 Task: Forward as attachment   from vinny@softage.net to parteek.kumar@softage.net with a subject Subject0000000001 and add a message Message0000000001. Forward as attachment   from vinny@softage.net to parteek.kumar@softage.net; aakash.mishra@softage.net with a subject Subject0000000002 and add a message Message0000000002. Forward as attachment   from vinny@softage.net to parteek.kumar@softage.net with a subject Subject0000000001 and add a message Message0000000001 and with an attachment of Attach0000000001. Forward as attachment   from vinny@softage.net to parteek.kumar@softage.net; aakash.mishra@softage.net; ayush@softage.net with a subject Subject0000000002 and add a message Message0000000003 and with an attachment of Attach0000000001. Forward as attachment   from vinny@softage.net to parteek.kumar@softage.net with a cc to Aakash.mishra@softage.net with a subject Subject0000000001 and add a message Message0000000003
Action: Mouse moved to (1173, 317)
Screenshot: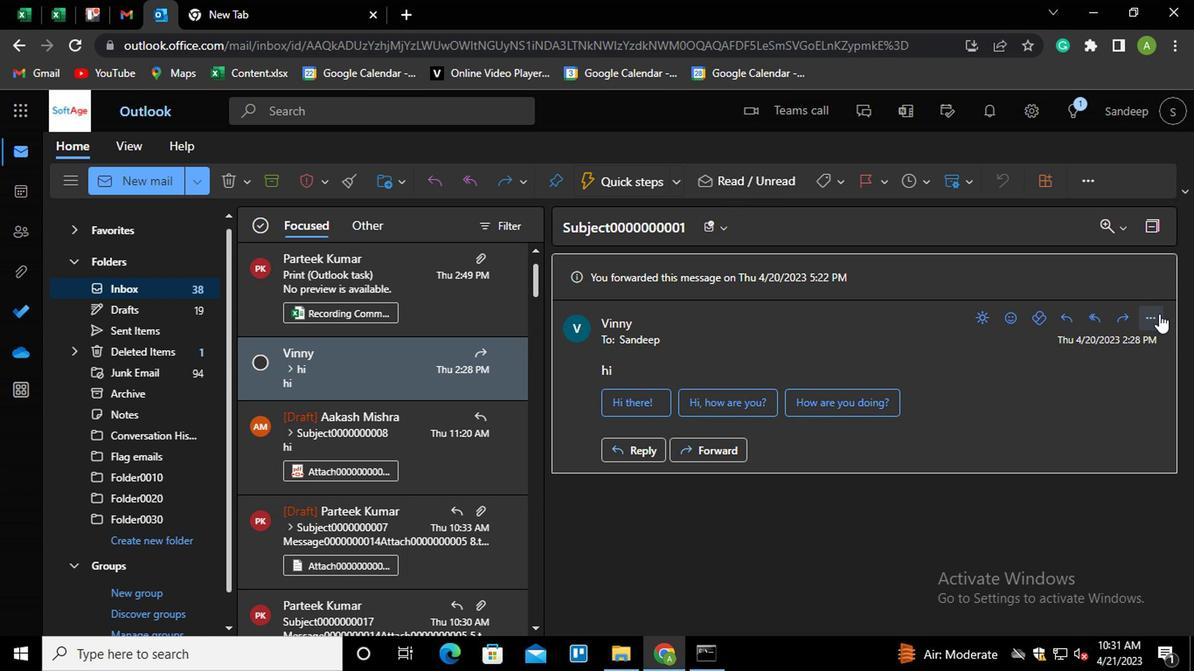 
Action: Mouse pressed left at (1173, 317)
Screenshot: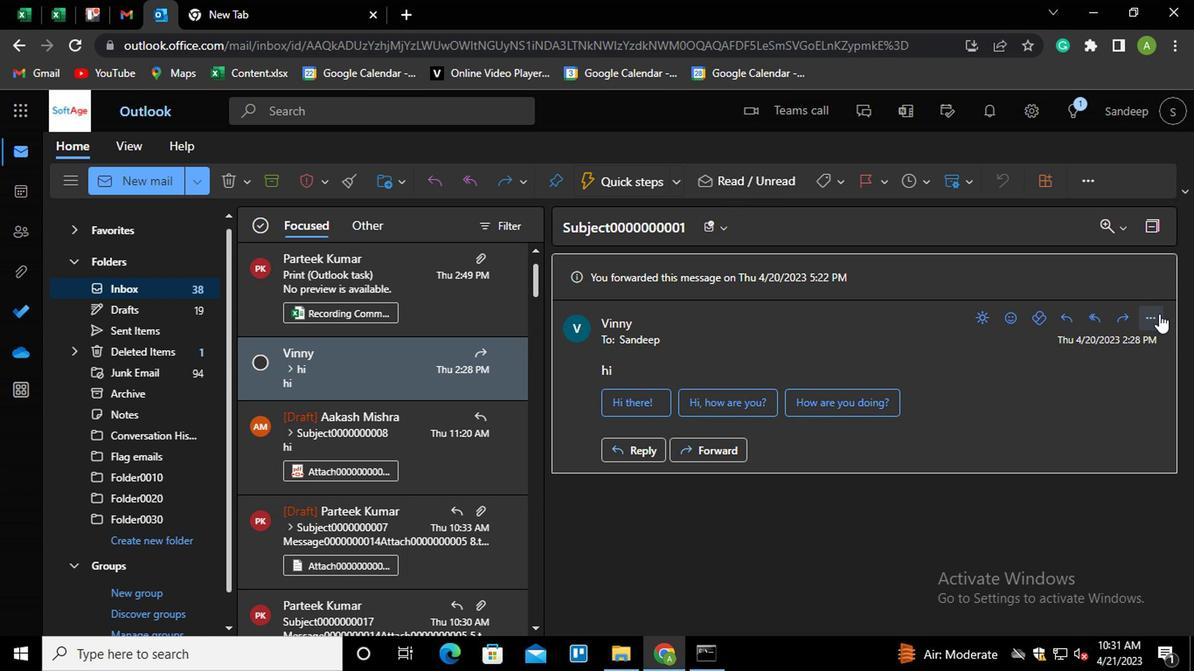 
Action: Mouse moved to (926, 240)
Screenshot: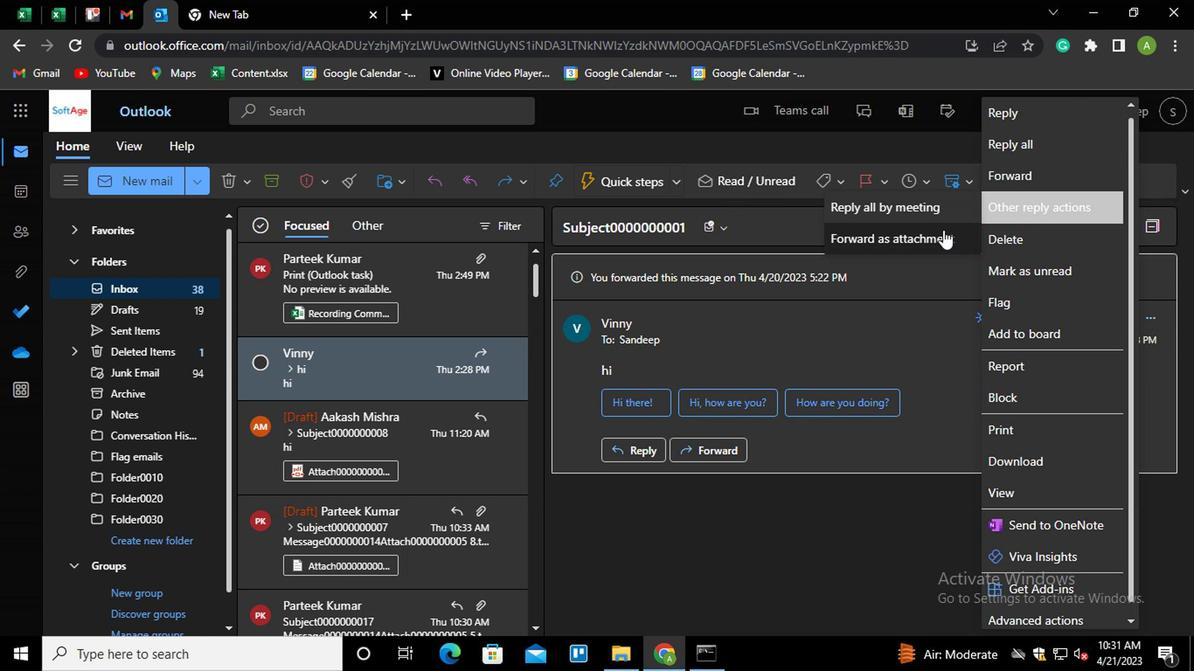 
Action: Mouse pressed left at (926, 240)
Screenshot: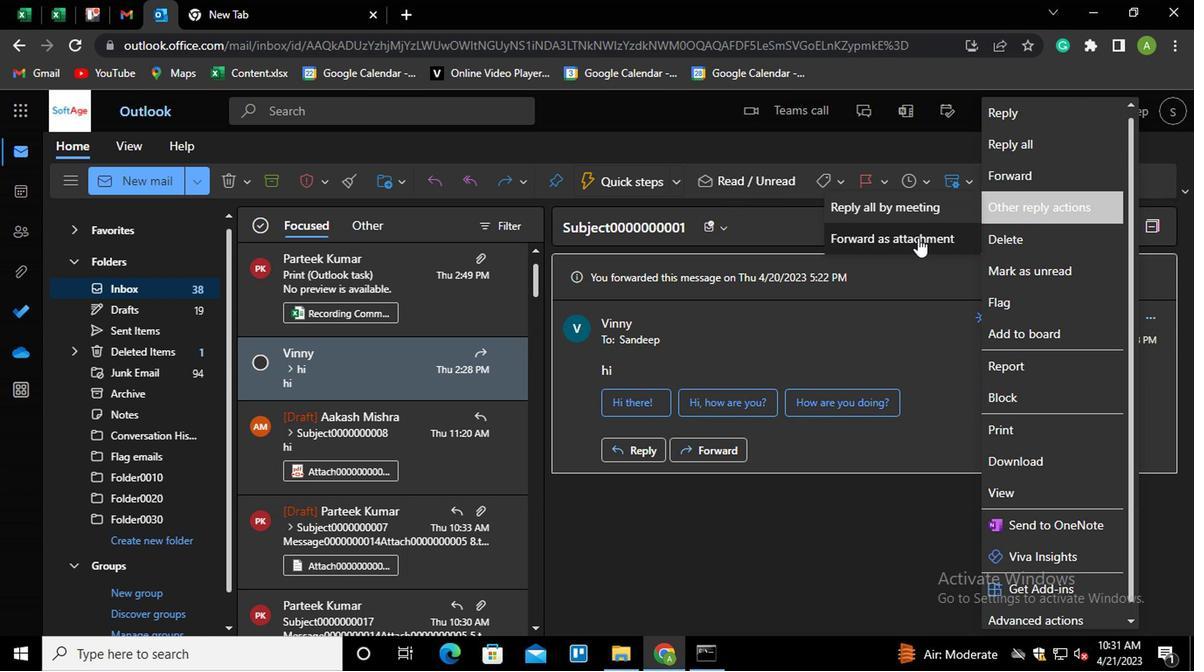
Action: Mouse moved to (706, 271)
Screenshot: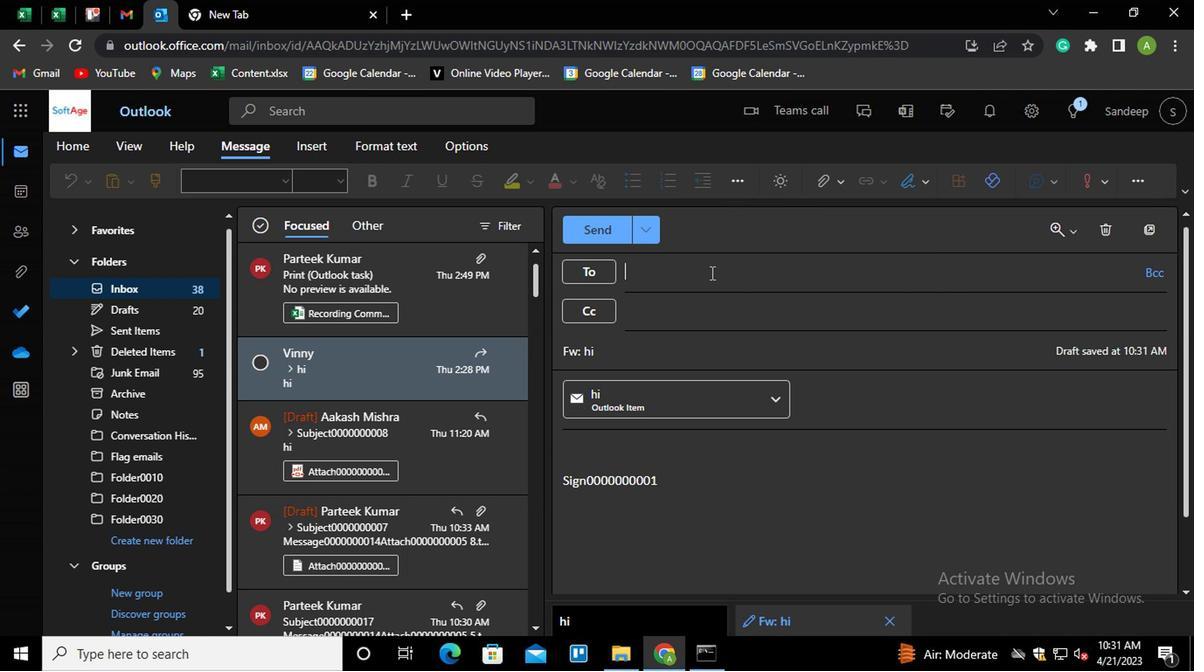 
Action: Mouse pressed left at (706, 271)
Screenshot: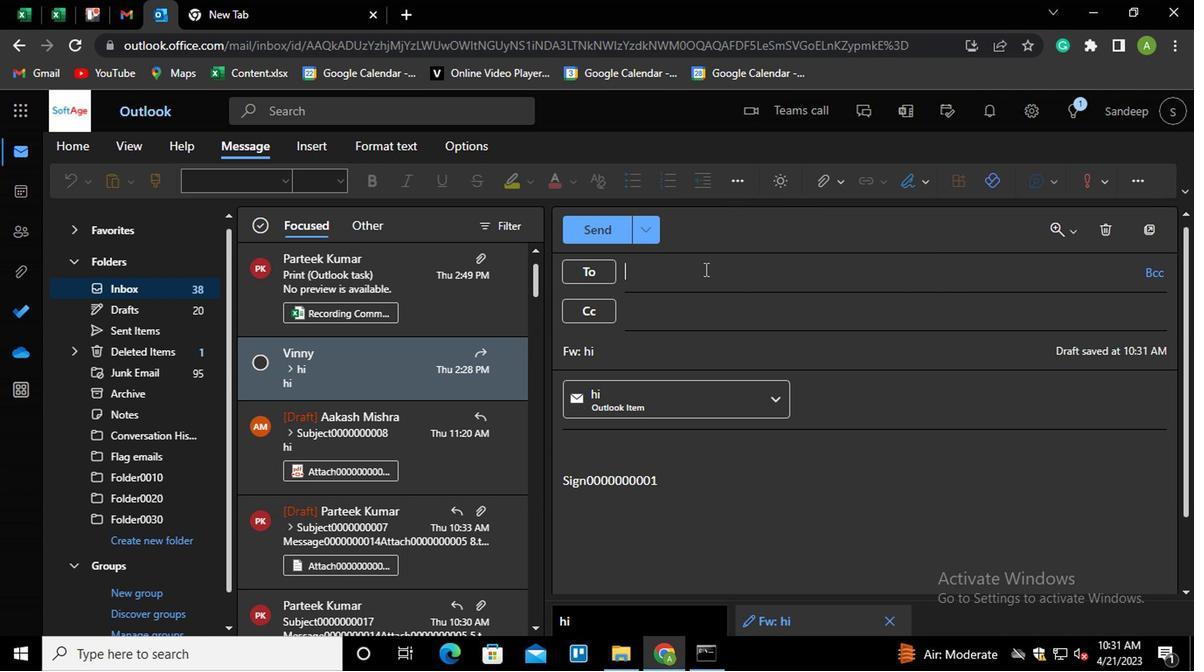 
Action: Mouse moved to (705, 272)
Screenshot: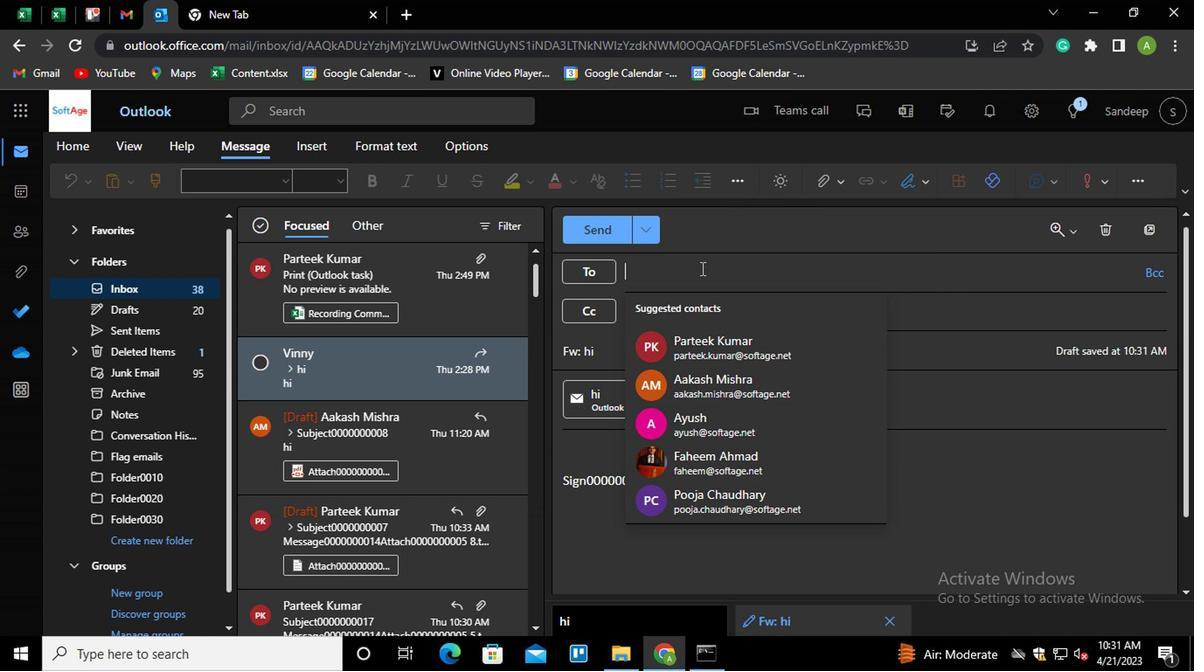 
Action: Key pressed part<Key.enter>
Screenshot: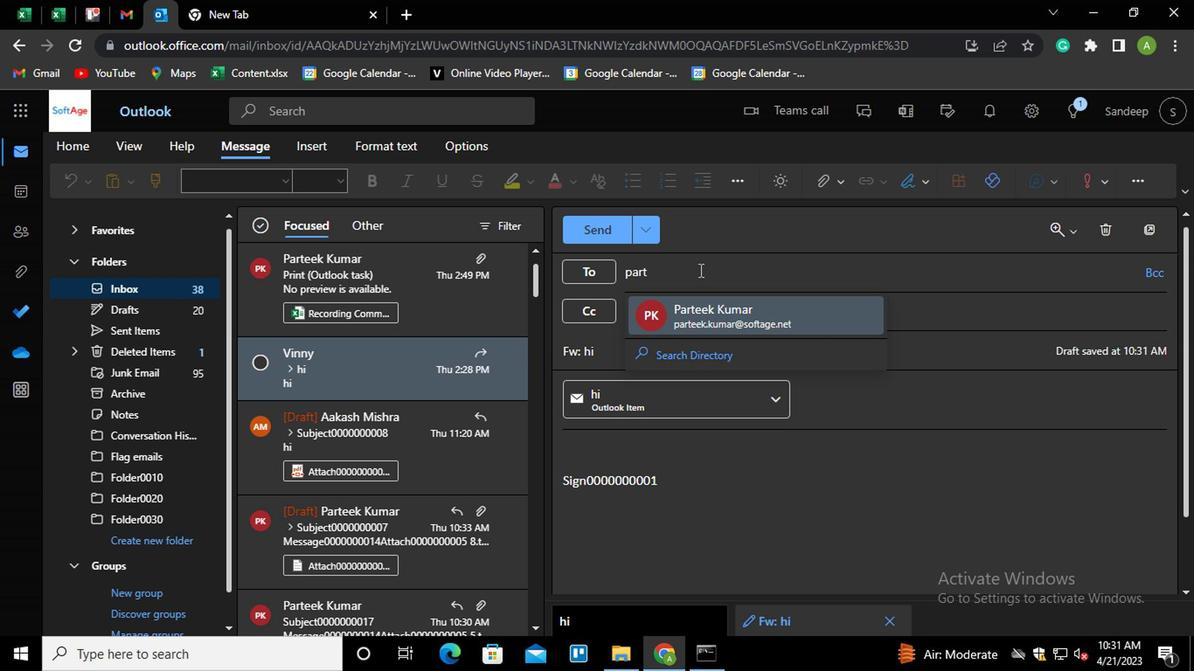 
Action: Mouse moved to (716, 357)
Screenshot: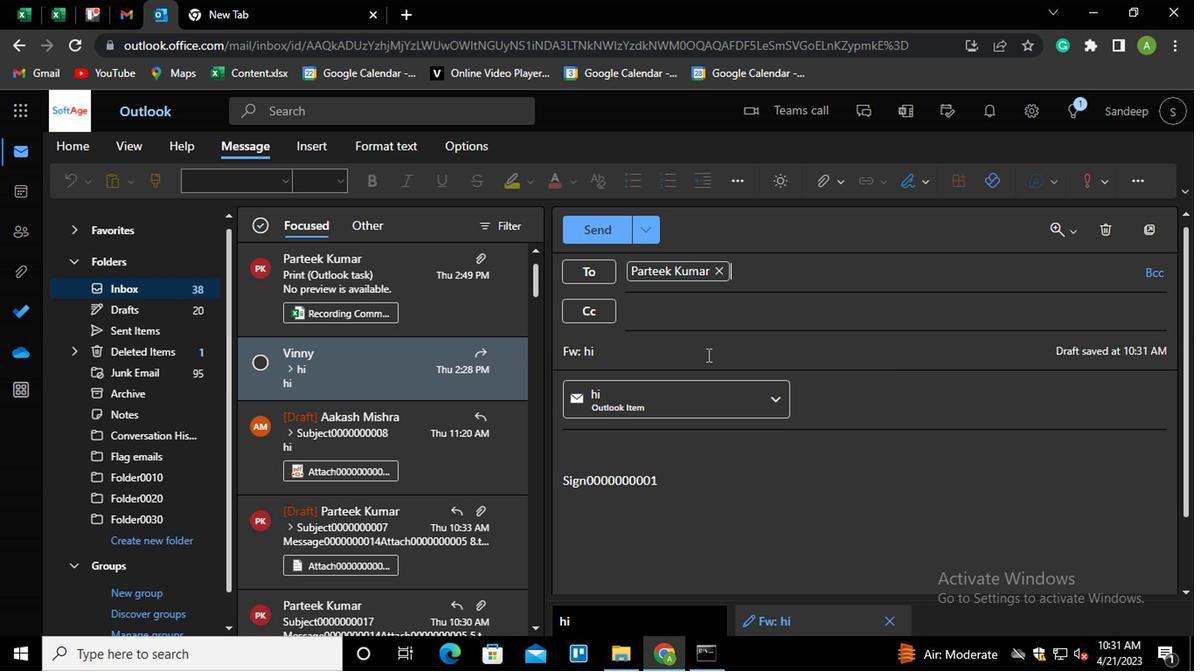 
Action: Mouse pressed left at (716, 357)
Screenshot: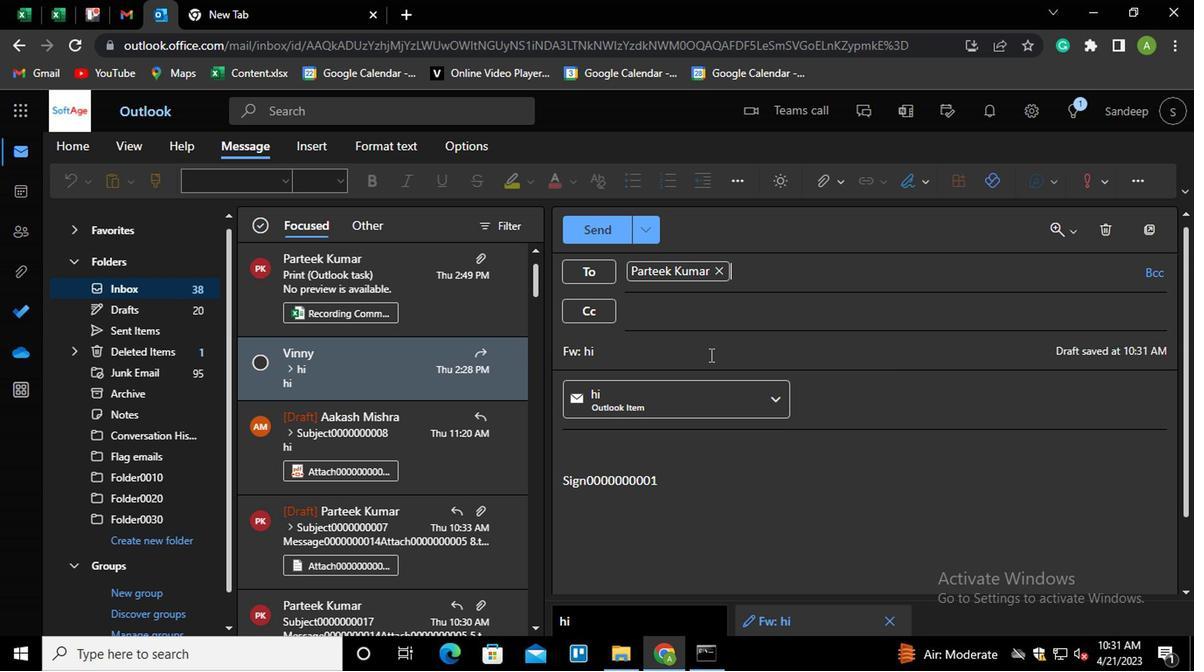 
Action: Key pressed <Key.shift_r><Key.home><Key.shift>SUBJECT0000000001
Screenshot: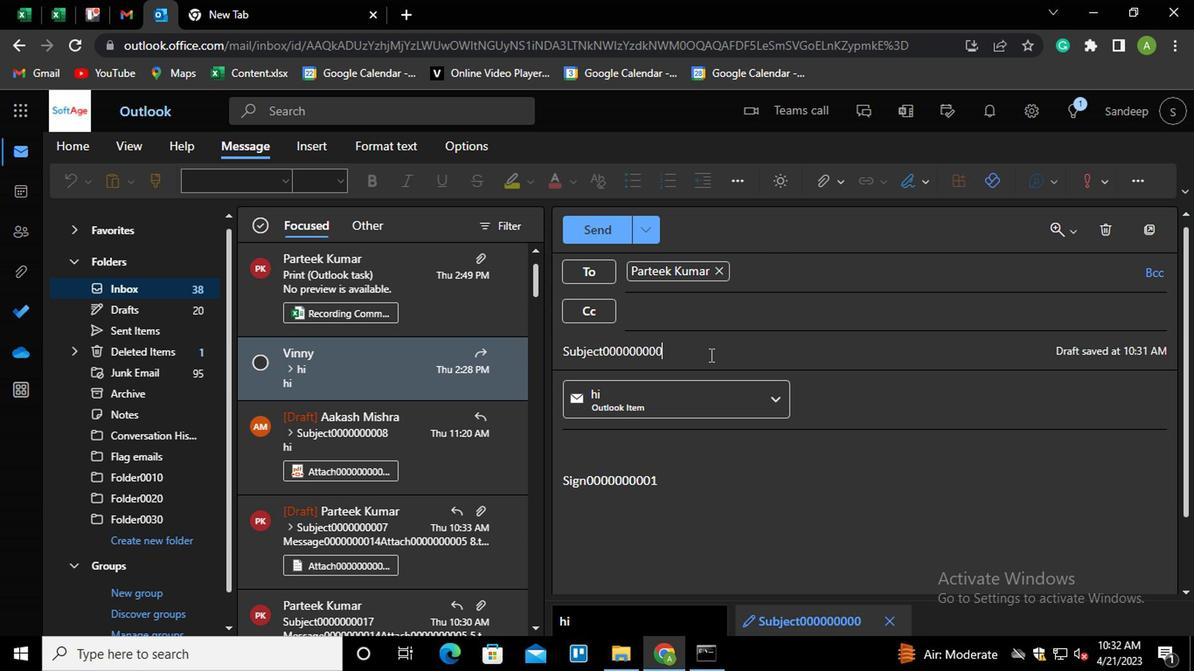 
Action: Mouse moved to (705, 483)
Screenshot: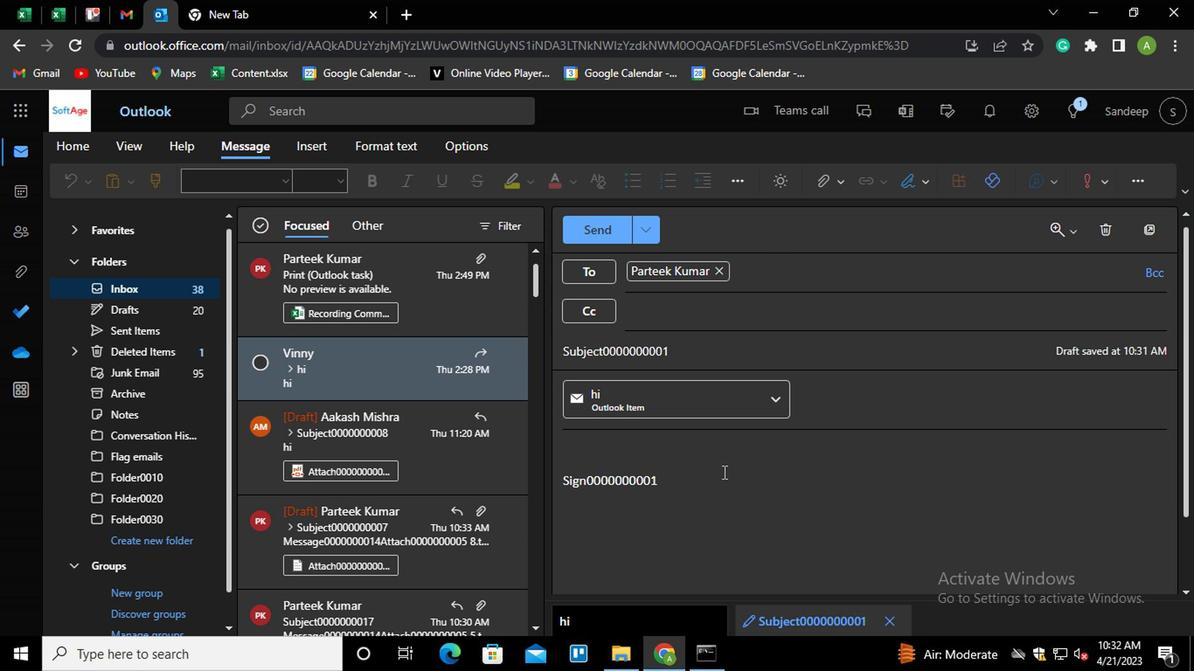 
Action: Mouse pressed left at (705, 483)
Screenshot: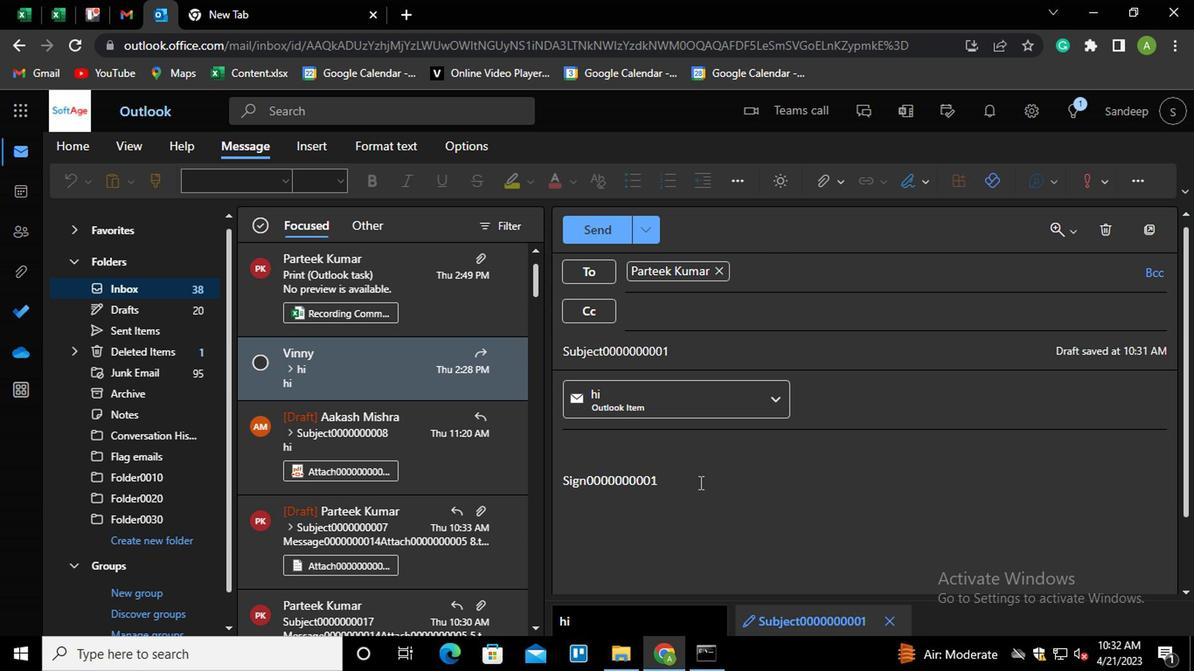 
Action: Key pressed <Key.shift_r><Key.home><Key.shift_r>MESSAGE0000000001
Screenshot: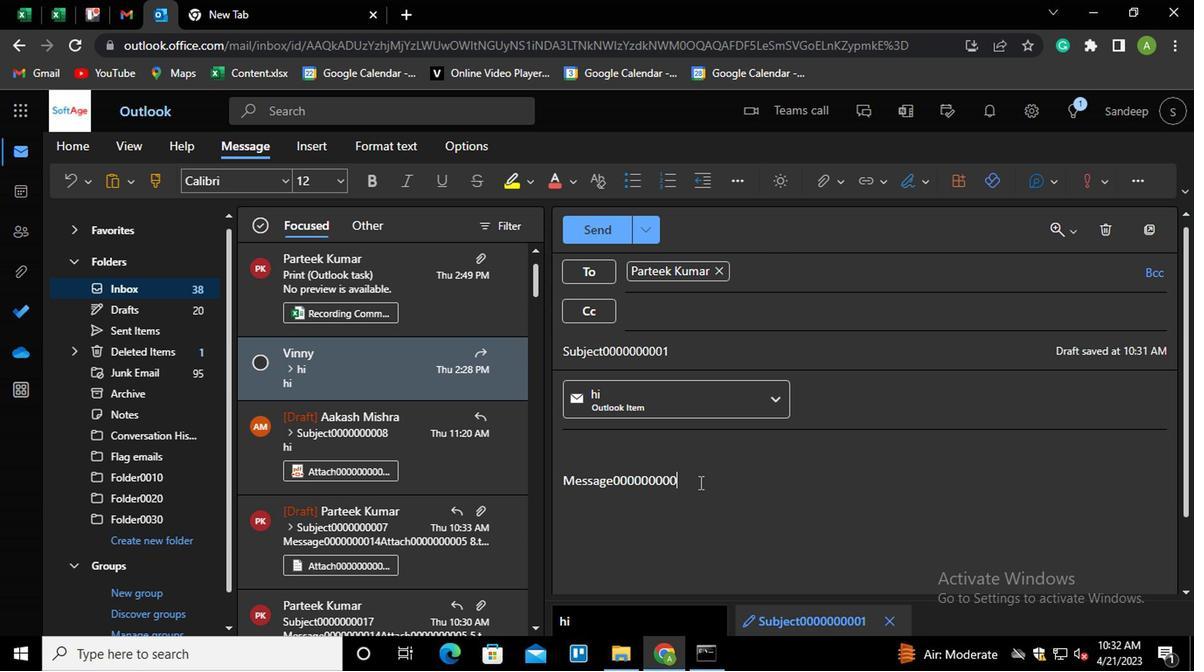 
Action: Mouse moved to (621, 235)
Screenshot: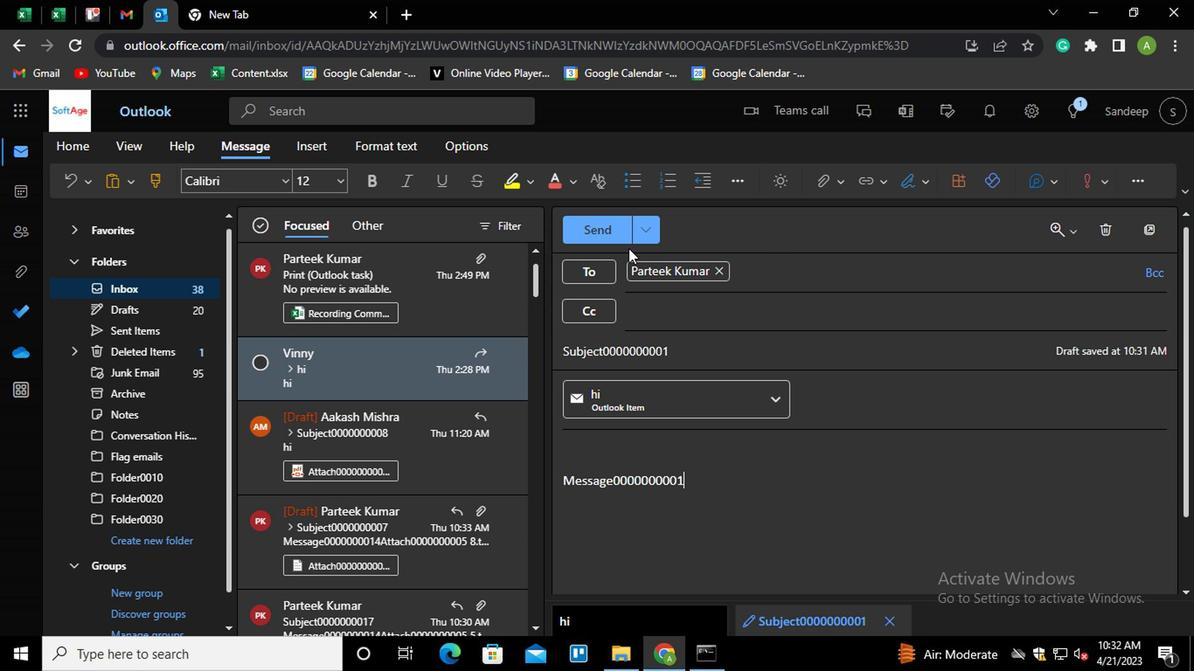 
Action: Mouse pressed left at (621, 235)
Screenshot: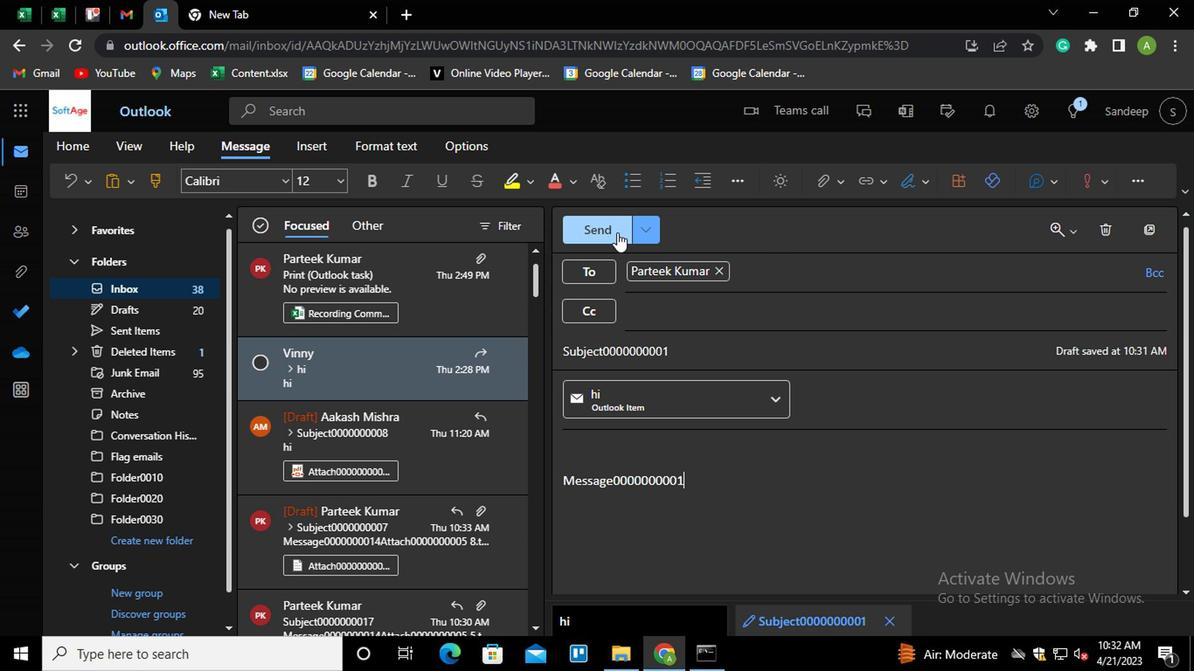 
Action: Mouse moved to (1157, 311)
Screenshot: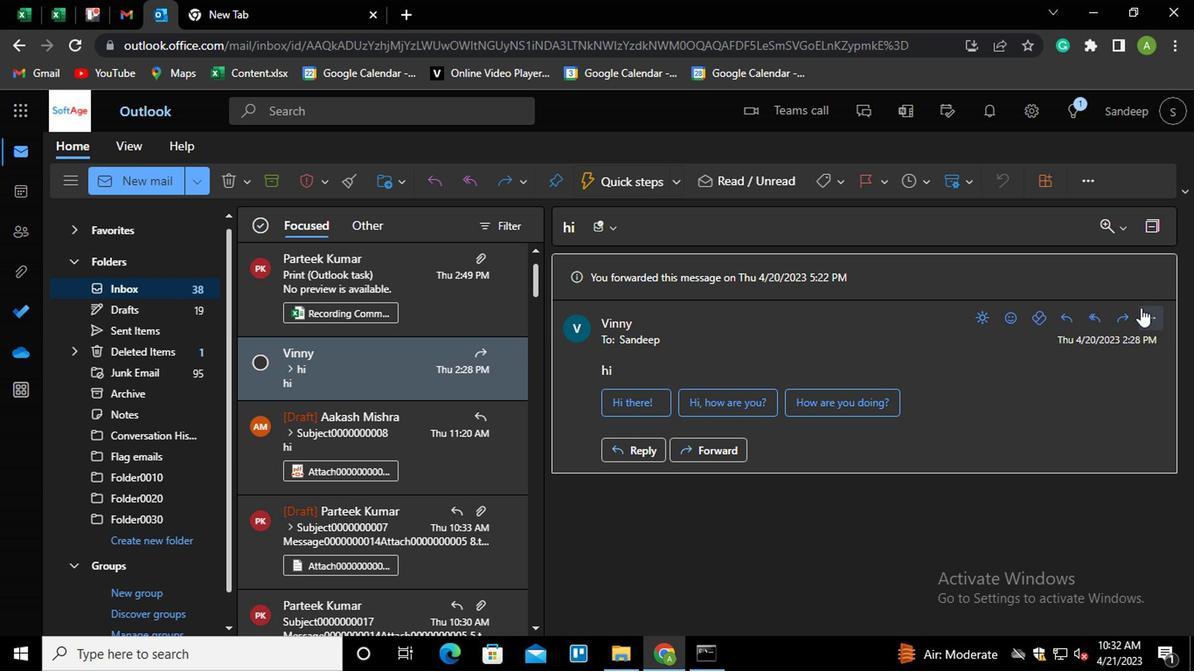 
Action: Mouse pressed left at (1157, 311)
Screenshot: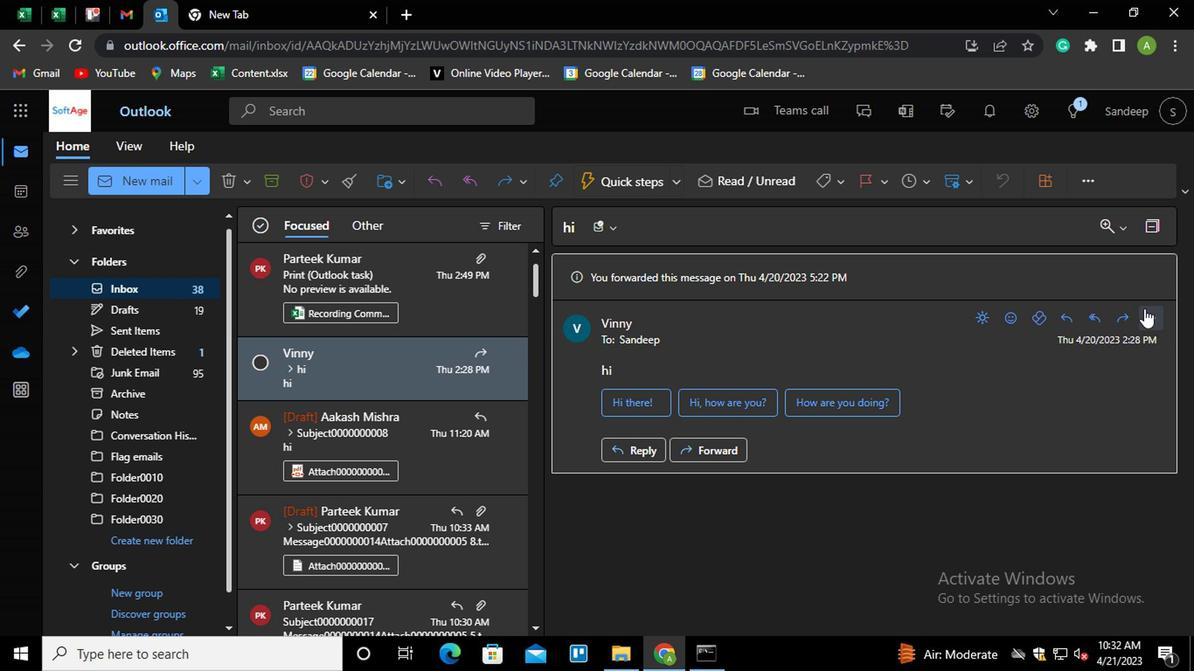 
Action: Mouse moved to (943, 241)
Screenshot: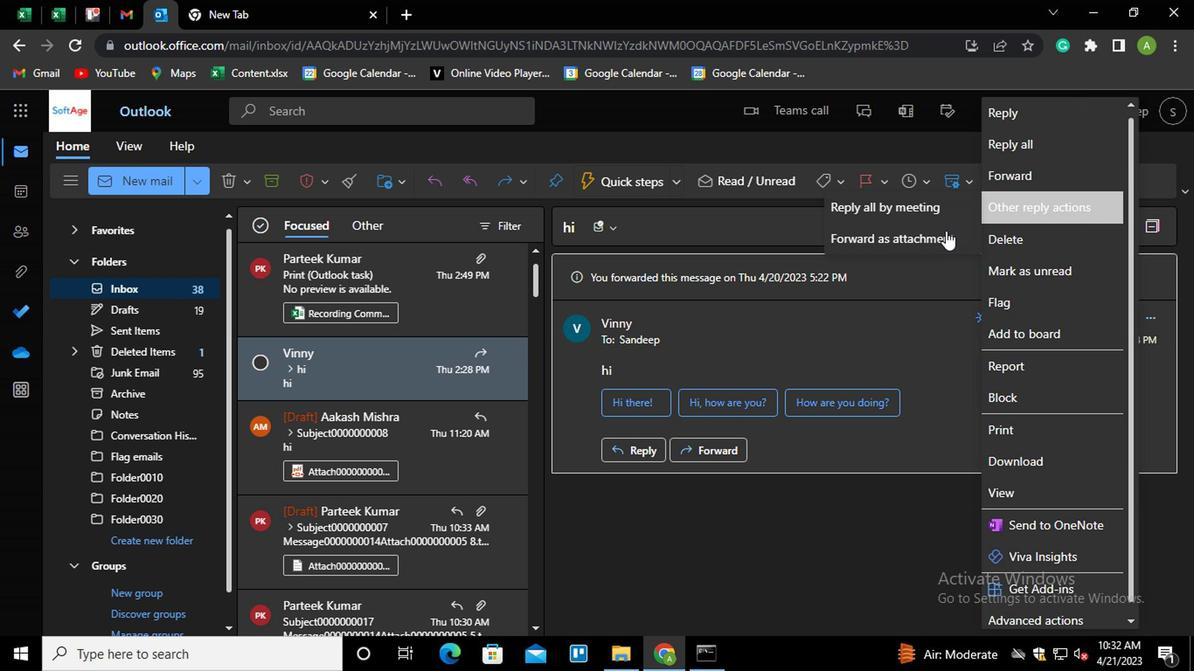 
Action: Mouse pressed left at (943, 241)
Screenshot: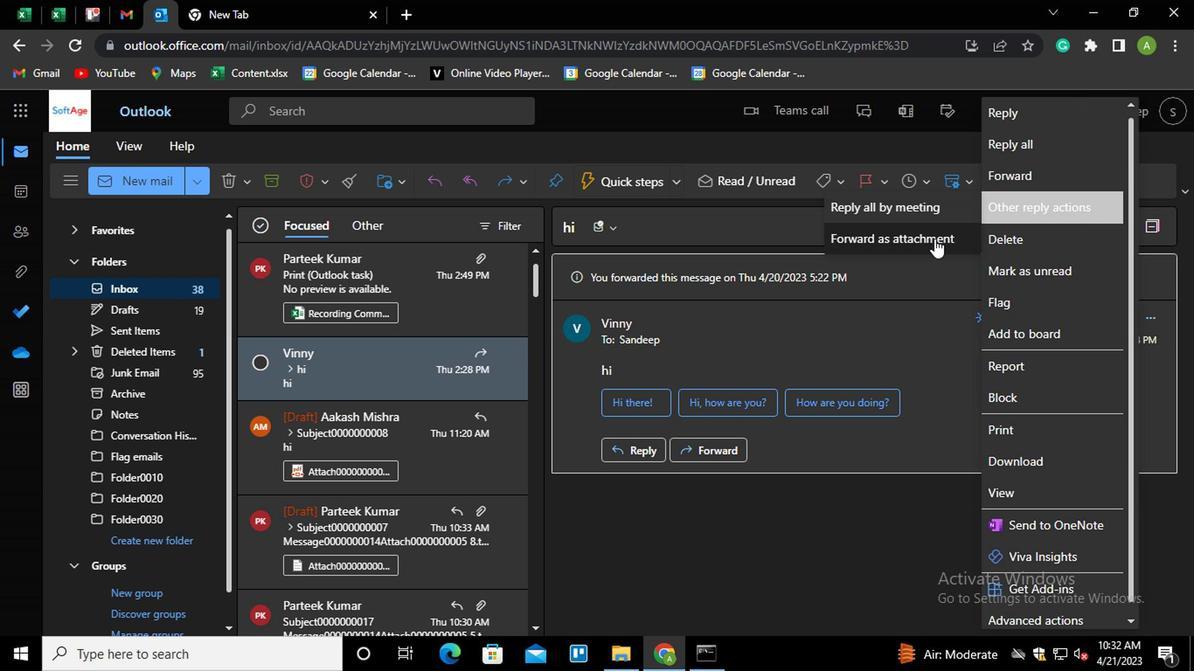
Action: Mouse moved to (732, 279)
Screenshot: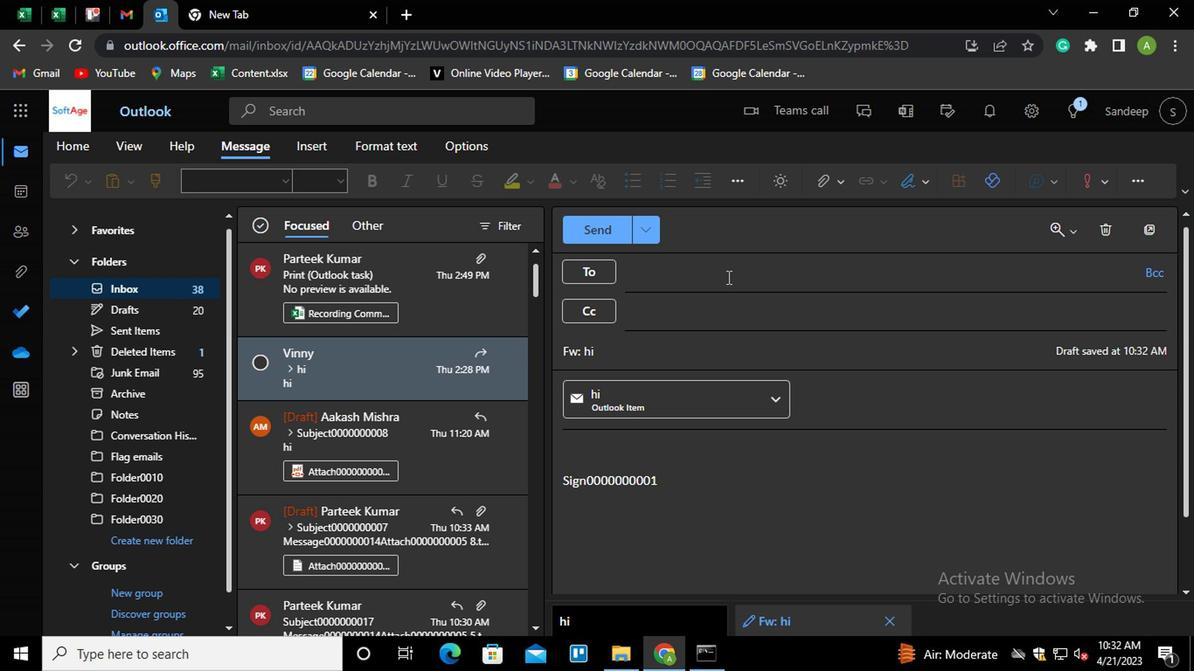 
Action: Mouse pressed left at (732, 279)
Screenshot: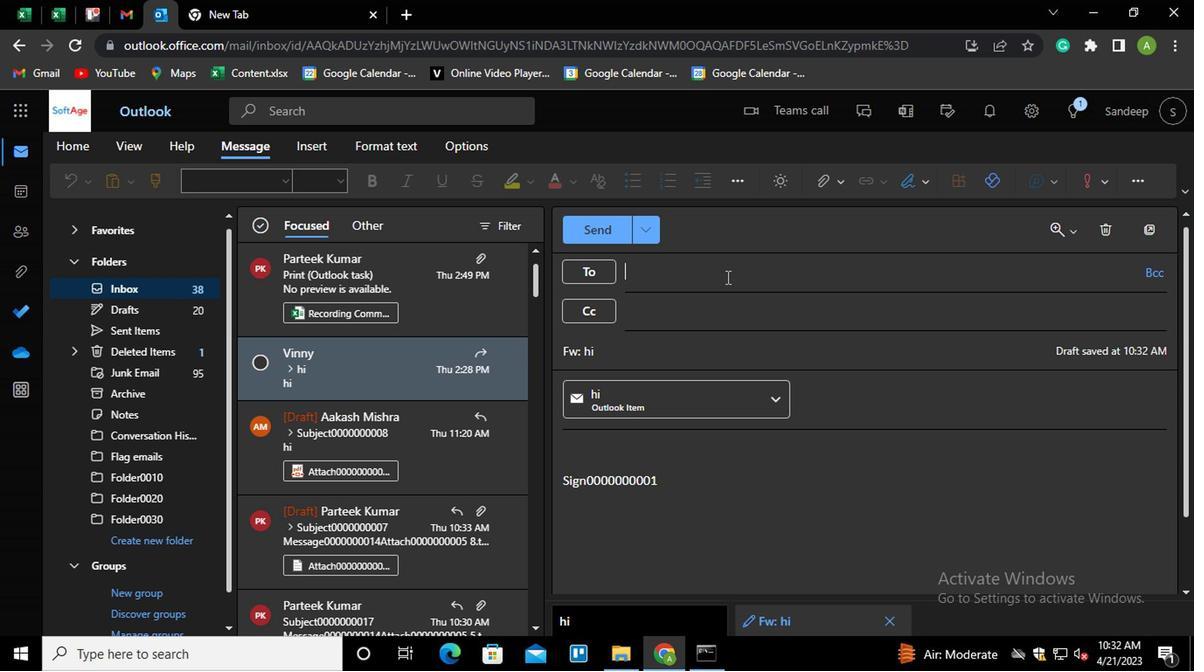 
Action: Mouse moved to (731, 284)
Screenshot: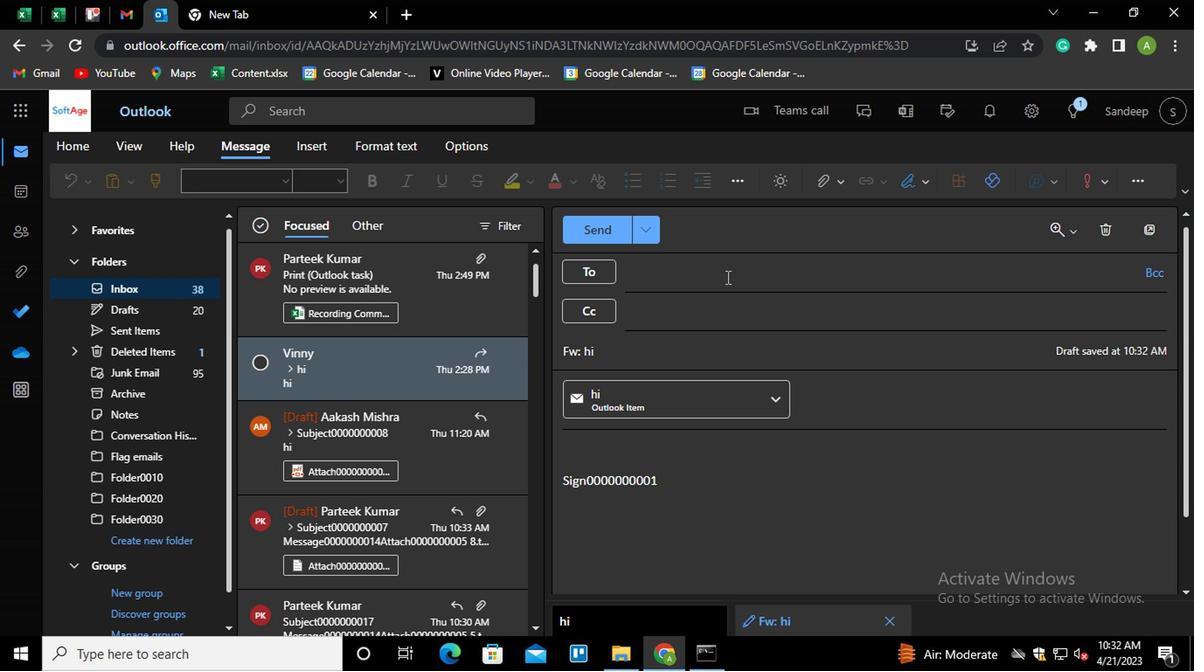 
Action: Key pressed PART<Key.enter>AA<Key.enter>
Screenshot: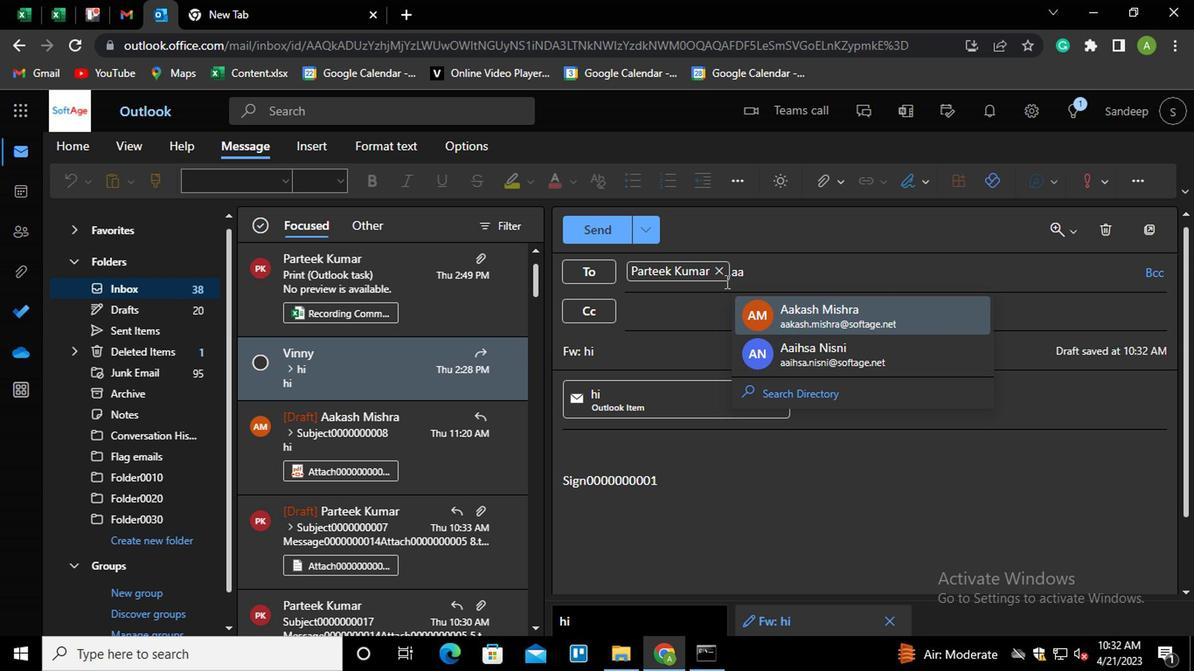 
Action: Mouse moved to (633, 360)
Screenshot: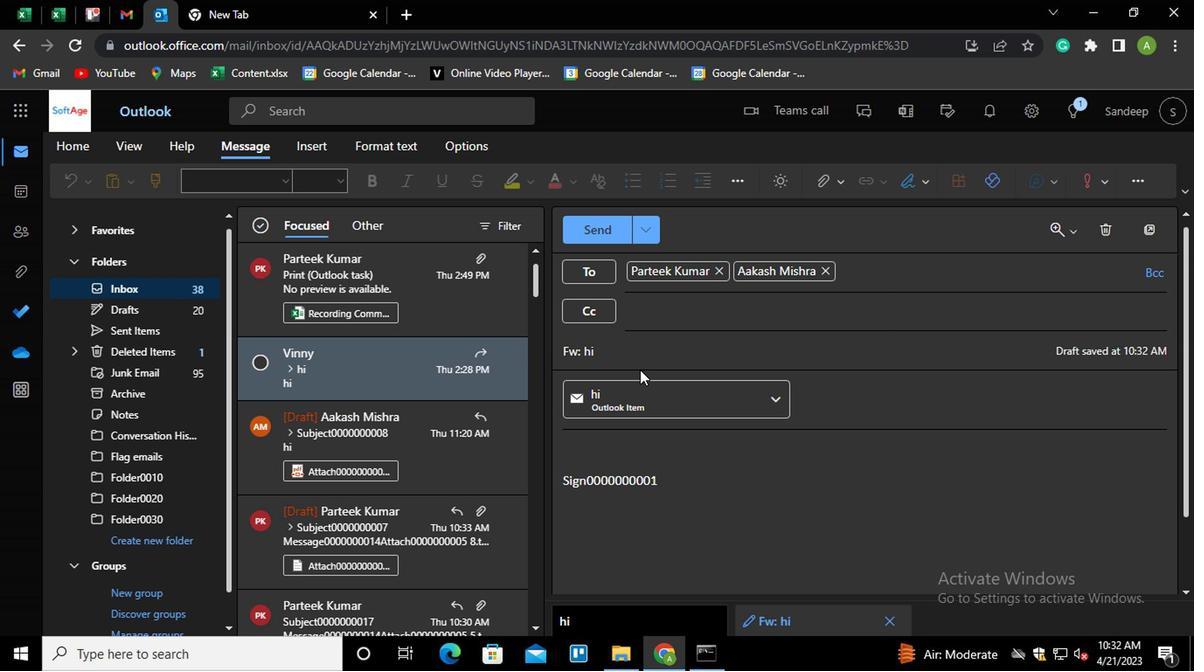 
Action: Mouse pressed left at (633, 360)
Screenshot: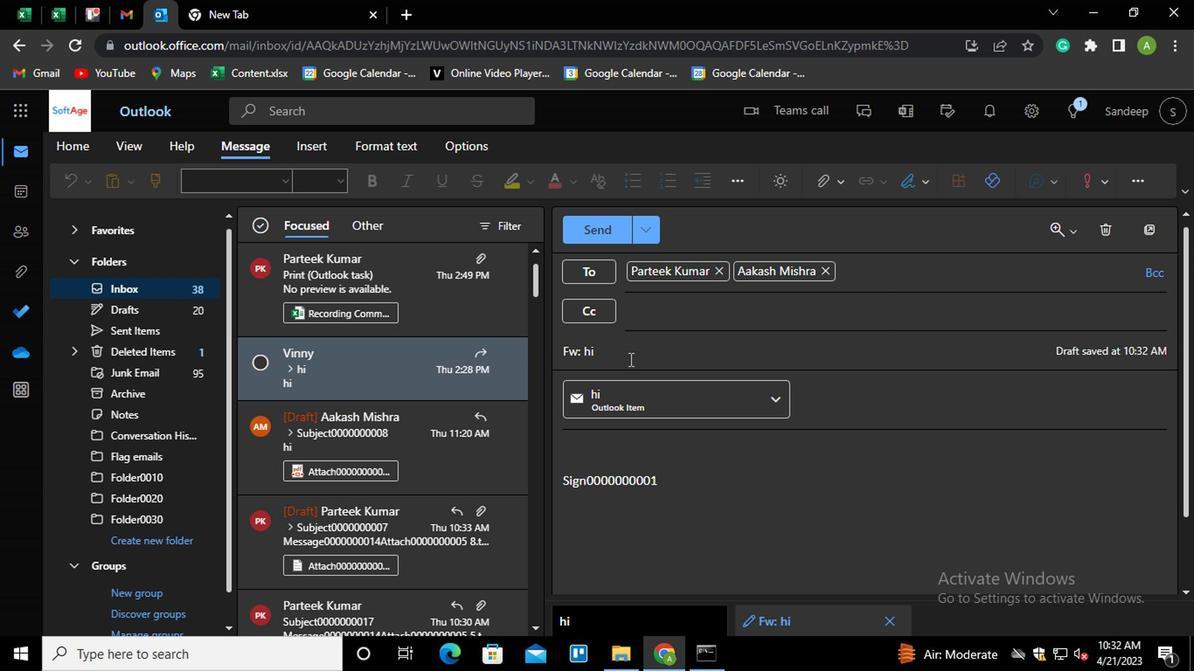 
Action: Key pressed <Key.shift_r><Key.home><Key.shift>SUBJECT0000000002
Screenshot: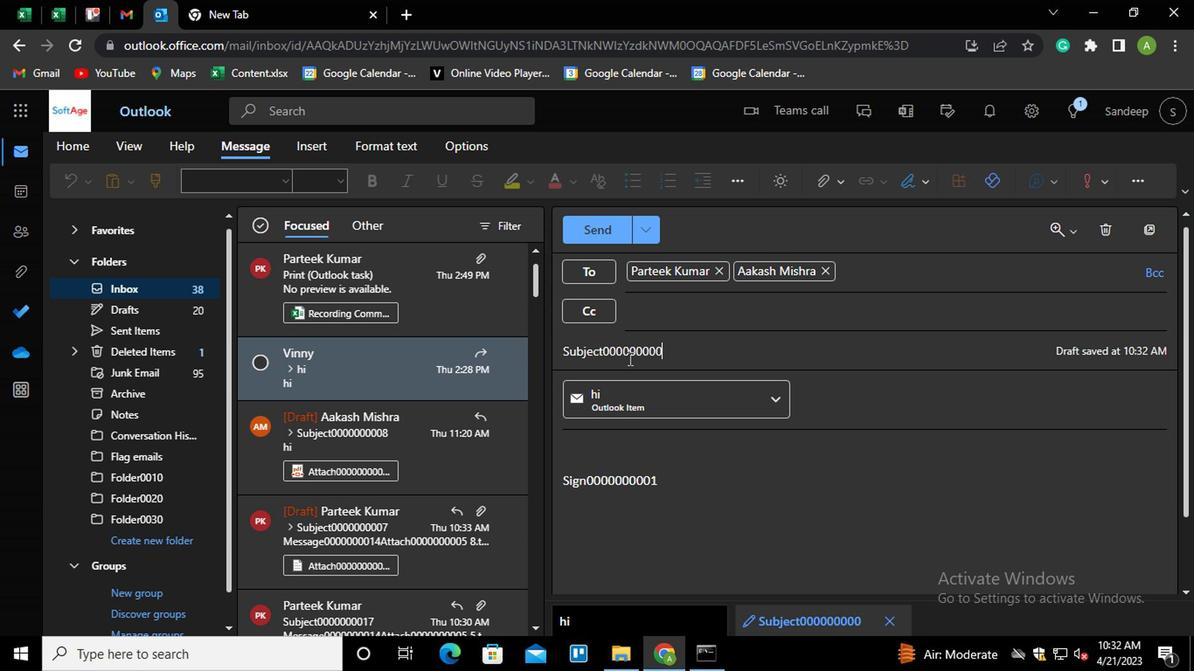 
Action: Mouse moved to (681, 479)
Screenshot: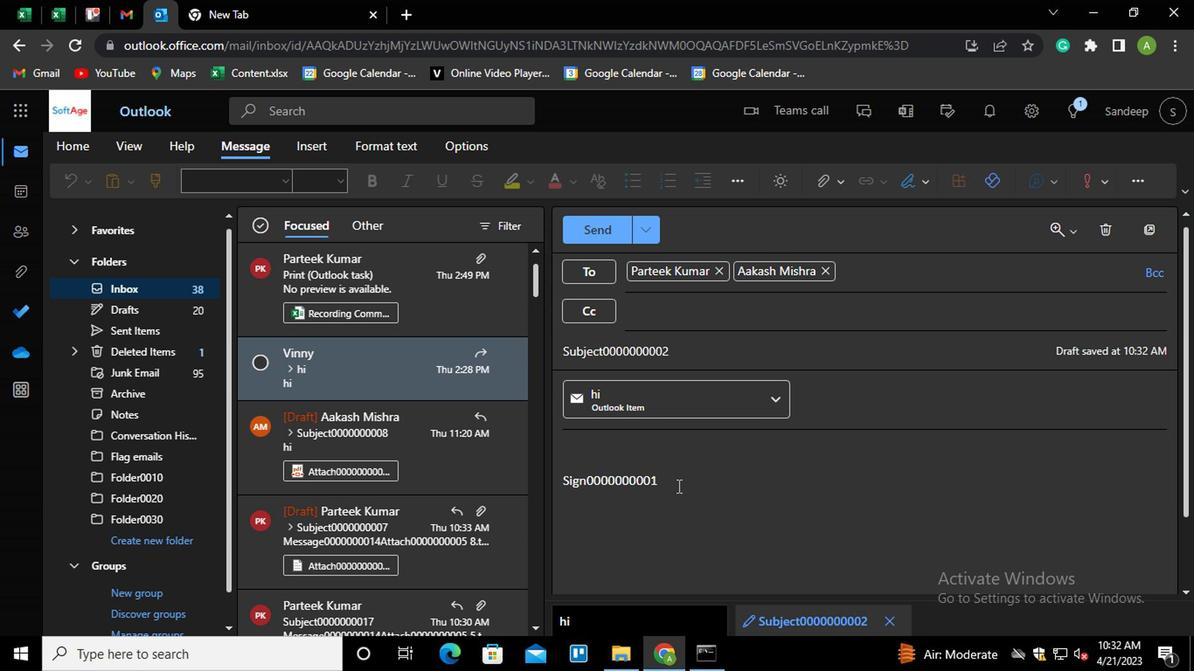 
Action: Mouse pressed left at (681, 479)
Screenshot: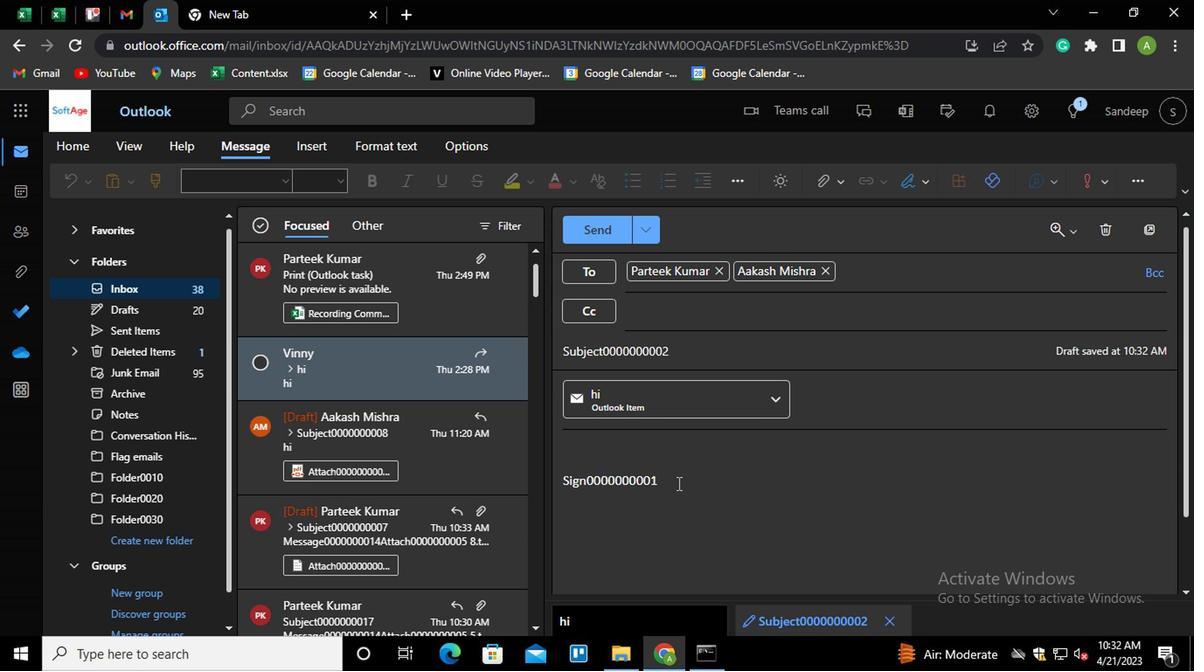 
Action: Key pressed <Key.shift_r><Key.home><Key.shift_r>MESSAGE0000000002
Screenshot: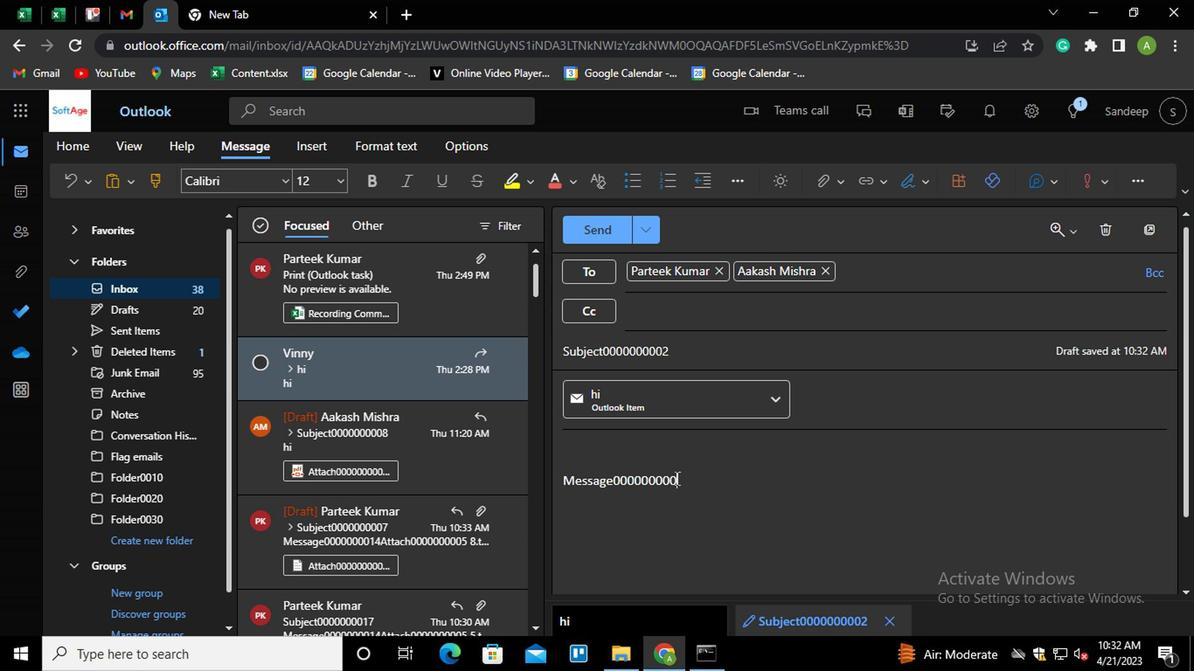 
Action: Mouse moved to (604, 237)
Screenshot: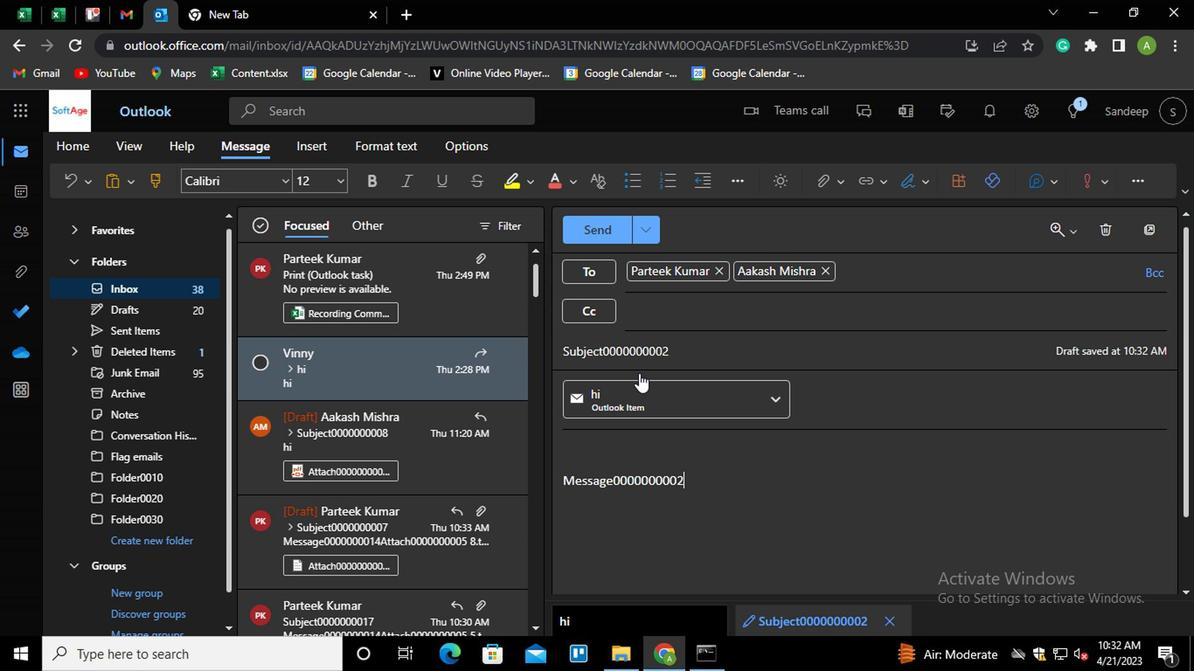 
Action: Mouse pressed left at (604, 237)
Screenshot: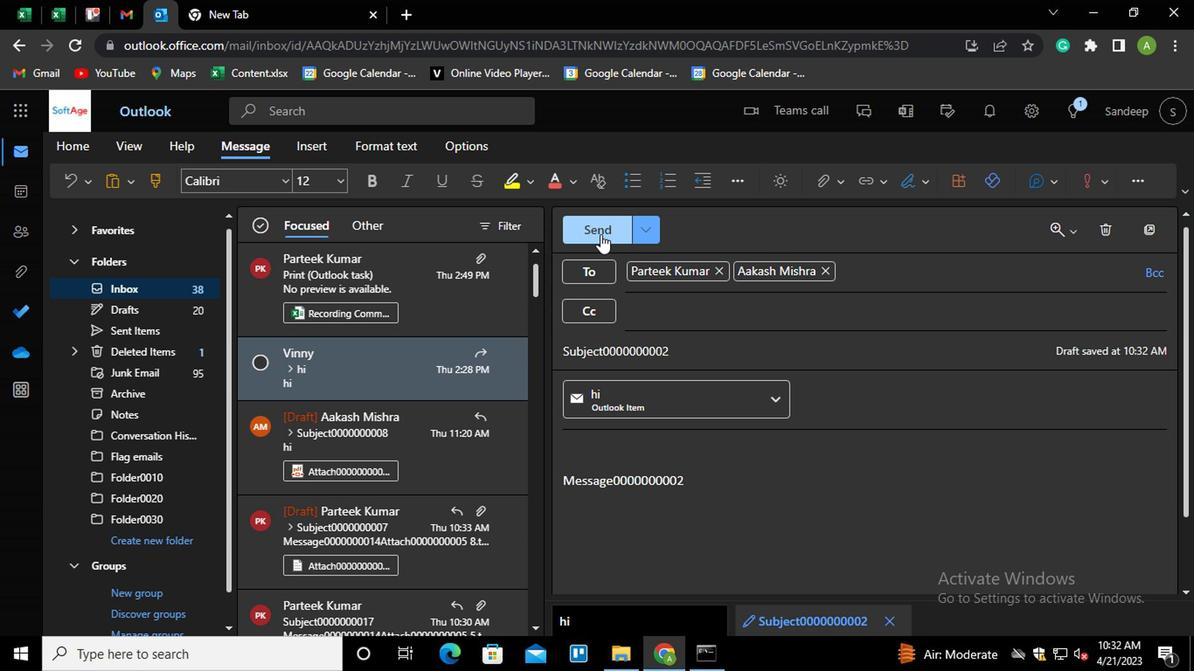 
Action: Mouse moved to (1167, 314)
Screenshot: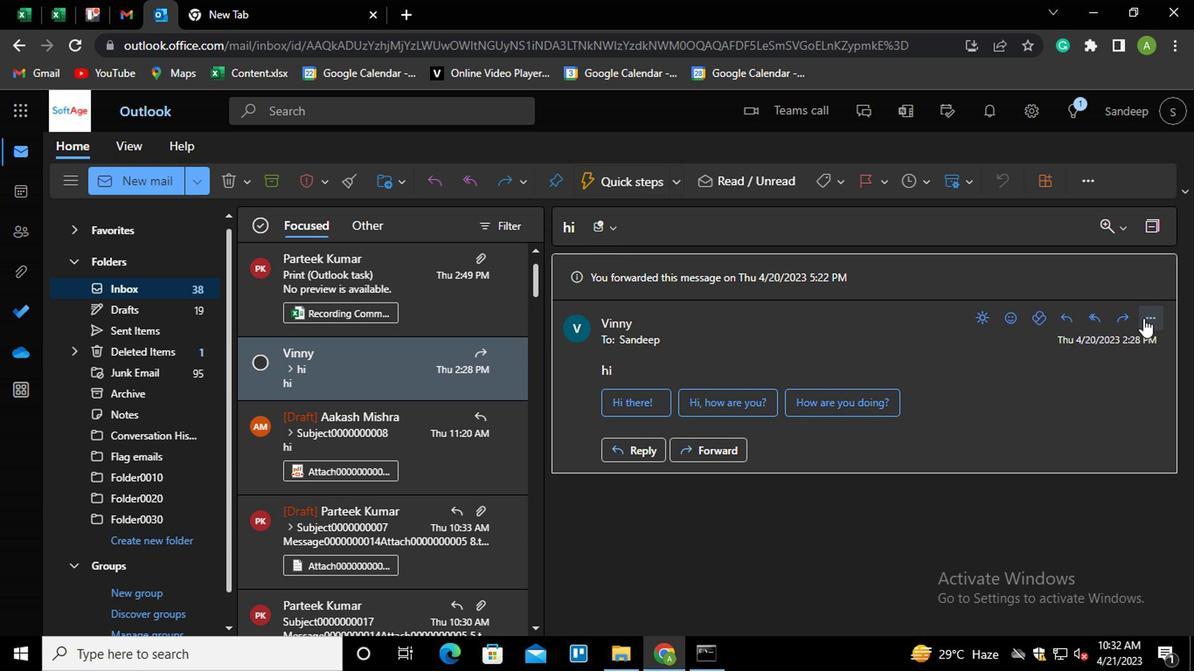 
Action: Mouse pressed left at (1167, 314)
Screenshot: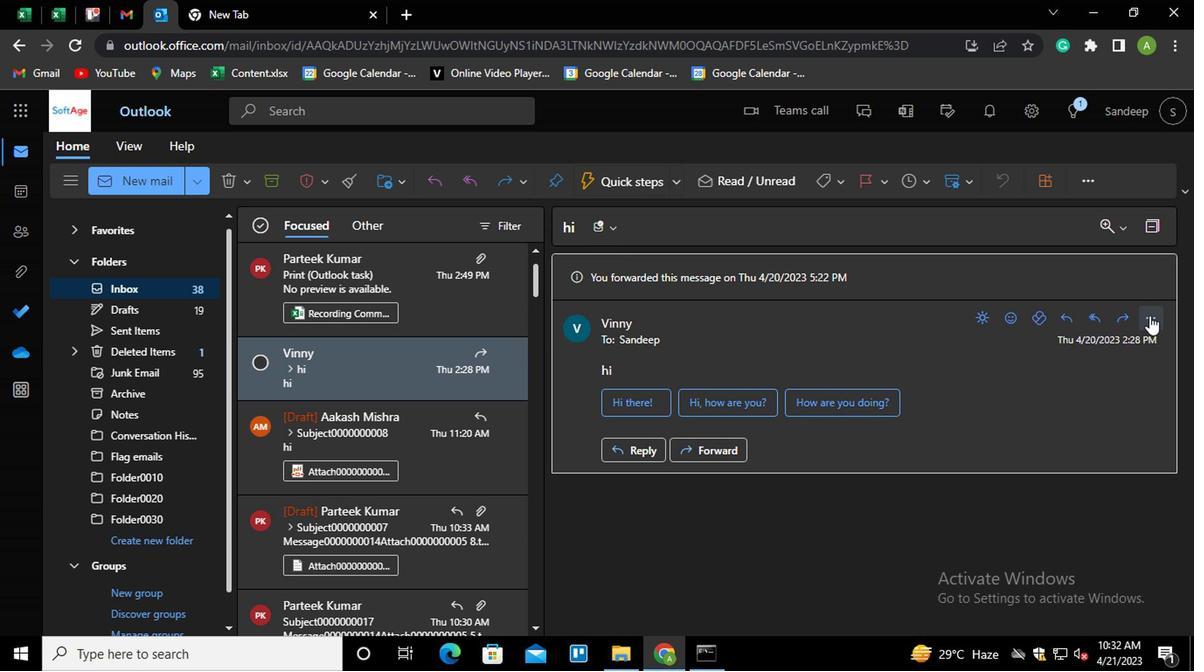 
Action: Mouse moved to (919, 240)
Screenshot: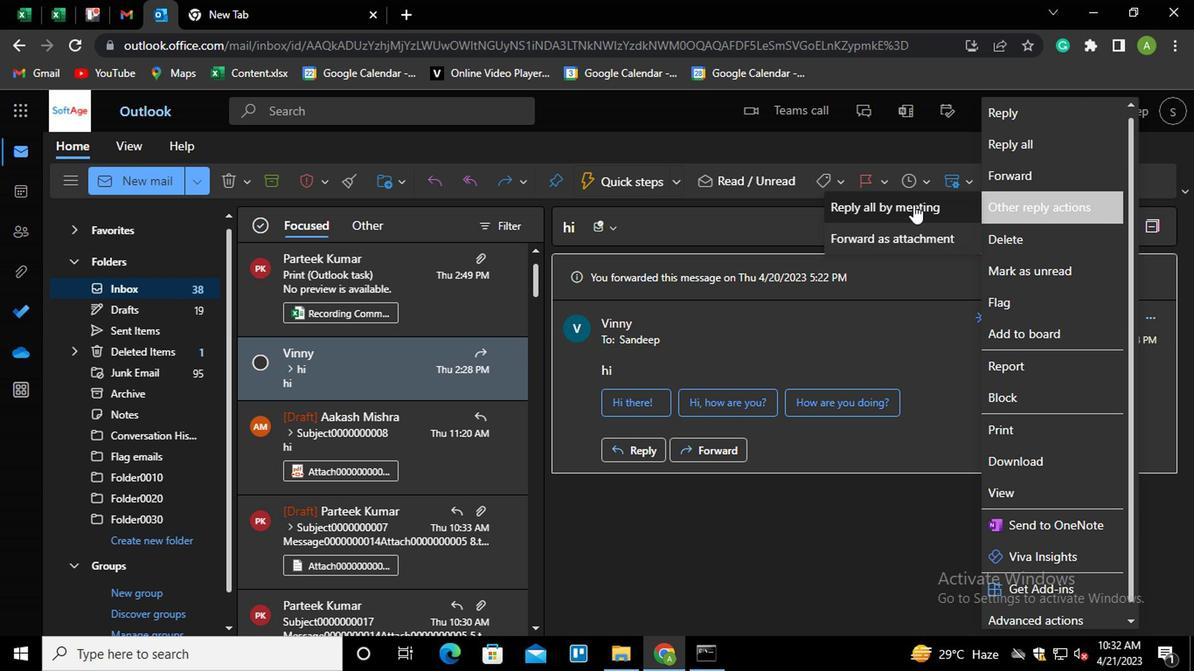
Action: Mouse pressed left at (919, 240)
Screenshot: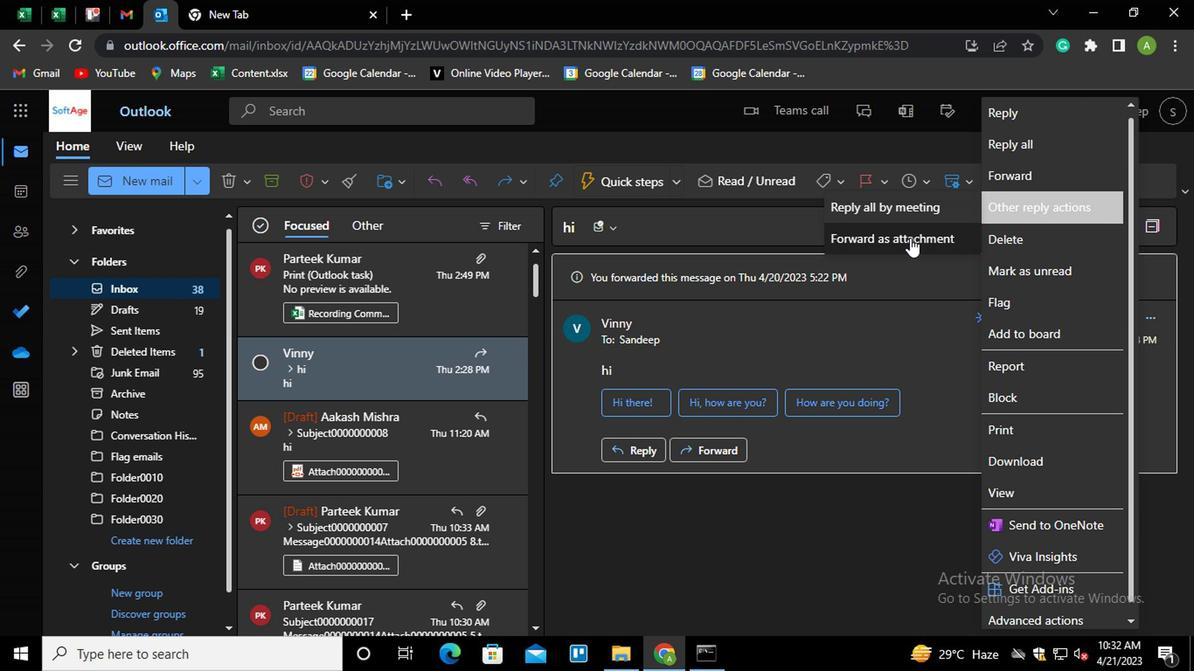 
Action: Mouse moved to (707, 276)
Screenshot: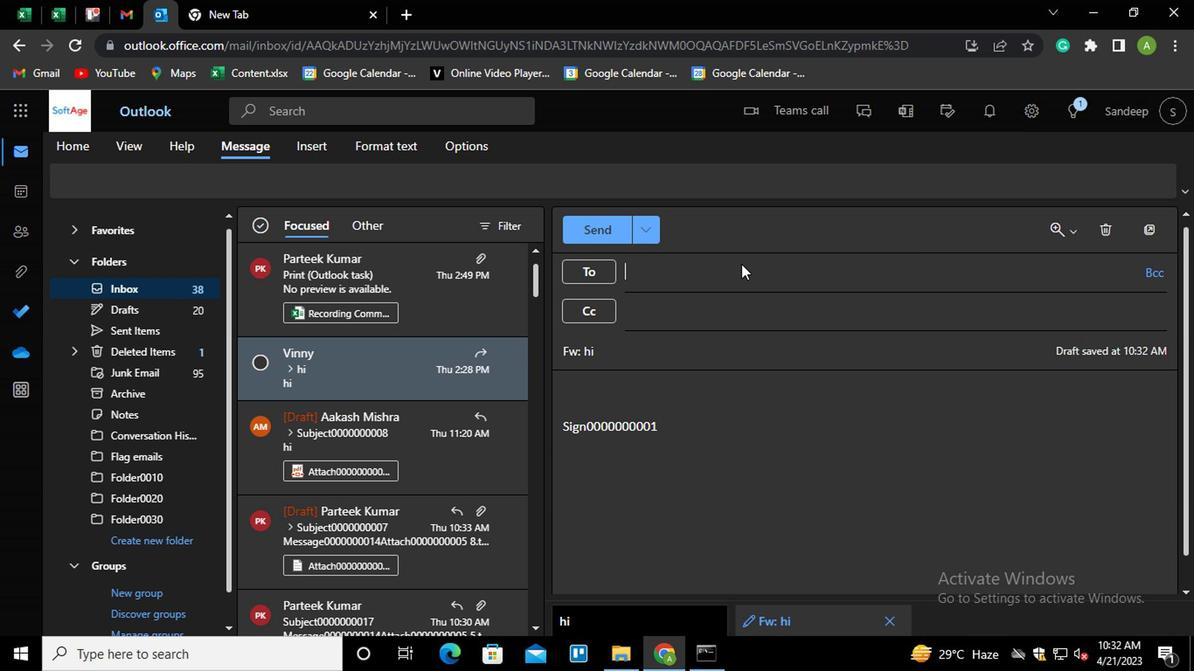 
Action: Mouse pressed left at (707, 276)
Screenshot: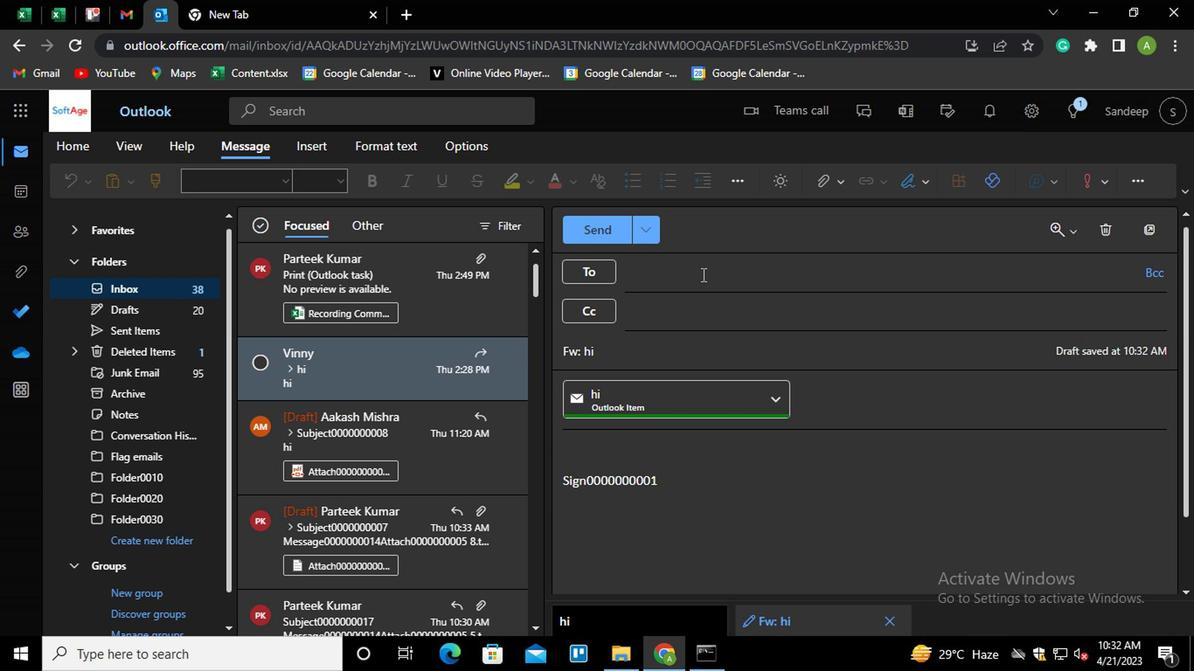 
Action: Key pressed PART<Key.enter>
Screenshot: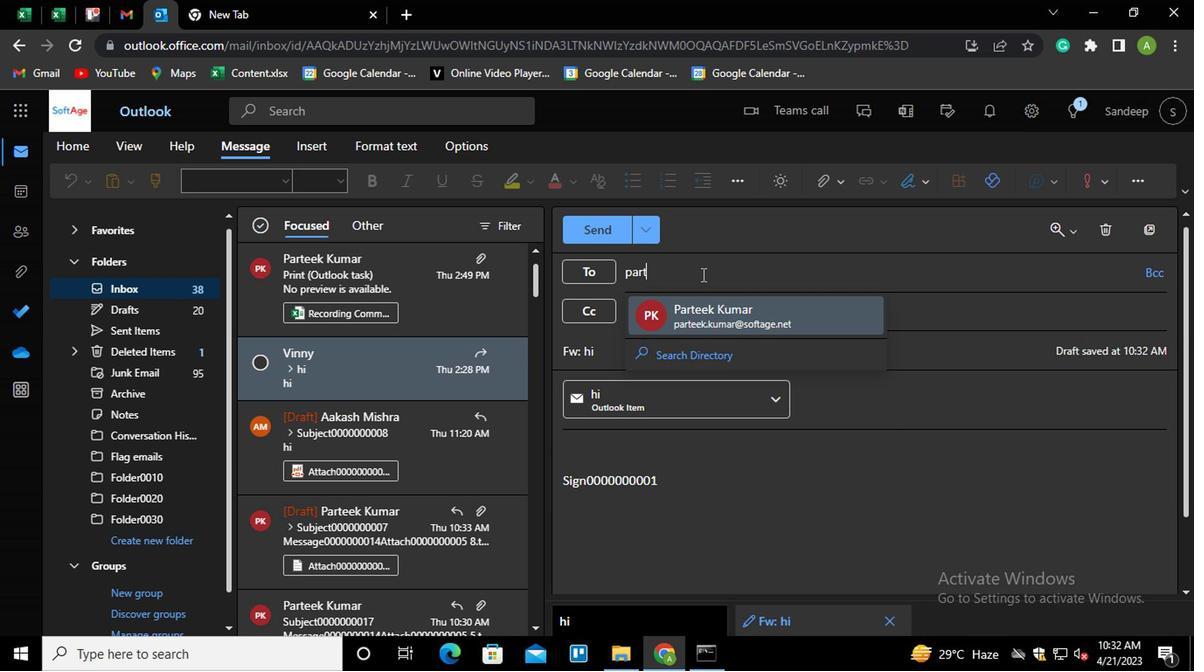 
Action: Mouse moved to (711, 353)
Screenshot: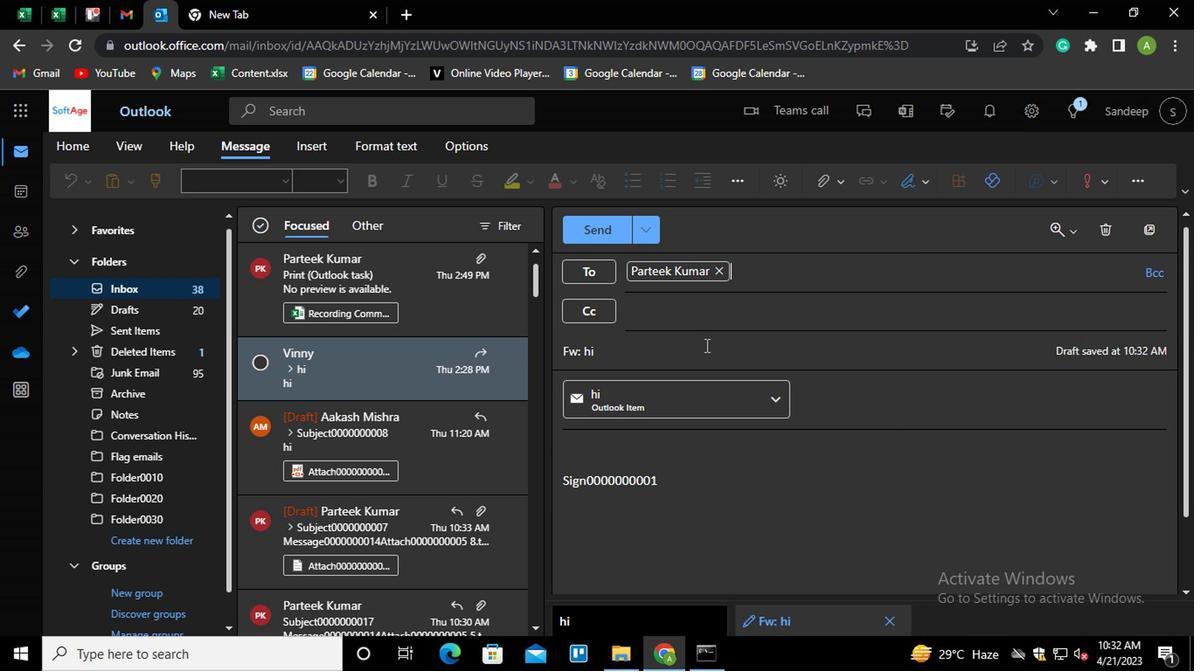 
Action: Mouse pressed left at (711, 353)
Screenshot: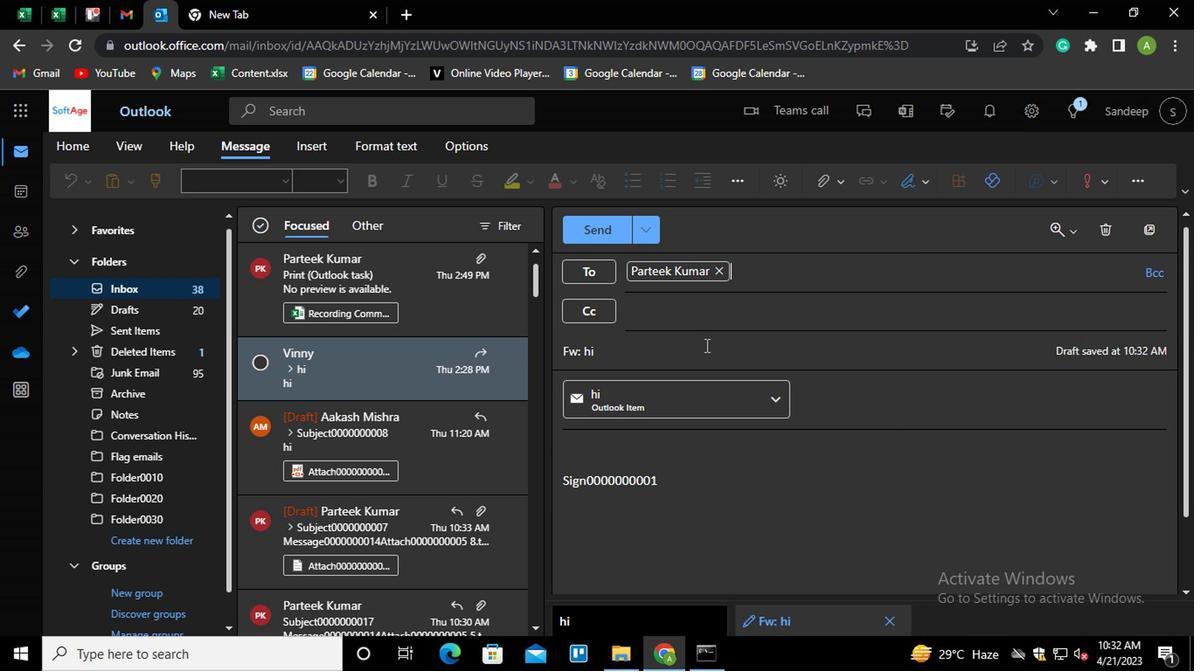 
Action: Key pressed <Key.shift_r><Key.home><Key.shift>SUBJECT0000000001
Screenshot: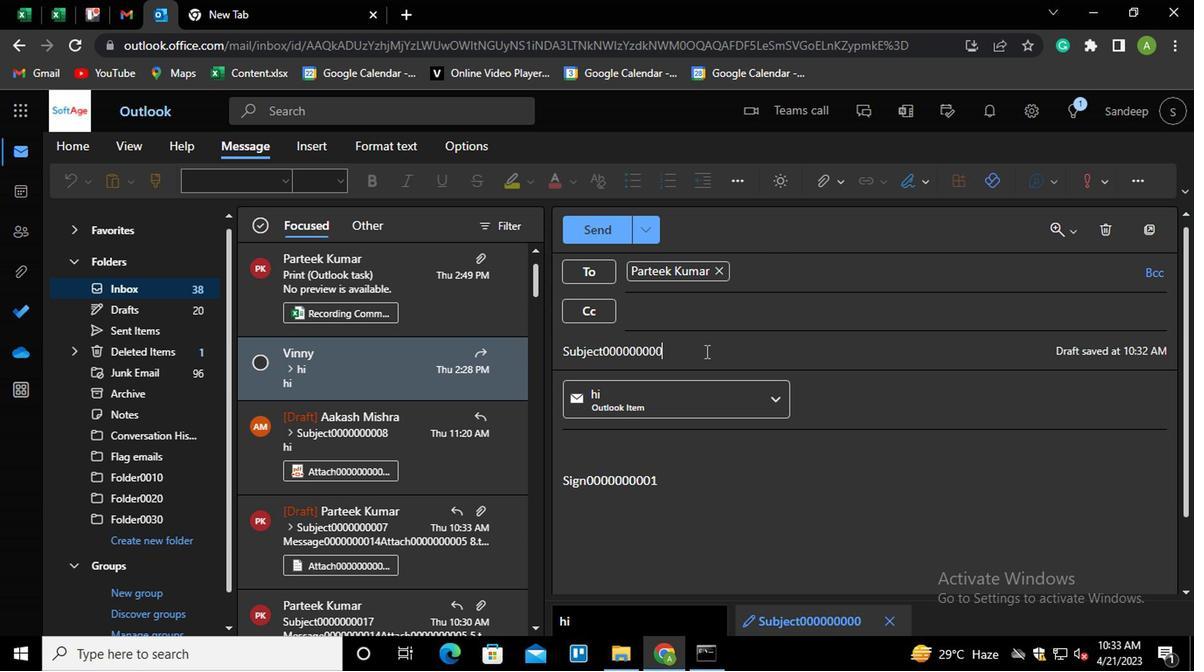 
Action: Mouse moved to (684, 484)
Screenshot: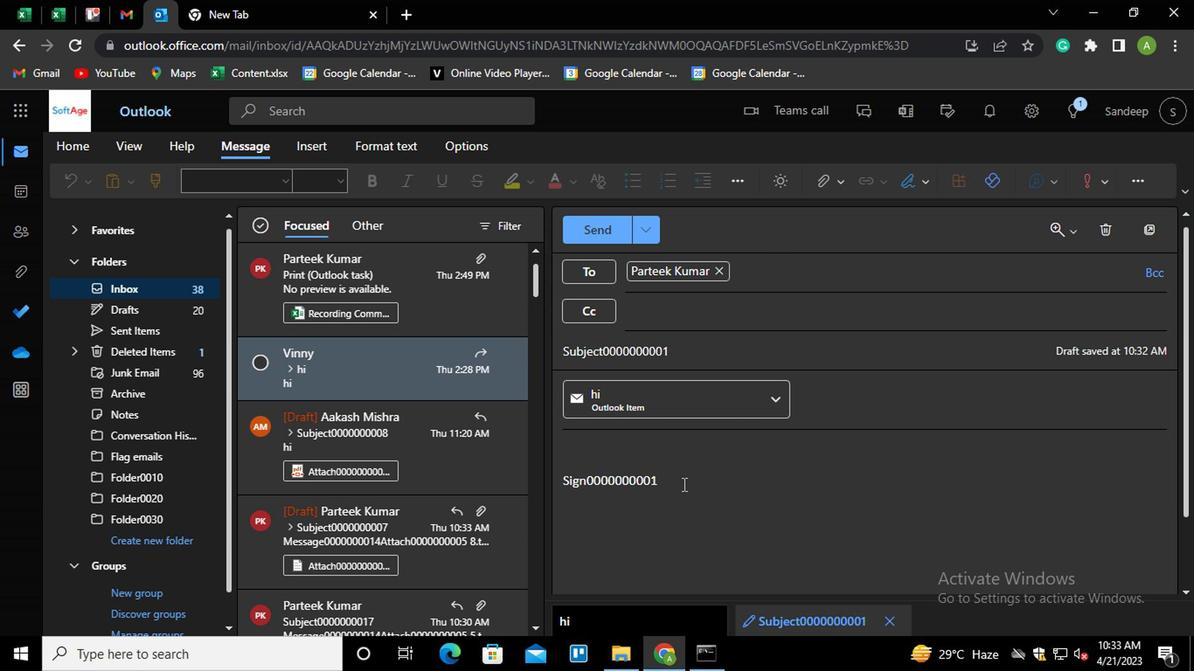 
Action: Mouse pressed left at (684, 484)
Screenshot: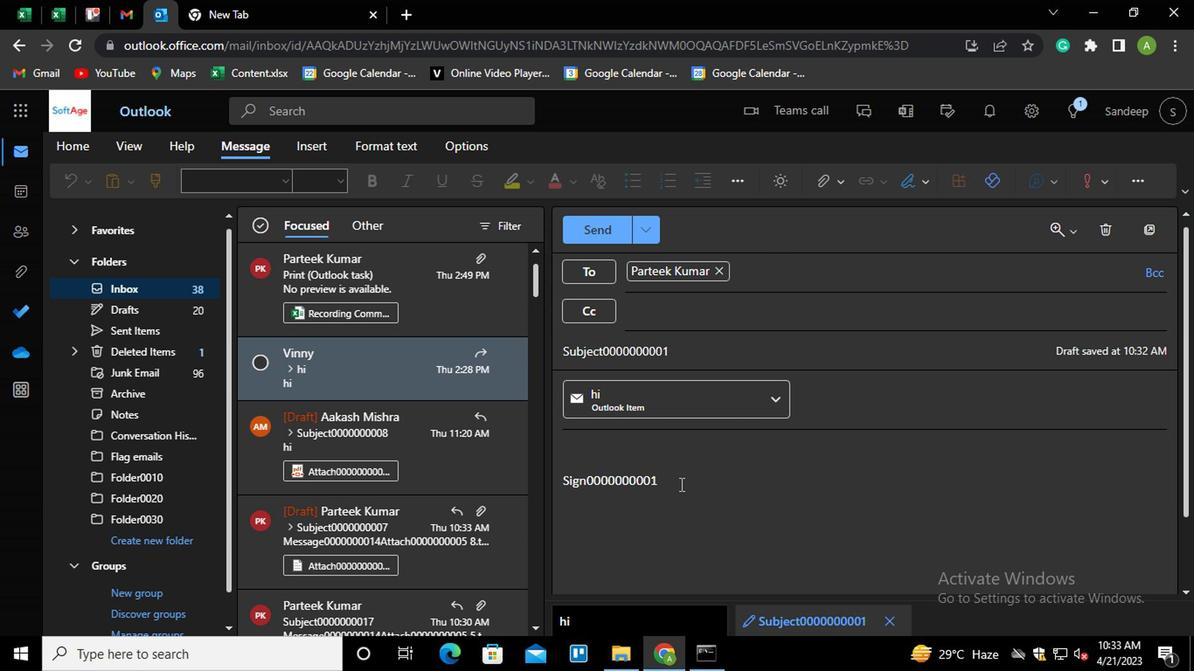 
Action: Key pressed <Key.shift_r><Key.home><Key.shift_r>MESSAGE0000000001
Screenshot: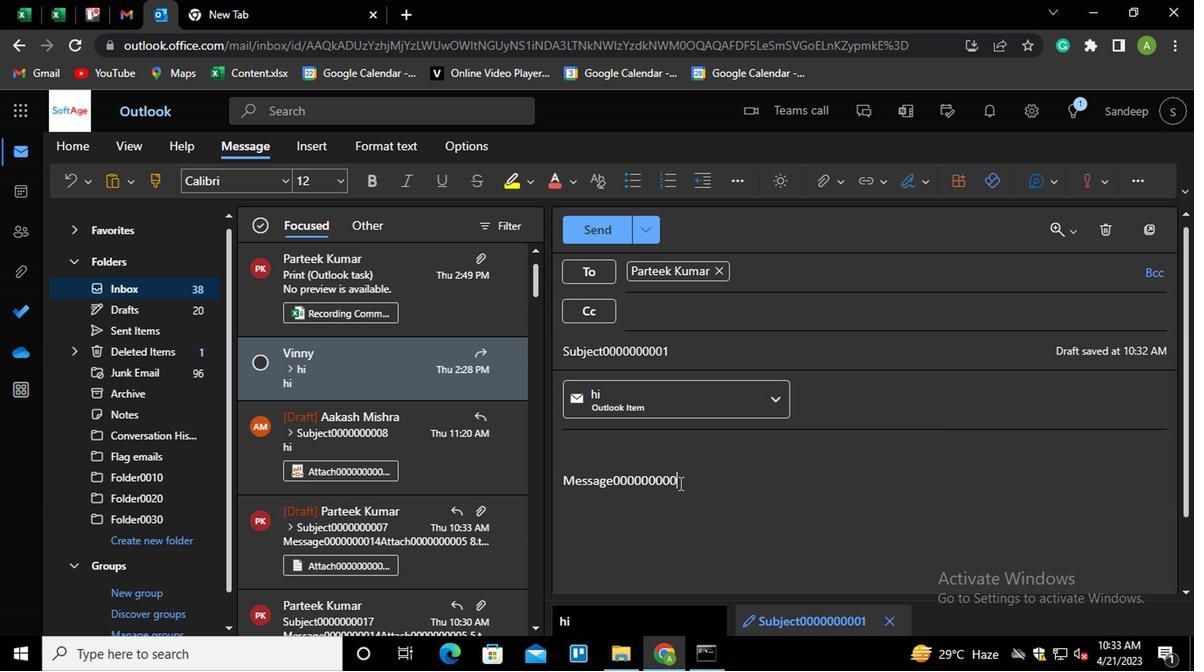
Action: Mouse moved to (844, 182)
Screenshot: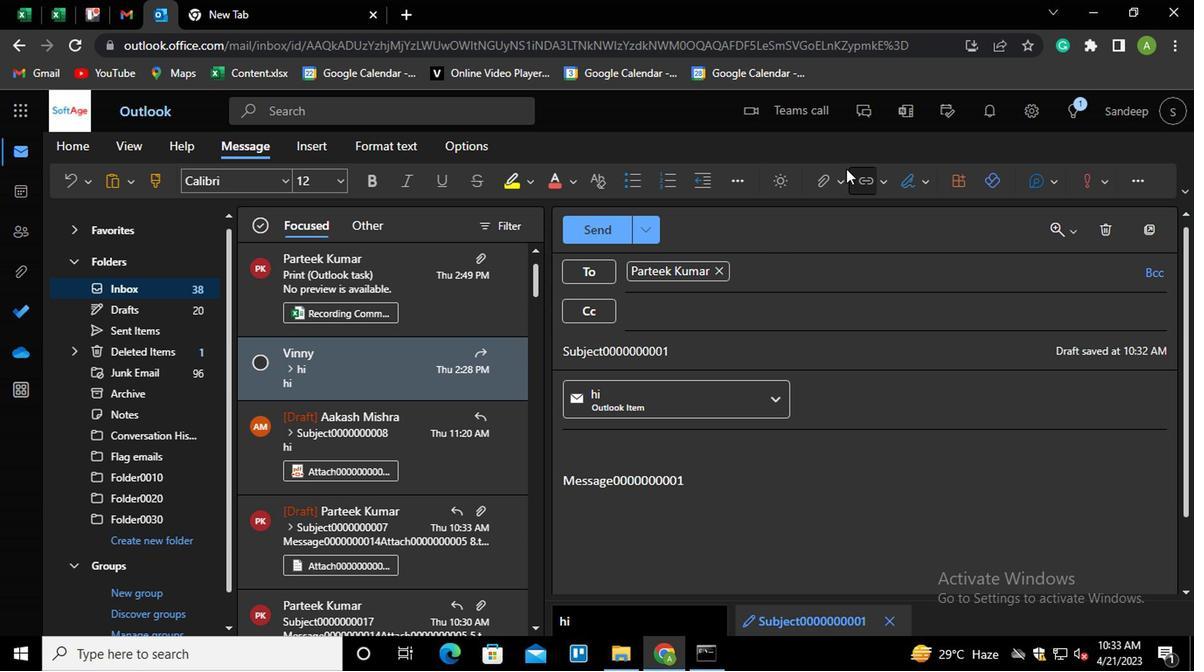 
Action: Mouse pressed left at (844, 182)
Screenshot: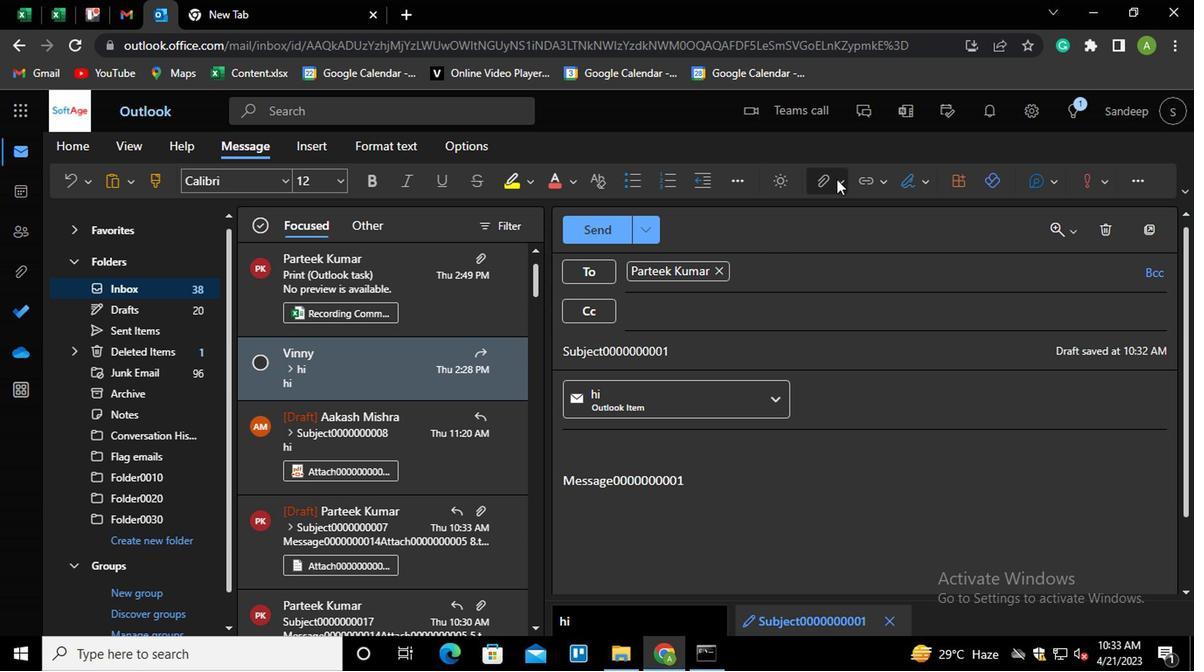 
Action: Mouse moved to (744, 223)
Screenshot: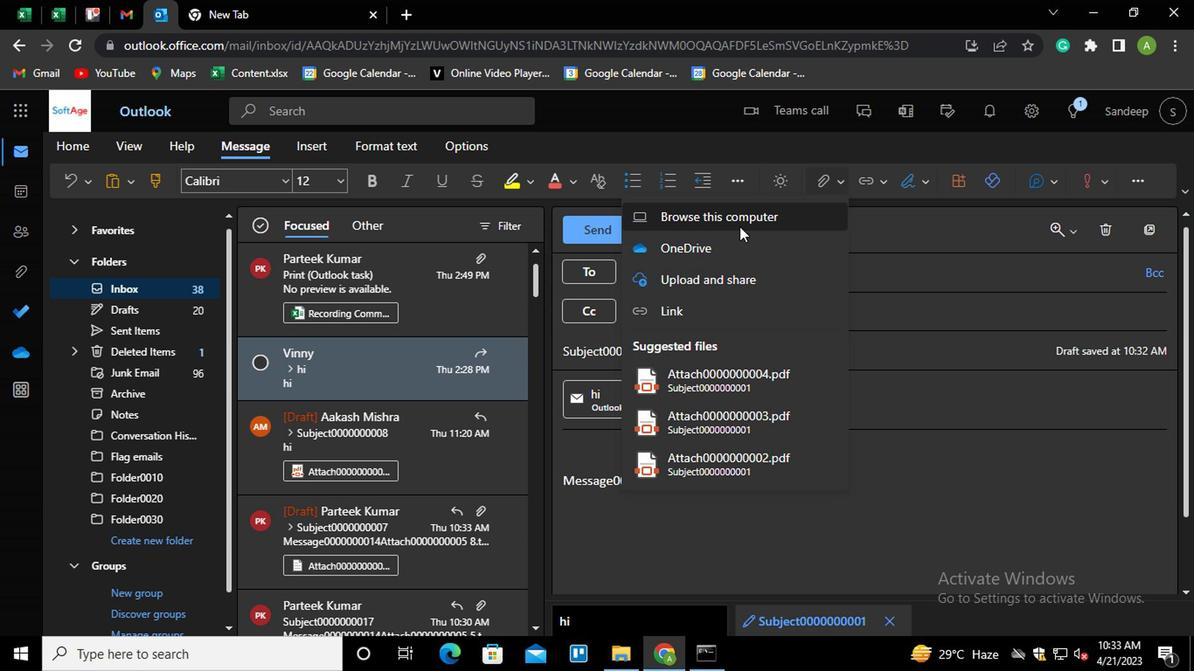 
Action: Mouse pressed left at (744, 223)
Screenshot: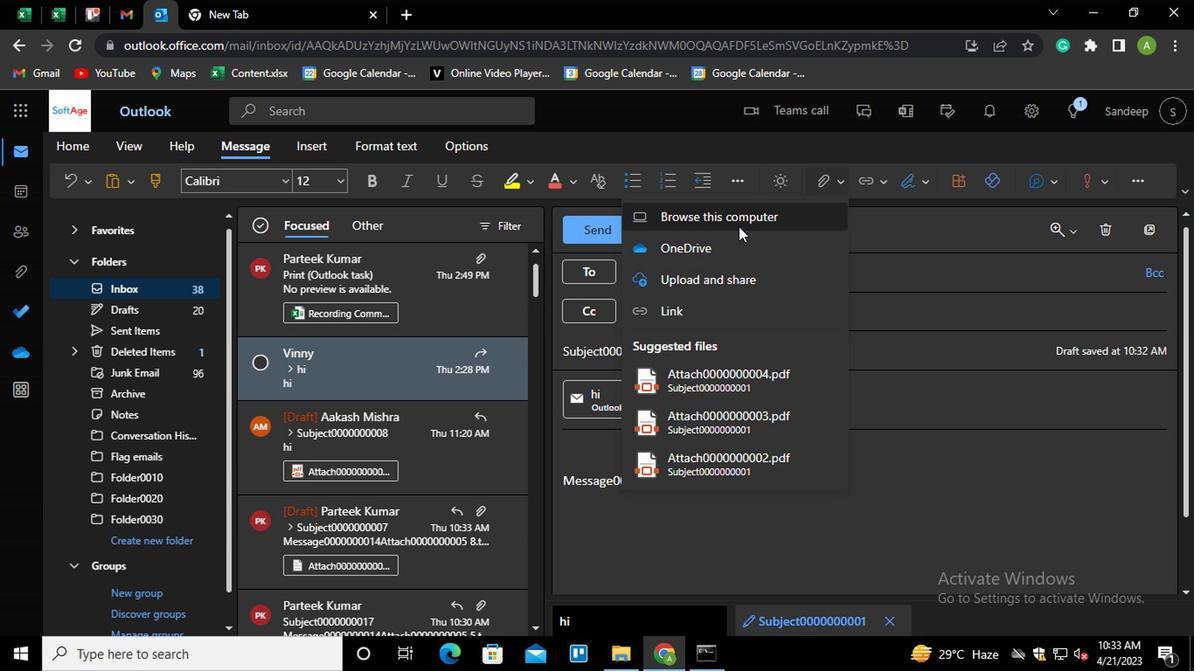 
Action: Mouse moved to (244, 133)
Screenshot: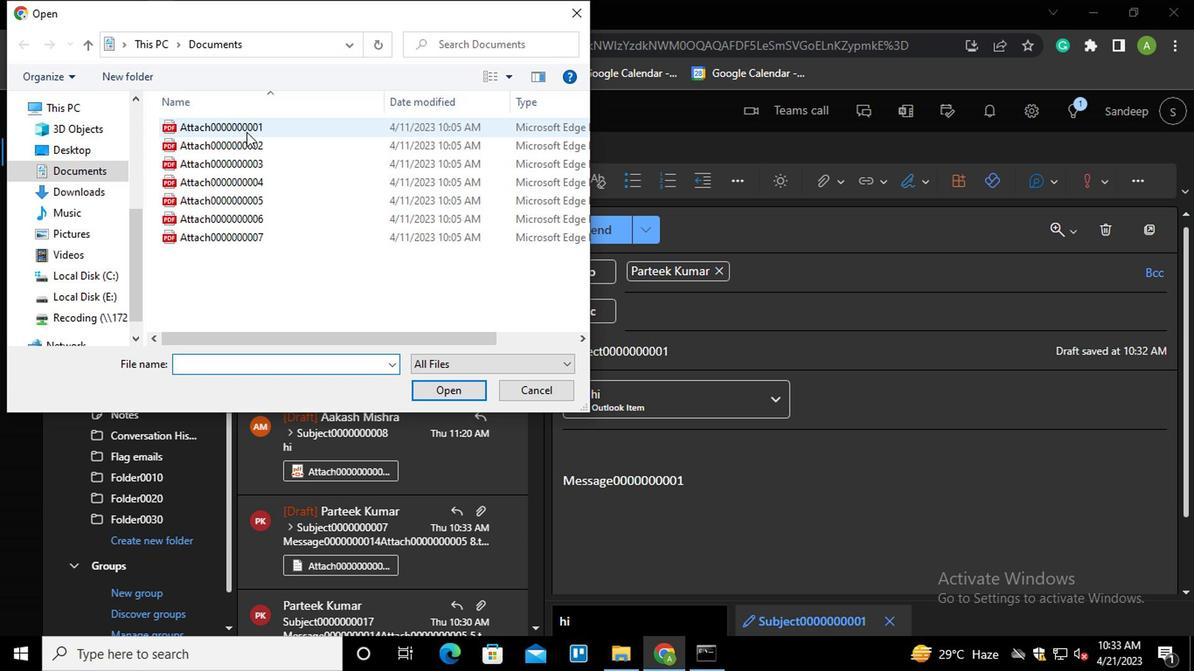 
Action: Mouse pressed left at (244, 133)
Screenshot: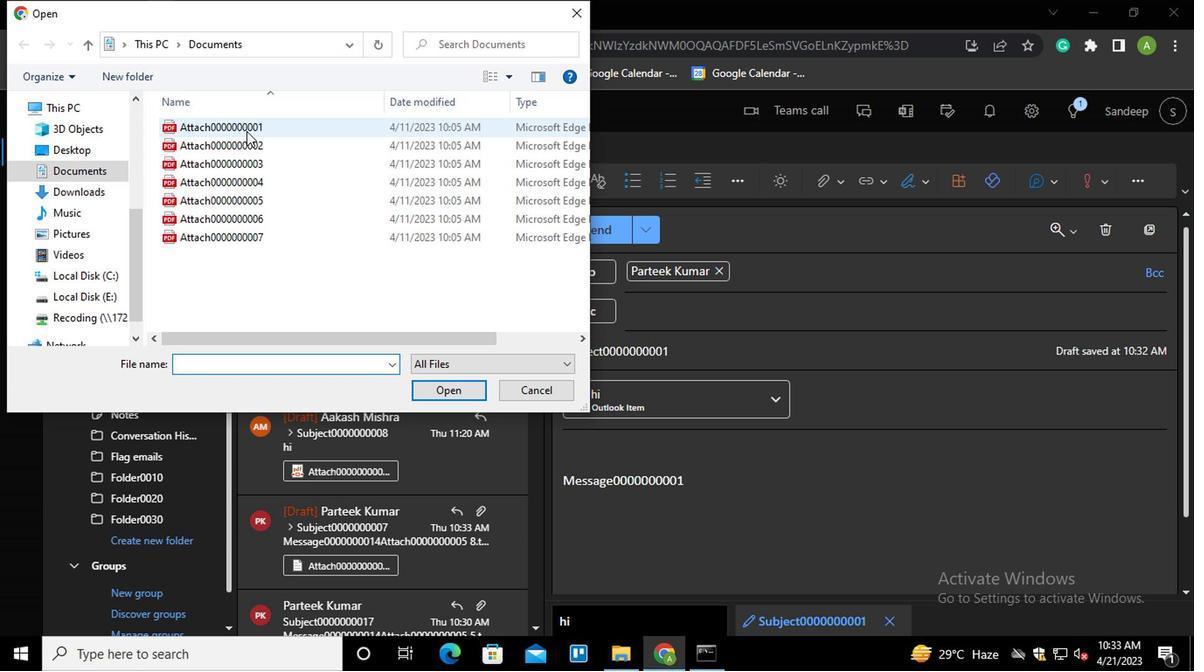 
Action: Mouse moved to (432, 388)
Screenshot: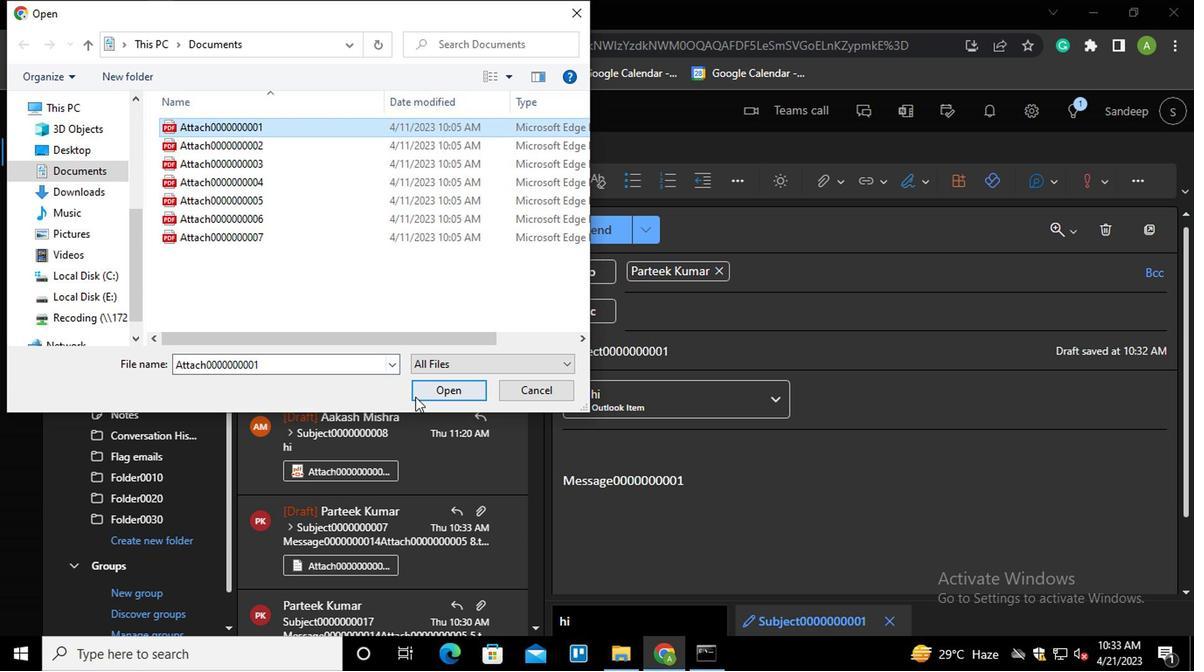 
Action: Mouse pressed left at (432, 388)
Screenshot: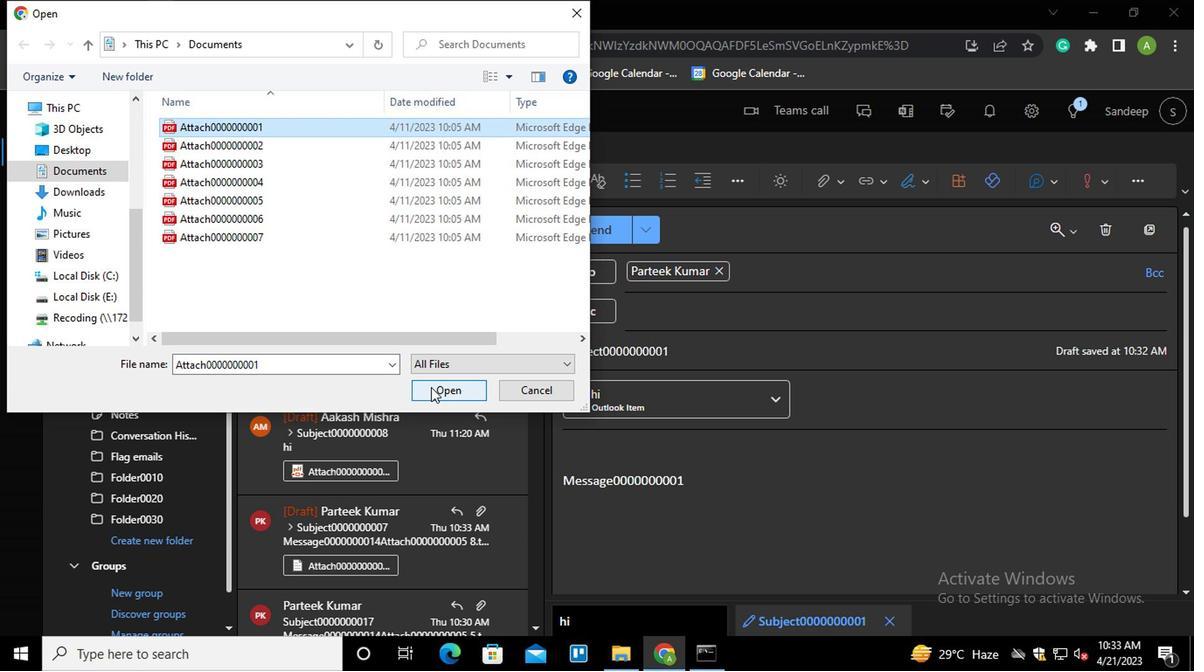 
Action: Mouse moved to (593, 245)
Screenshot: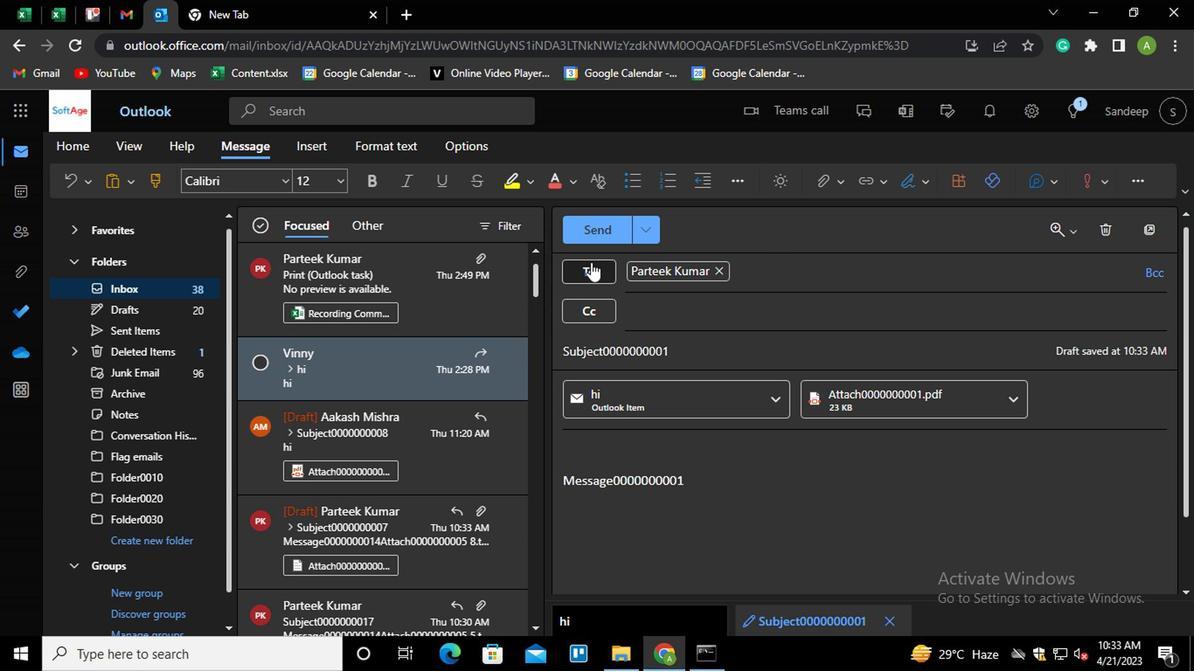 
Action: Mouse pressed left at (593, 245)
Screenshot: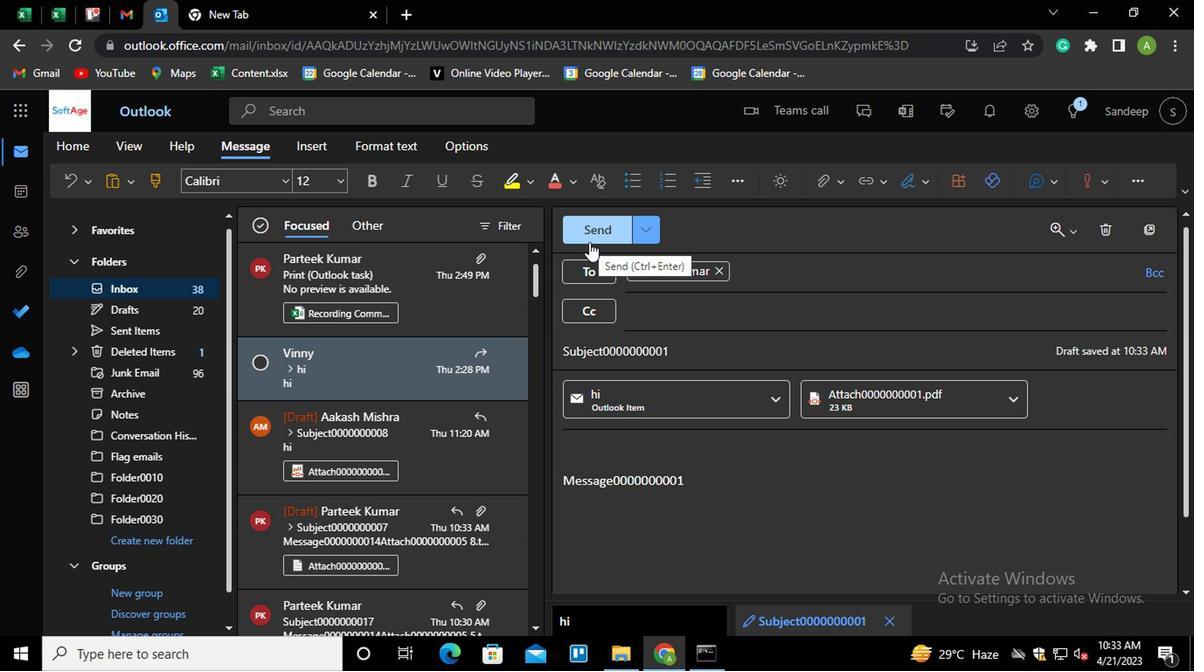 
Action: Mouse moved to (1162, 311)
Screenshot: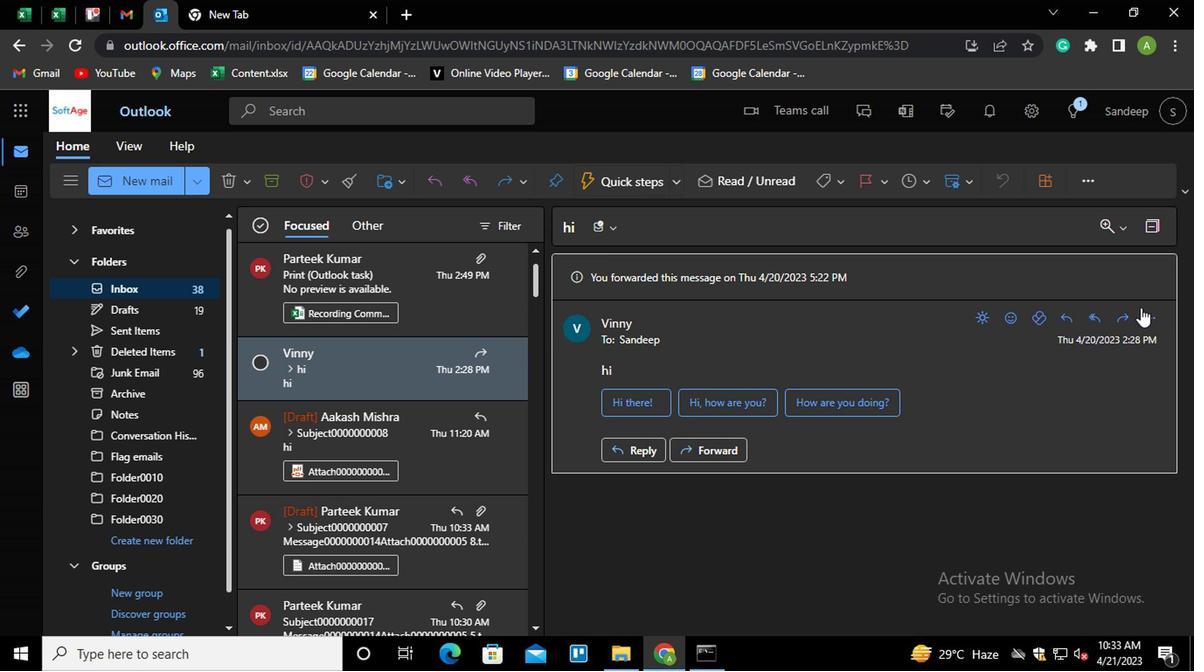 
Action: Mouse pressed left at (1162, 311)
Screenshot: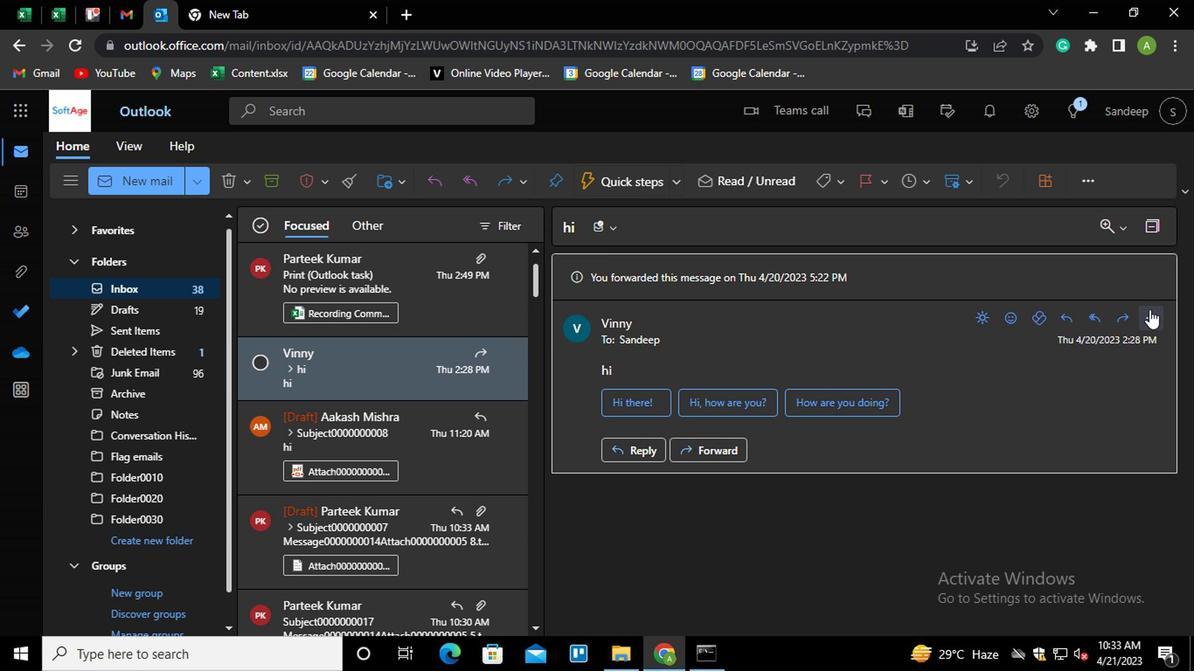
Action: Mouse moved to (937, 237)
Screenshot: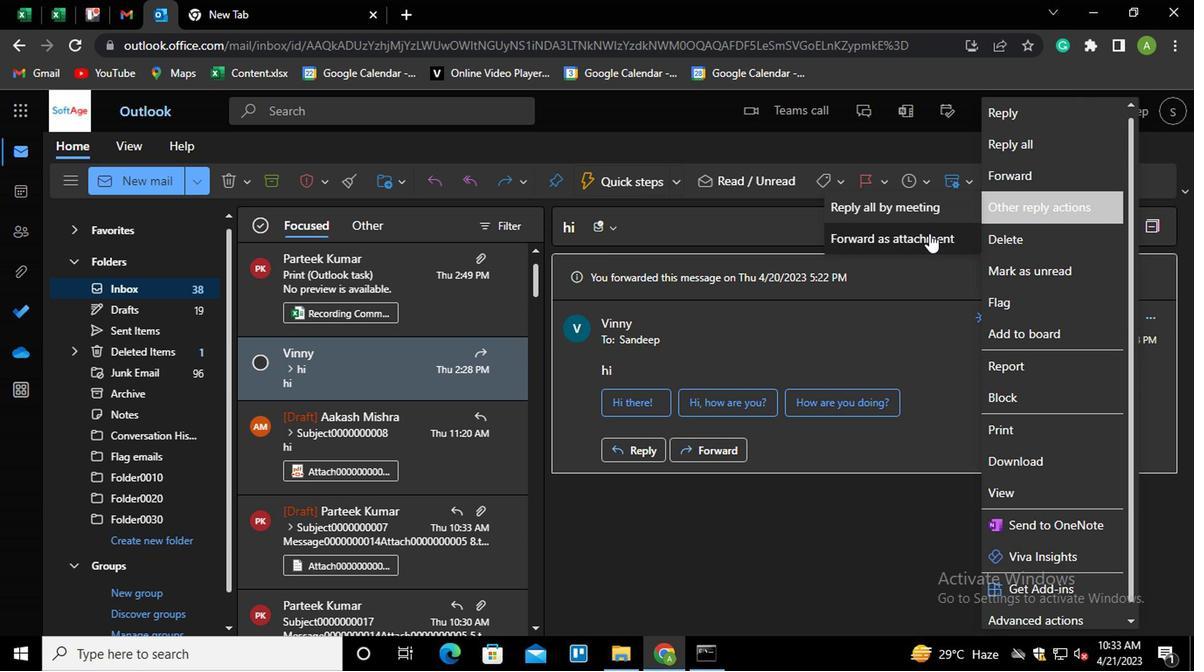 
Action: Mouse pressed left at (937, 237)
Screenshot: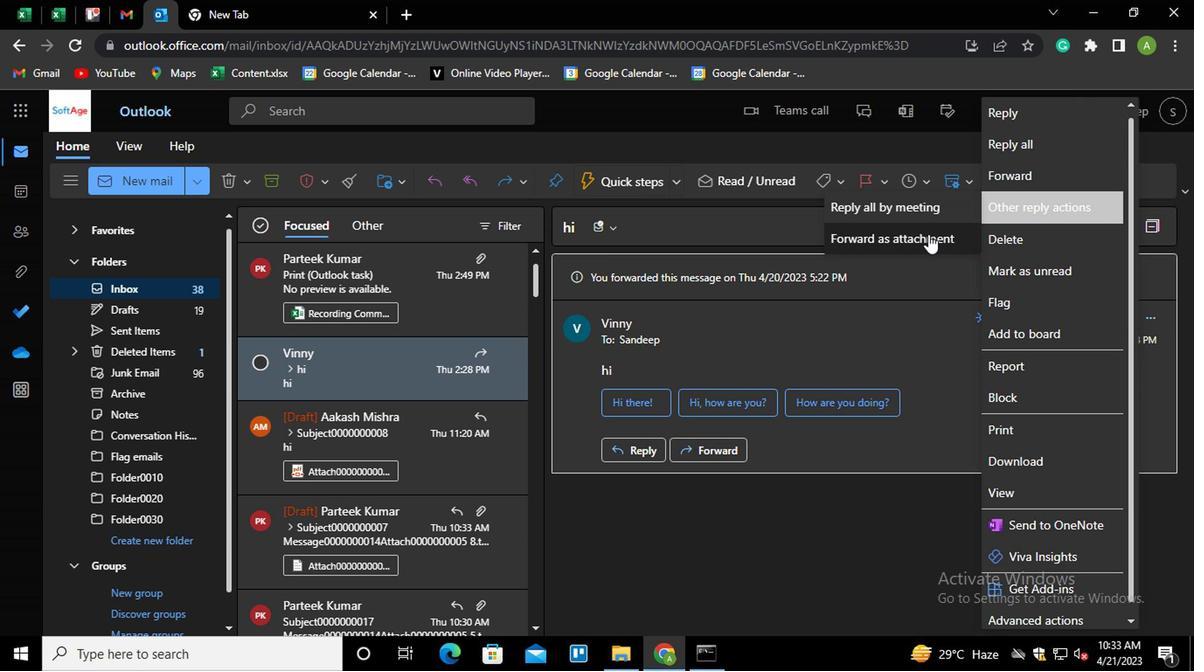 
Action: Mouse moved to (688, 279)
Screenshot: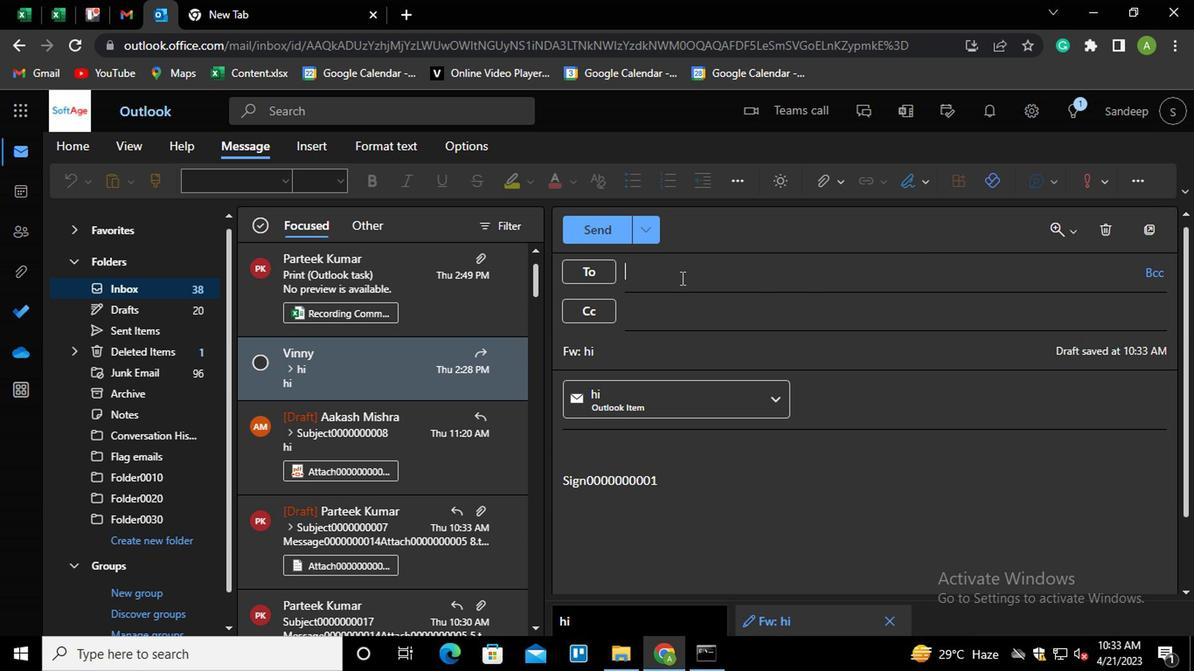 
Action: Mouse pressed left at (688, 279)
Screenshot: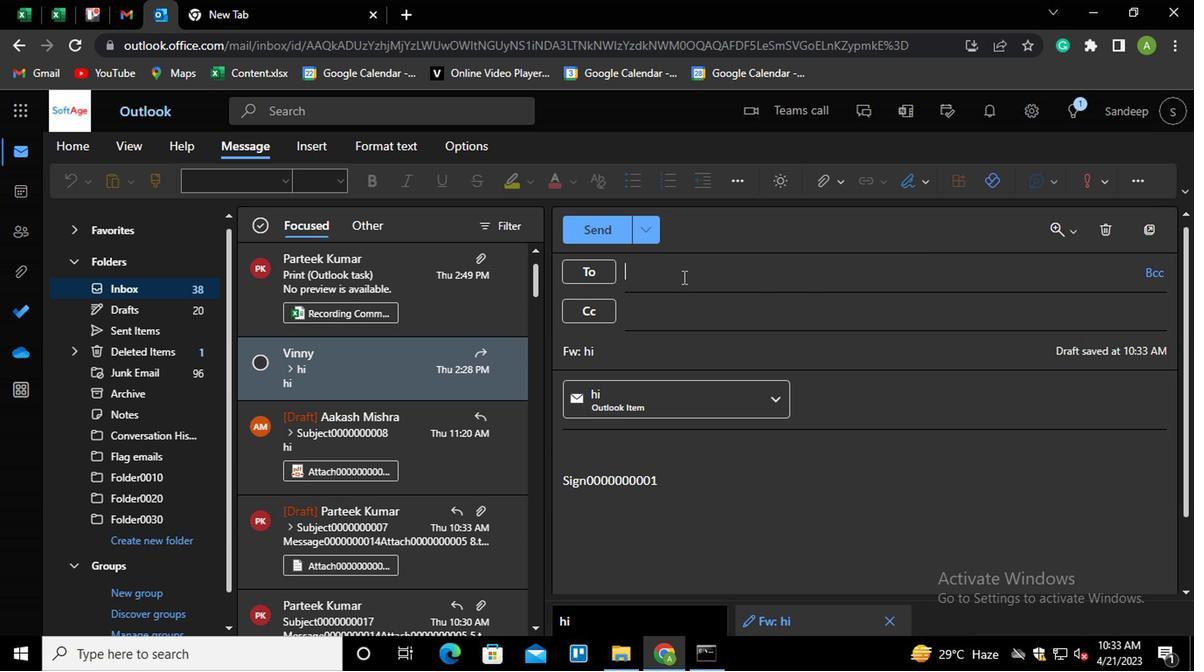 
Action: Key pressed PART<Key.enter>
Screenshot: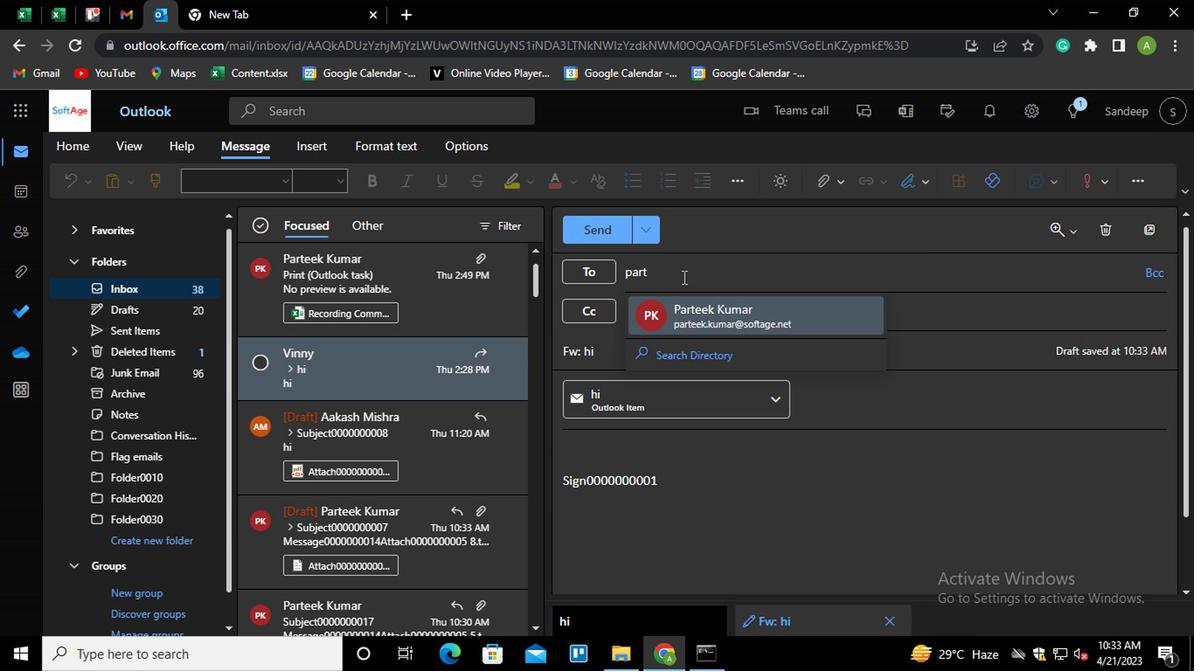 
Action: Mouse moved to (691, 284)
Screenshot: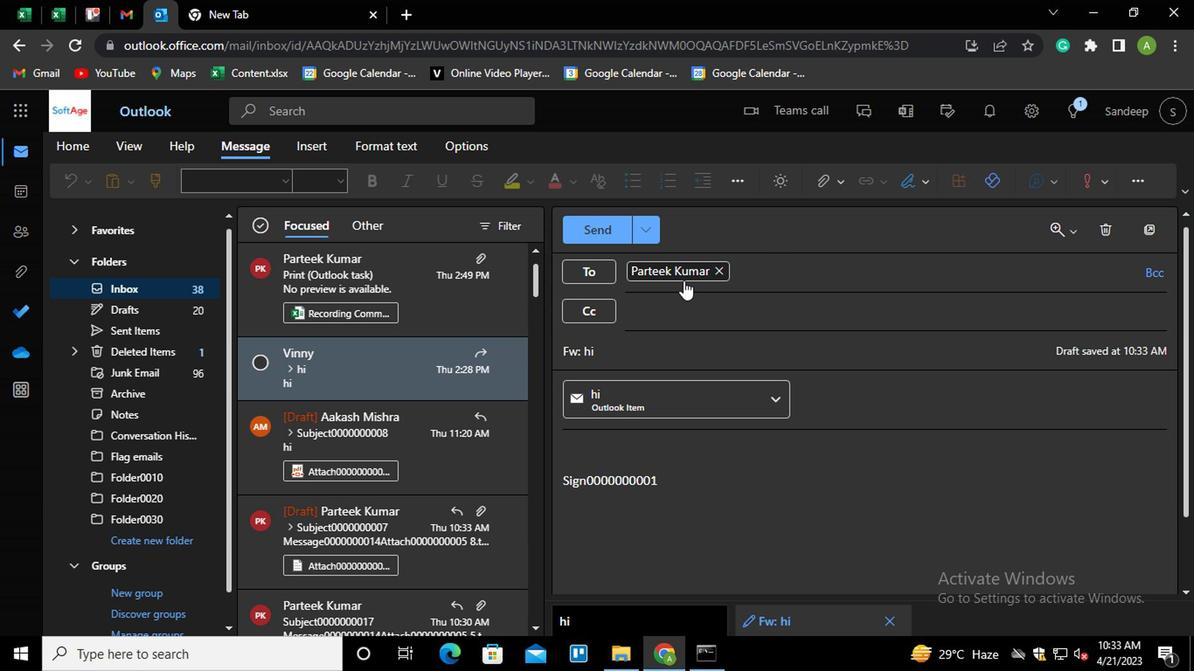 
Action: Key pressed AA<Key.enter>AYU<Key.enter>
Screenshot: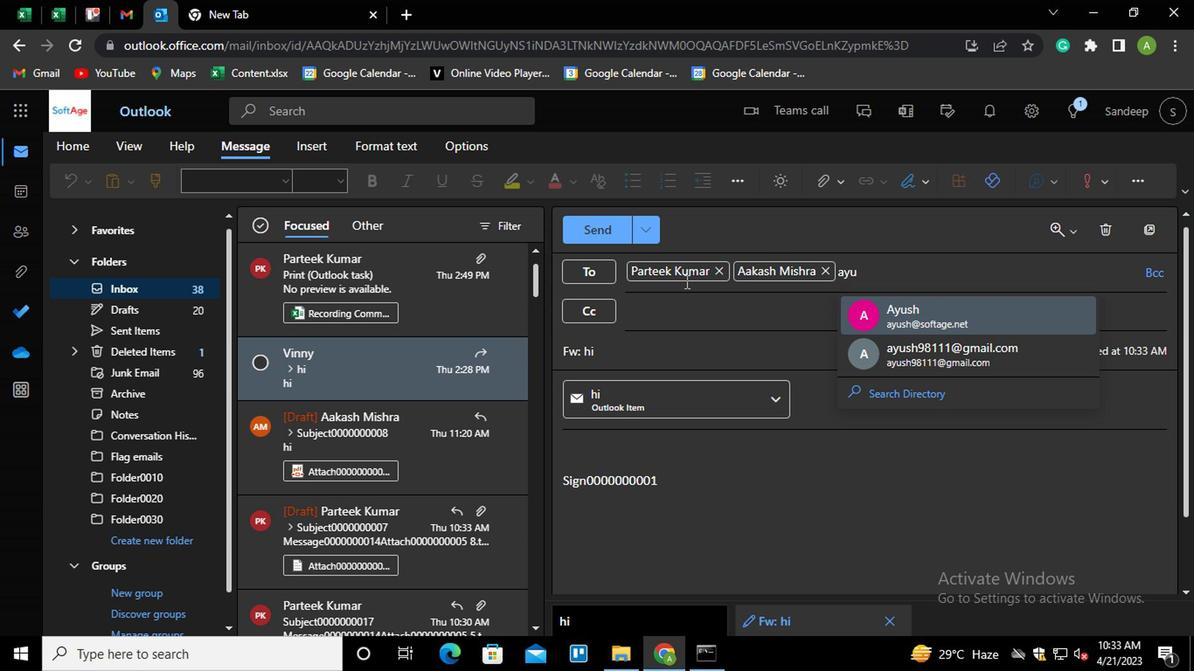 
Action: Mouse moved to (626, 362)
Screenshot: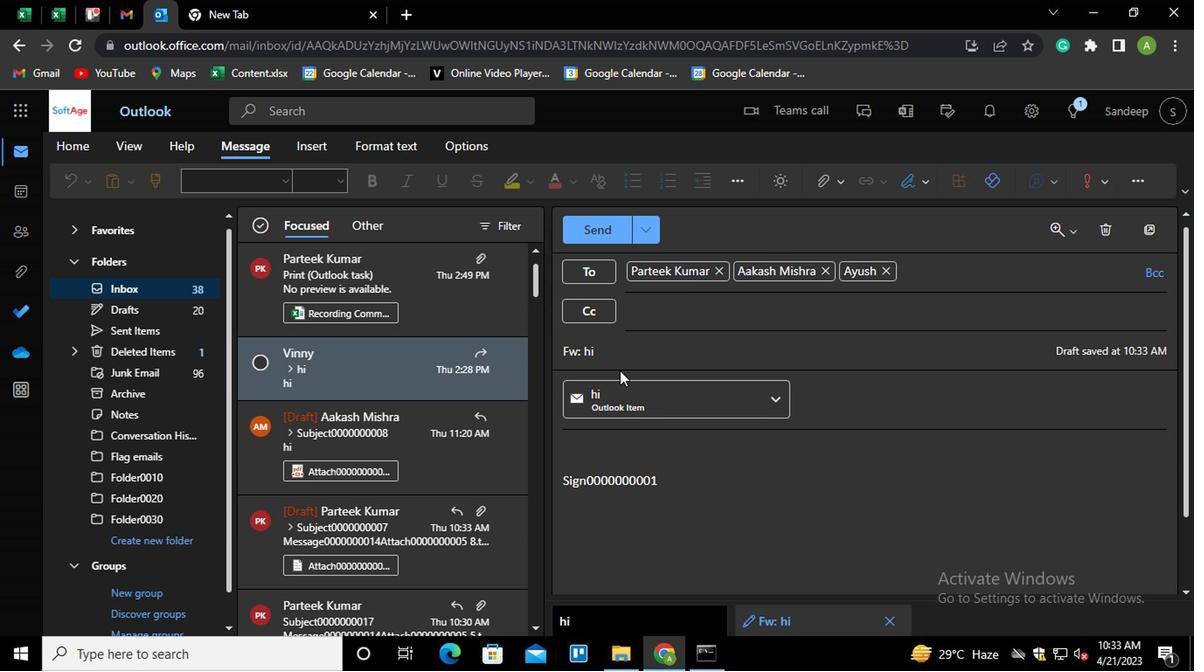 
Action: Mouse pressed left at (626, 362)
Screenshot: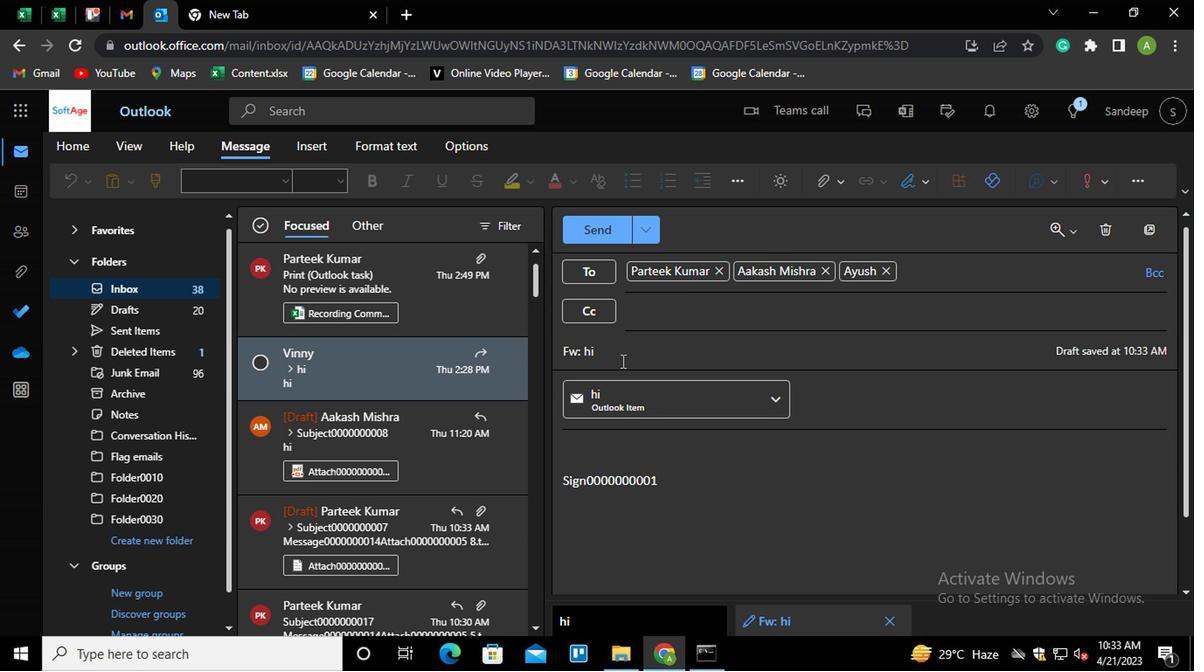 
Action: Mouse moved to (627, 362)
Screenshot: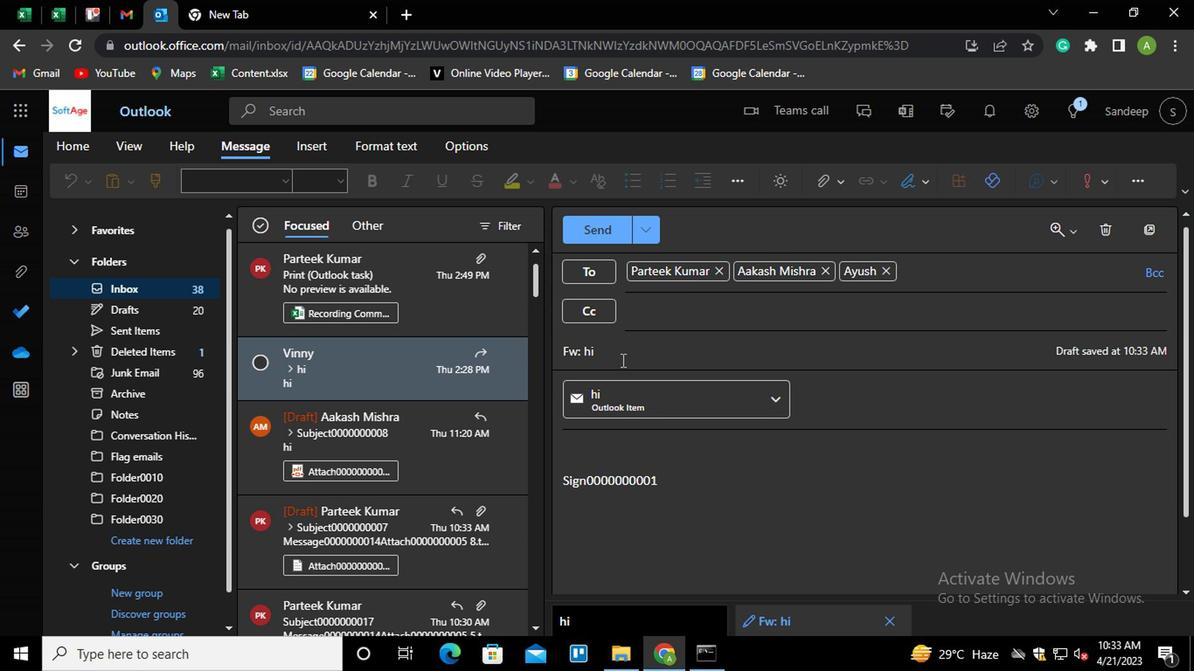 
Action: Key pressed <Key.shift_r><Key.home><Key.shift>SBUBJECT<Key.left><Key.left><Key.left><Key.left><Key.left><Key.left><Key.backspace><Key.end>0000000002
Screenshot: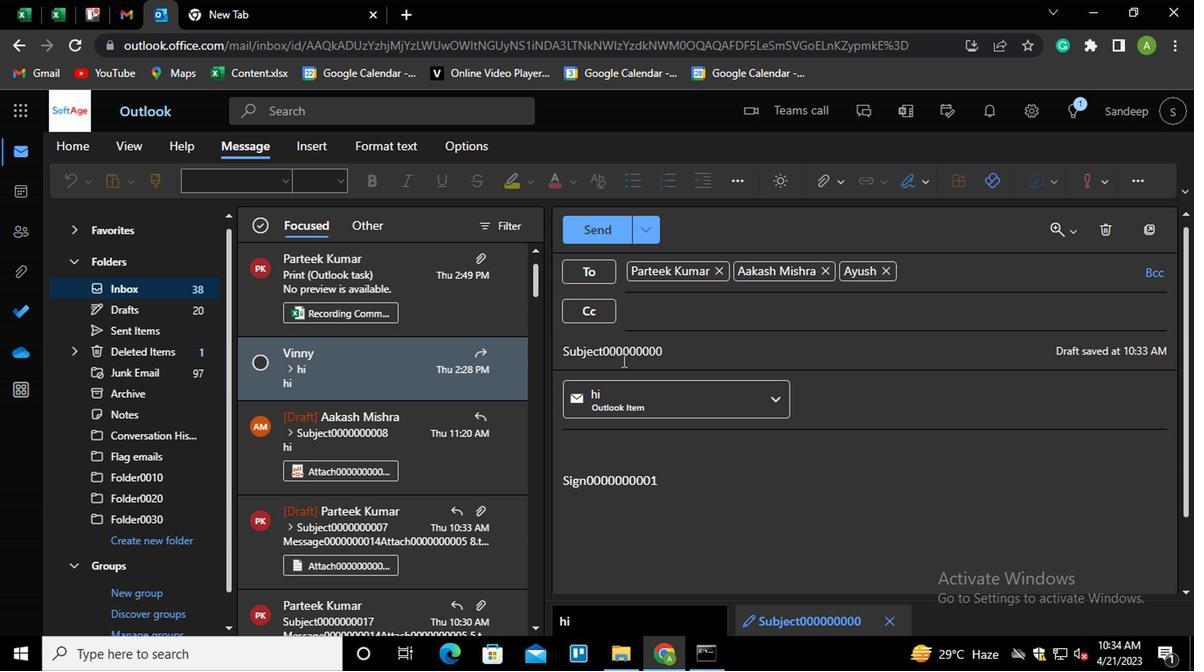 
Action: Mouse moved to (697, 482)
Screenshot: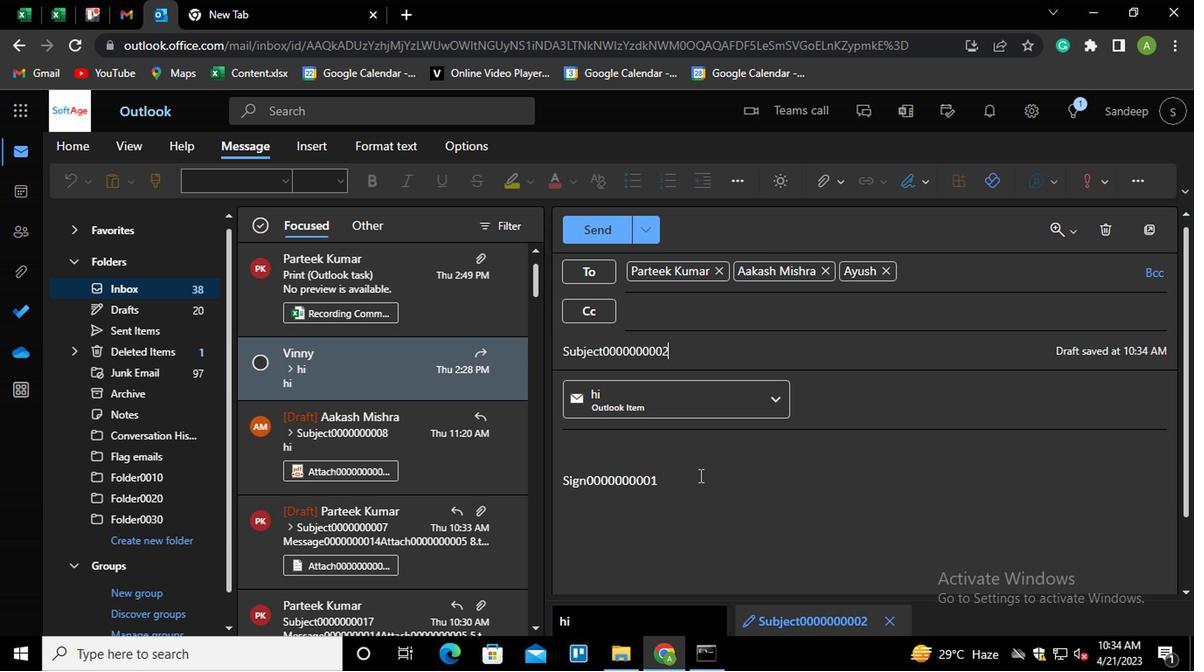 
Action: Mouse pressed left at (697, 482)
Screenshot: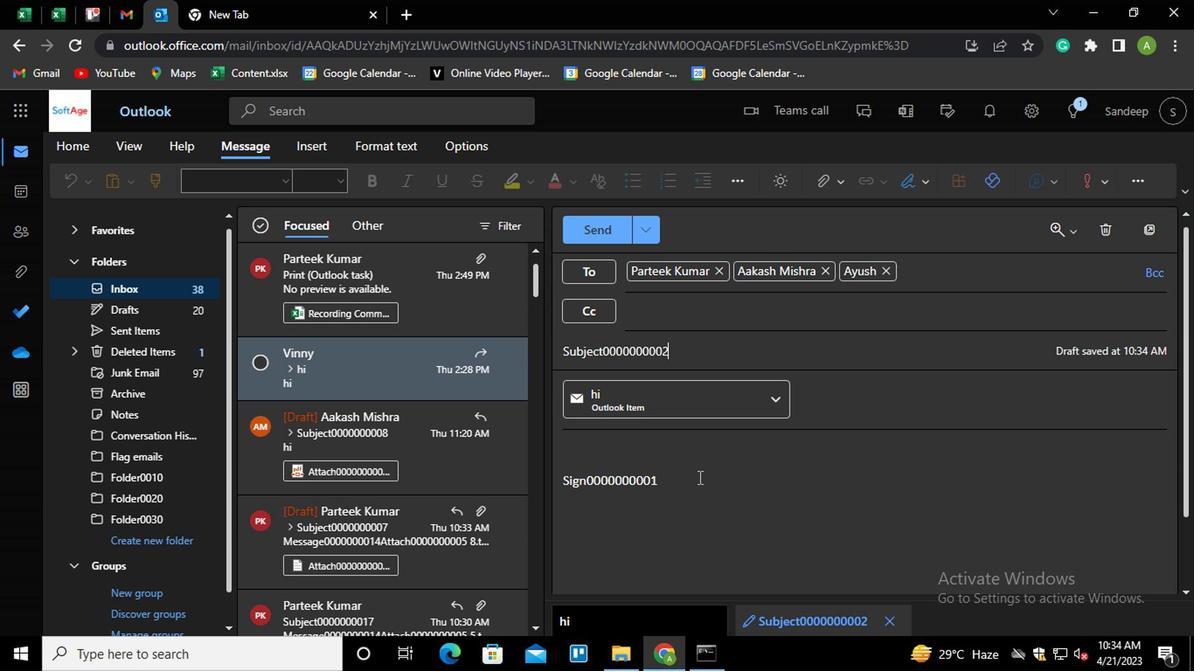 
Action: Mouse moved to (697, 482)
Screenshot: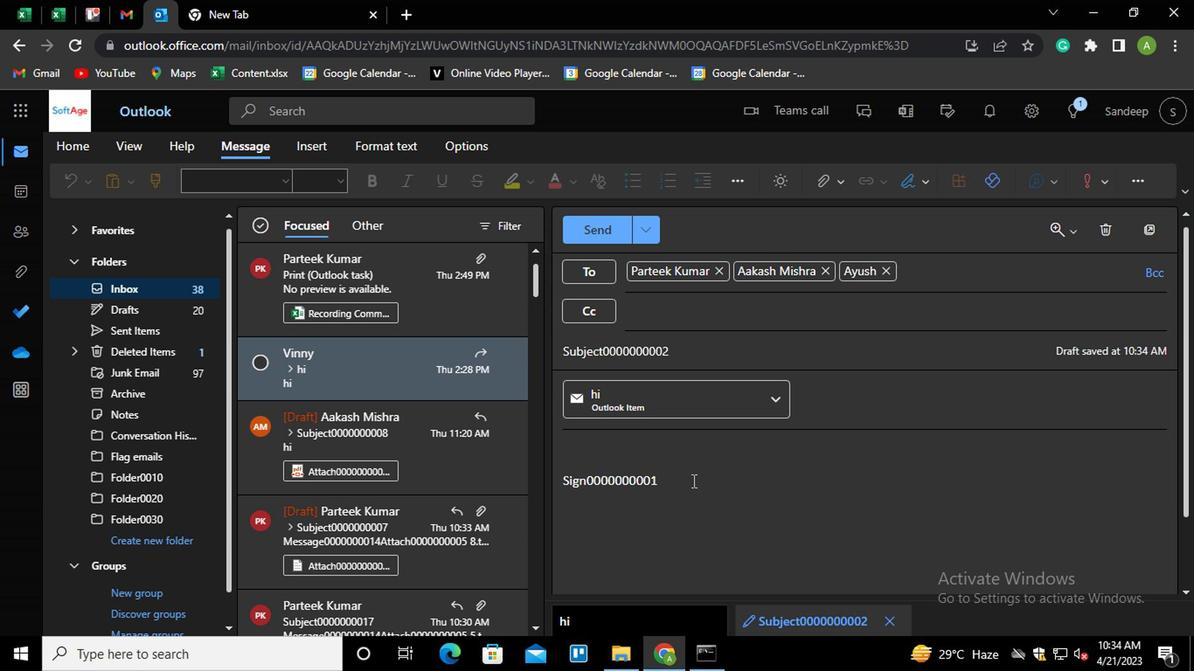 
Action: Key pressed <Key.shift_r><Key.home><Key.shift_r>MESSAGE0000000003
Screenshot: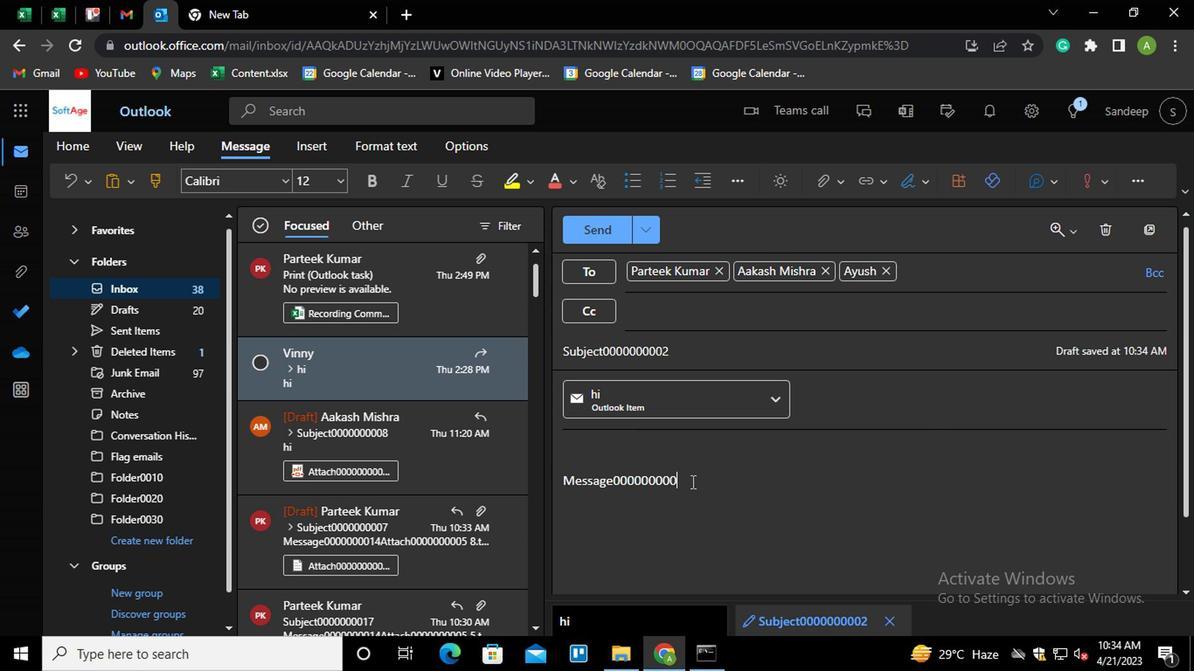 
Action: Mouse moved to (849, 184)
Screenshot: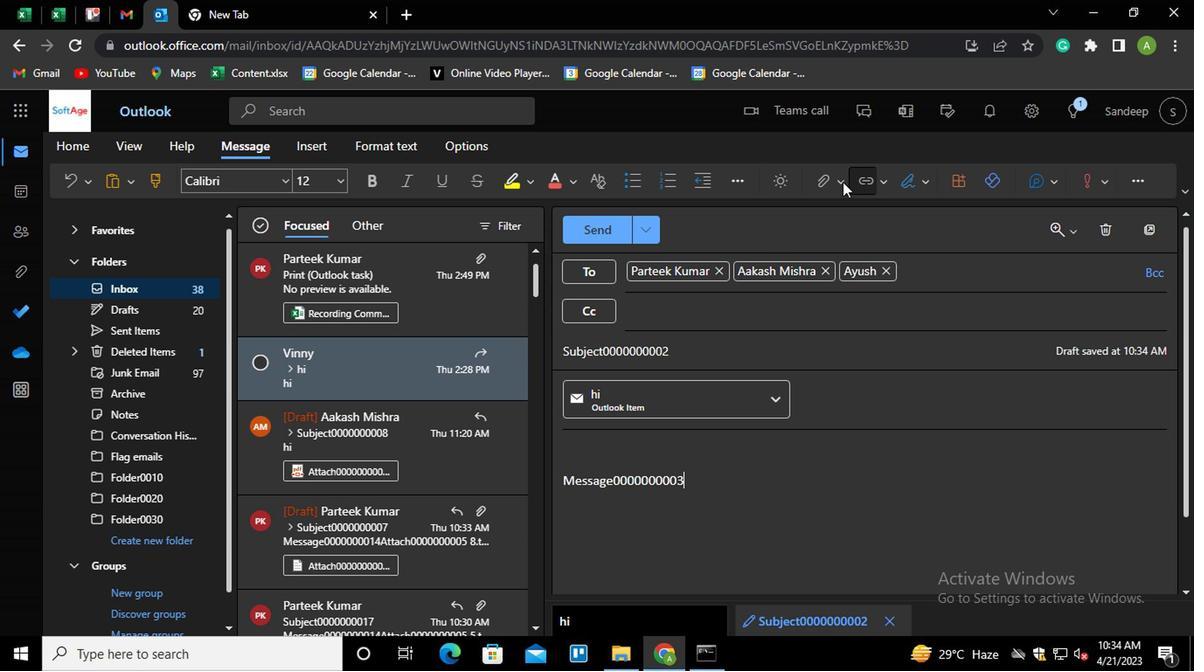 
Action: Mouse pressed left at (849, 184)
Screenshot: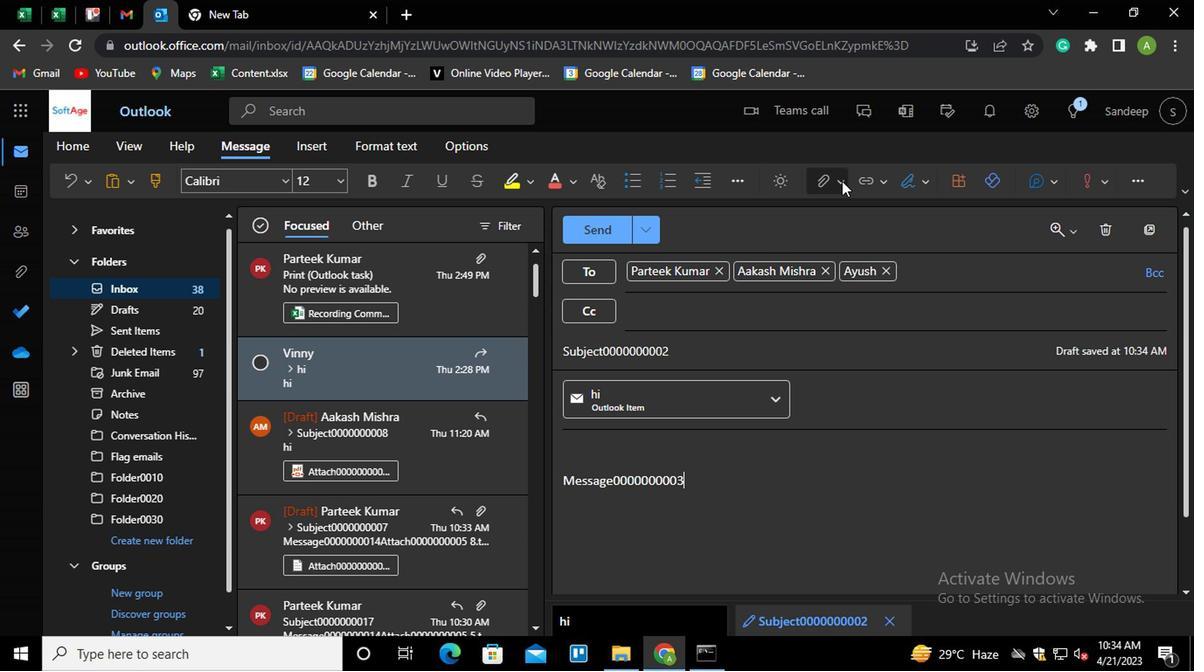 
Action: Mouse moved to (764, 219)
Screenshot: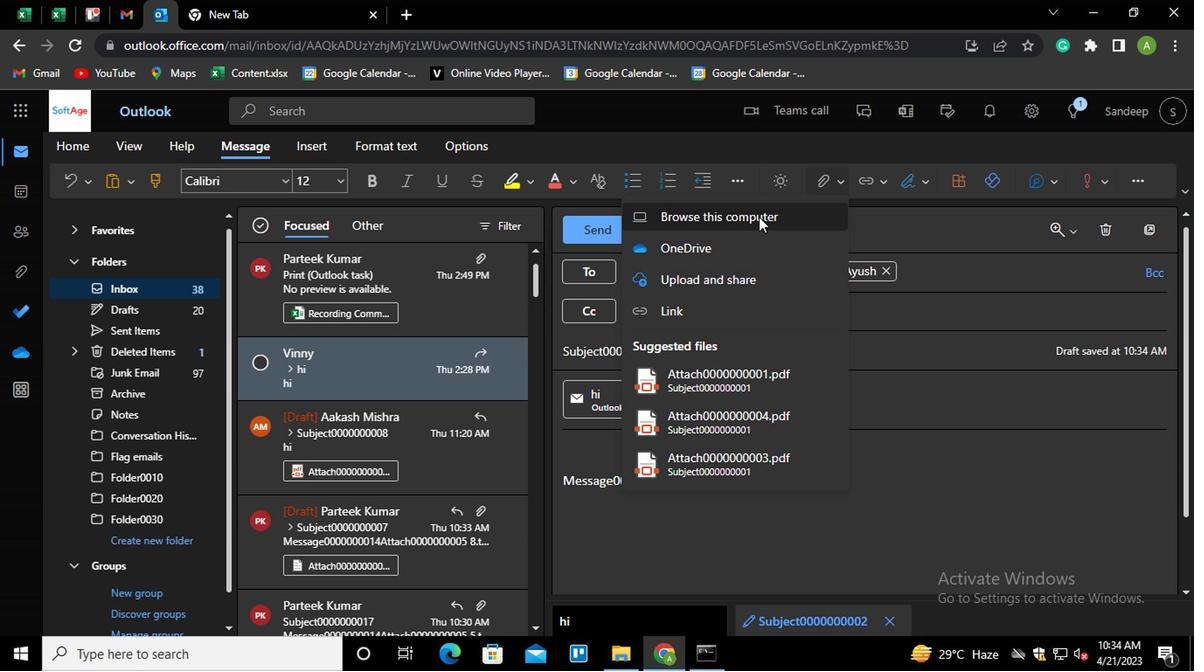 
Action: Mouse pressed left at (764, 219)
Screenshot: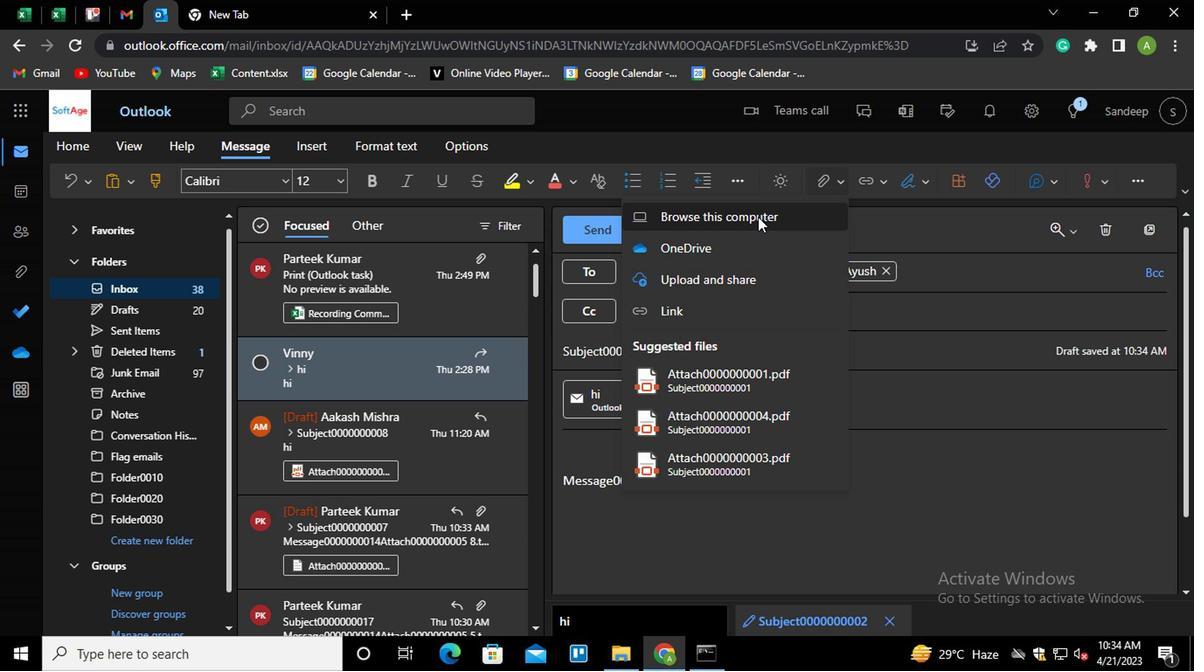 
Action: Mouse moved to (238, 125)
Screenshot: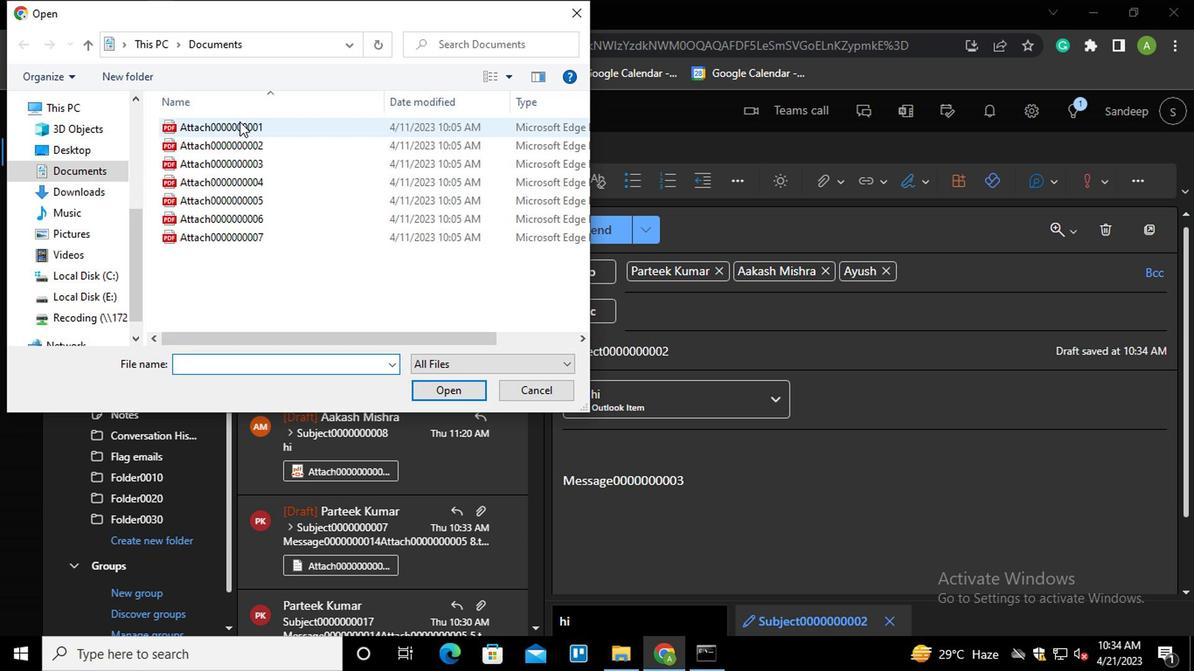 
Action: Mouse pressed left at (238, 125)
Screenshot: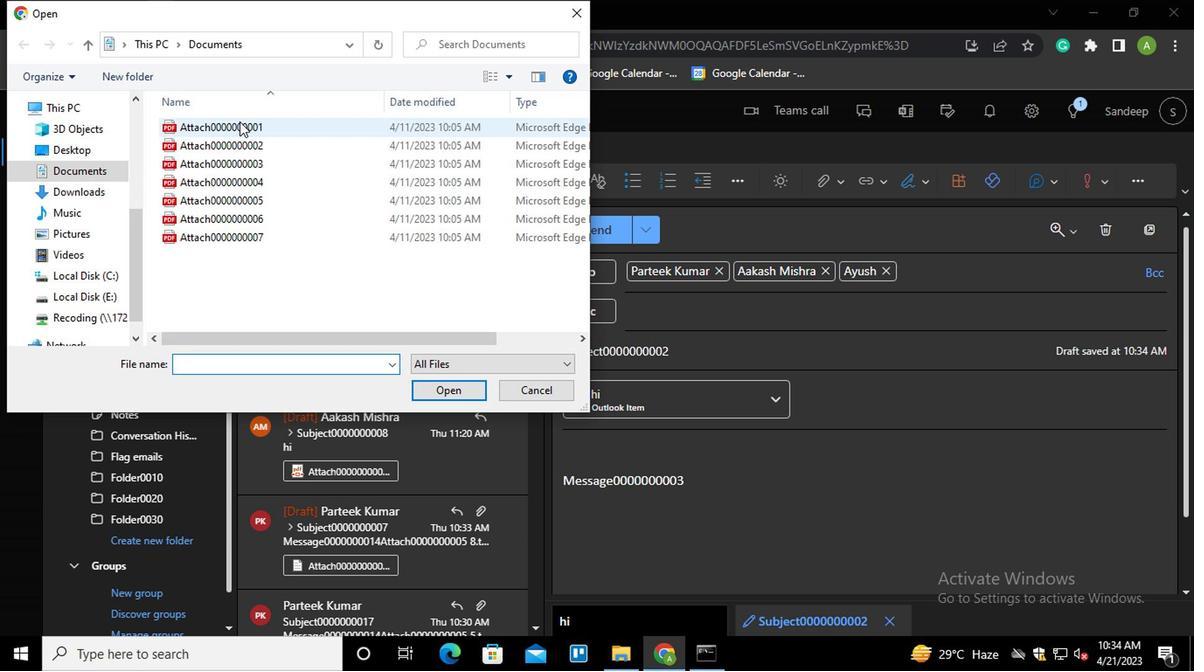 
Action: Mouse moved to (454, 393)
Screenshot: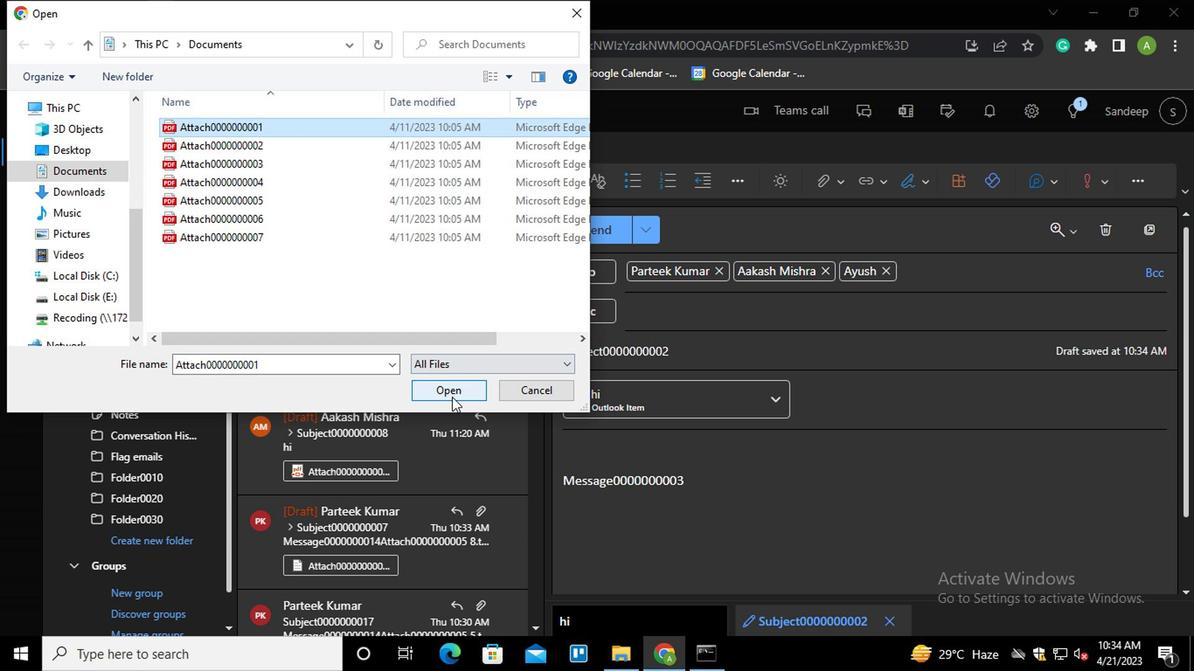 
Action: Mouse pressed left at (454, 393)
Screenshot: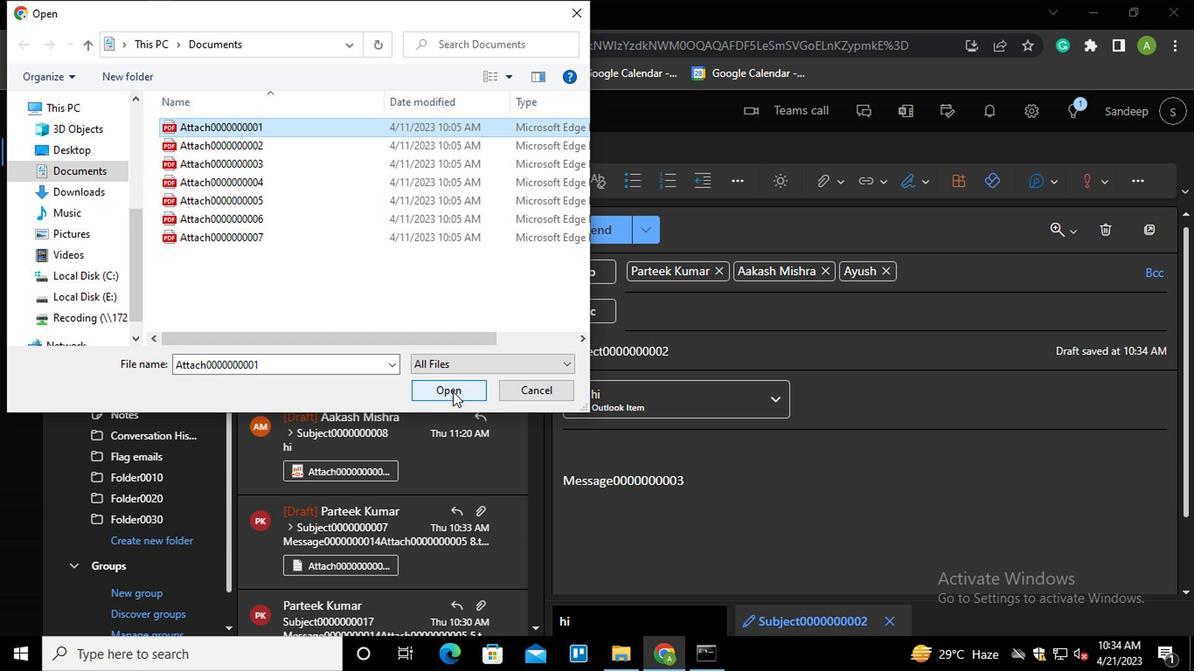 
Action: Mouse moved to (620, 236)
Screenshot: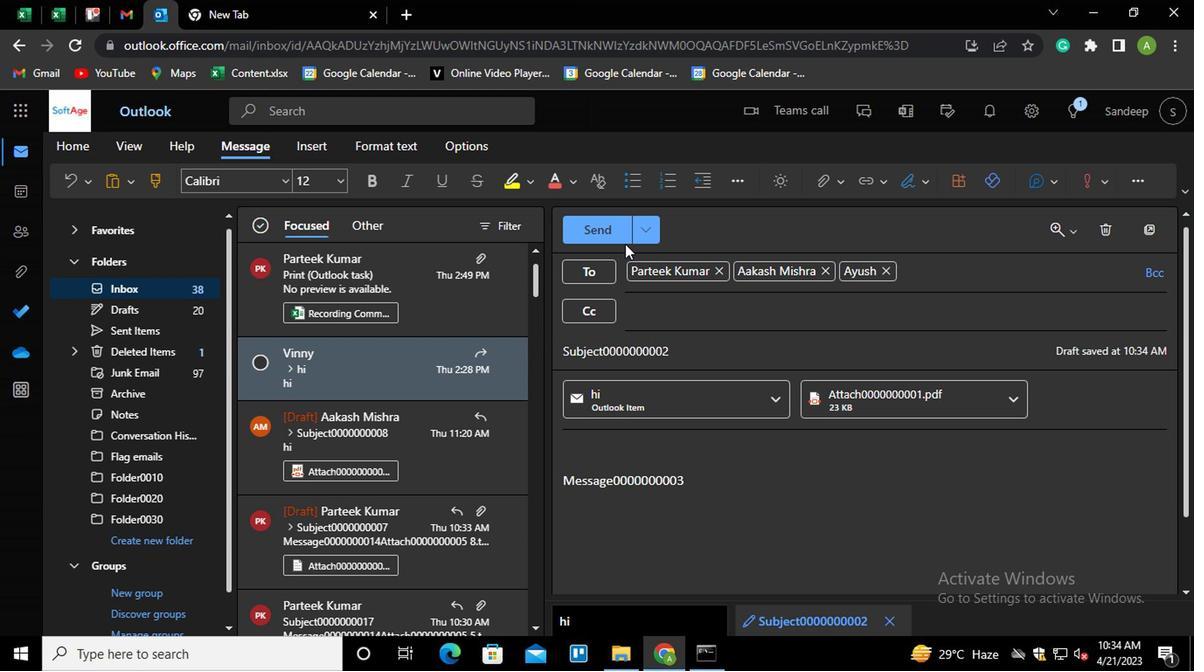 
Action: Mouse pressed left at (620, 236)
Screenshot: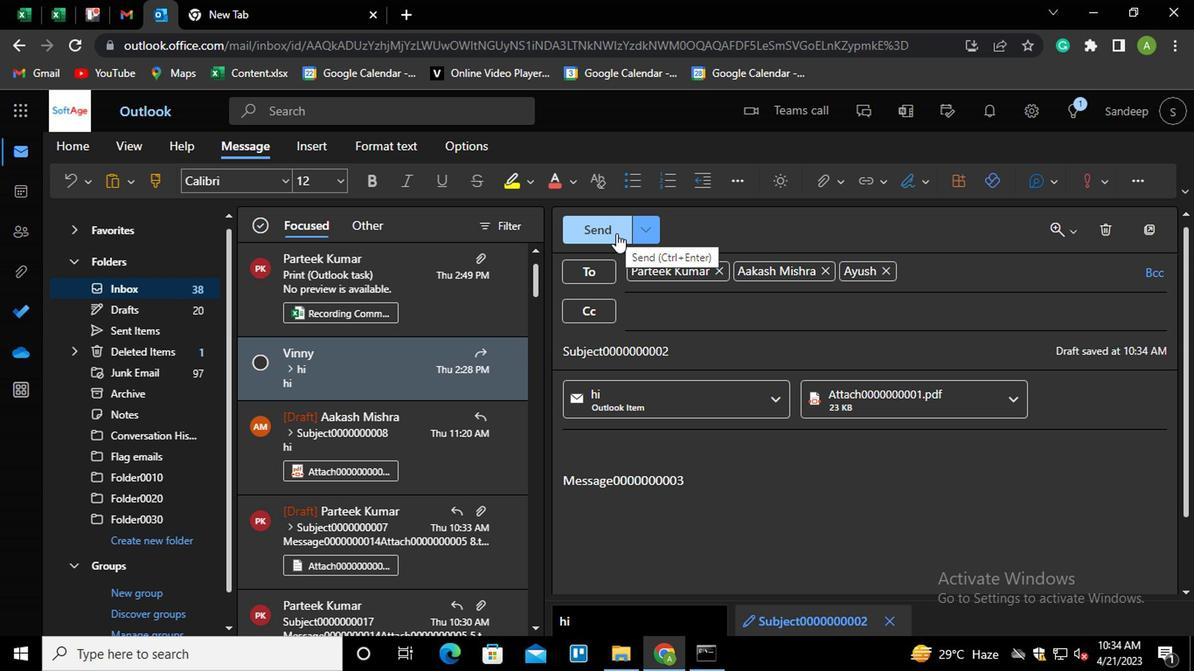 
Action: Mouse moved to (1170, 322)
Screenshot: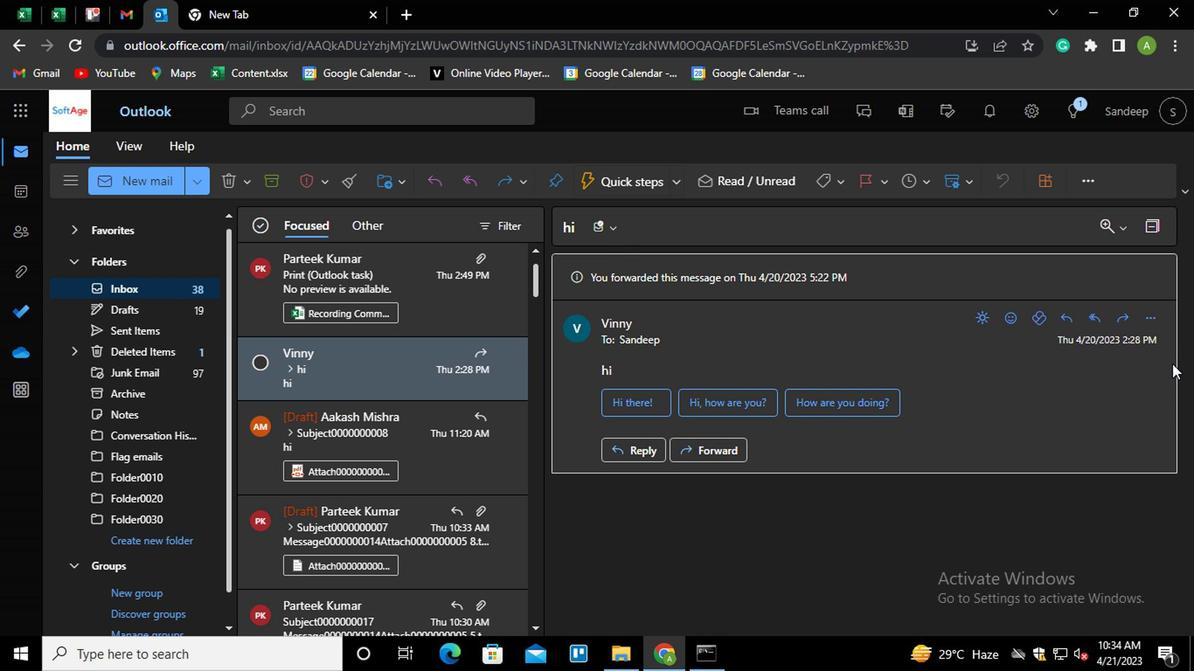 
Action: Mouse pressed left at (1170, 322)
Screenshot: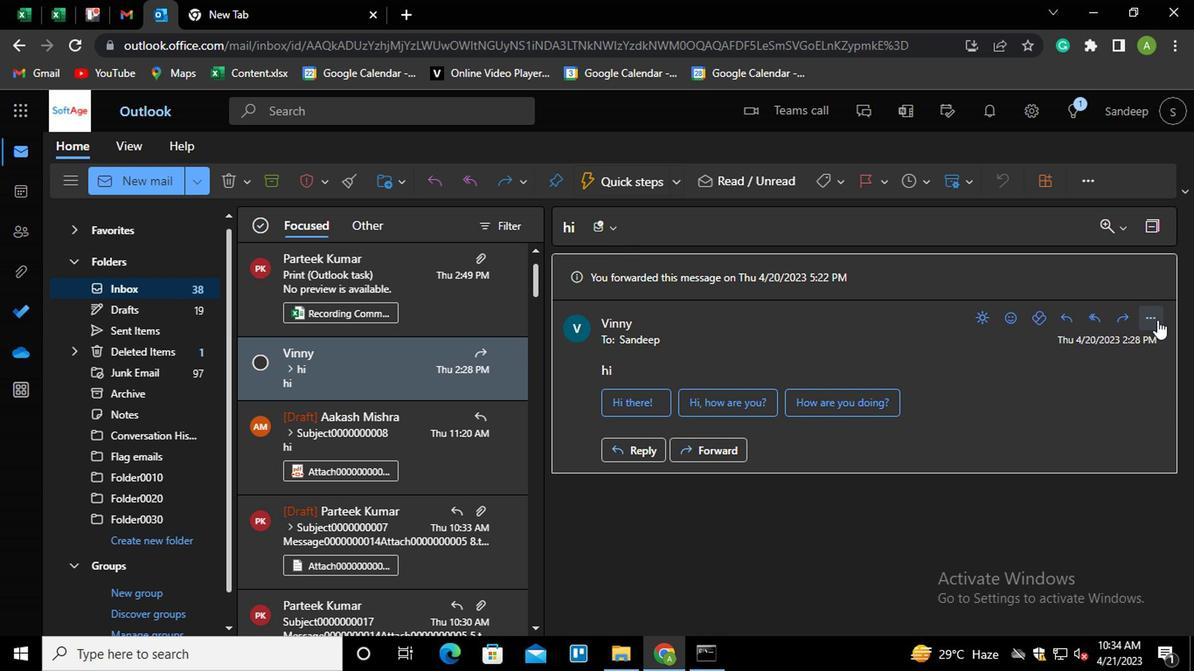 
Action: Mouse moved to (888, 234)
Screenshot: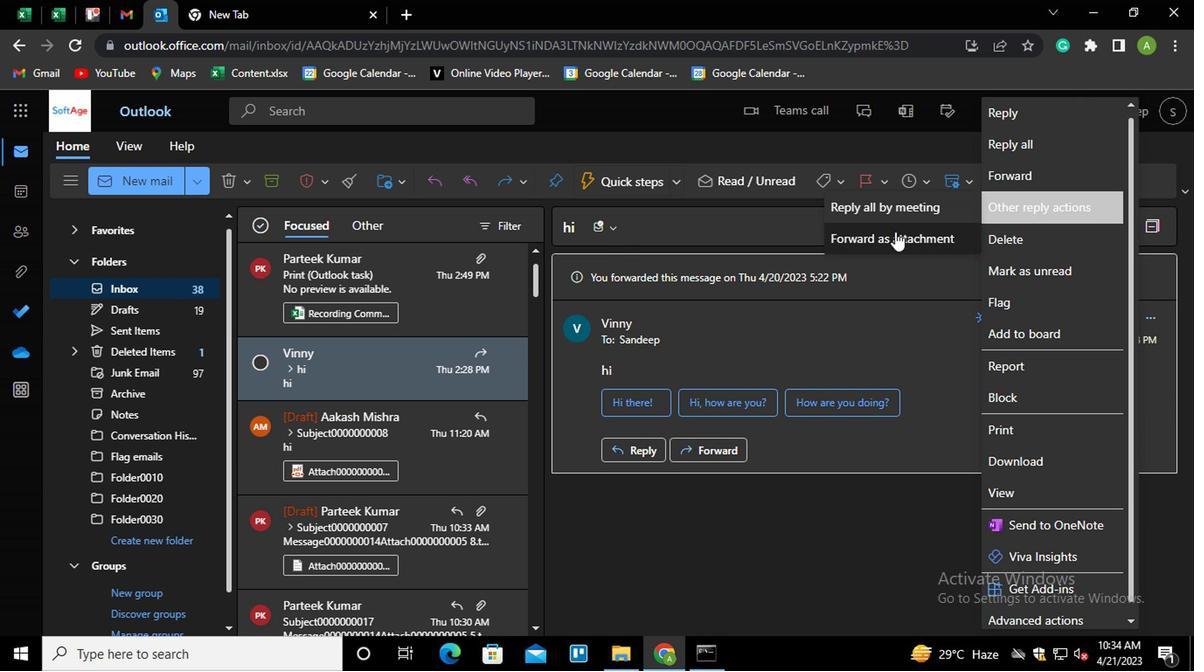 
Action: Mouse pressed left at (888, 234)
Screenshot: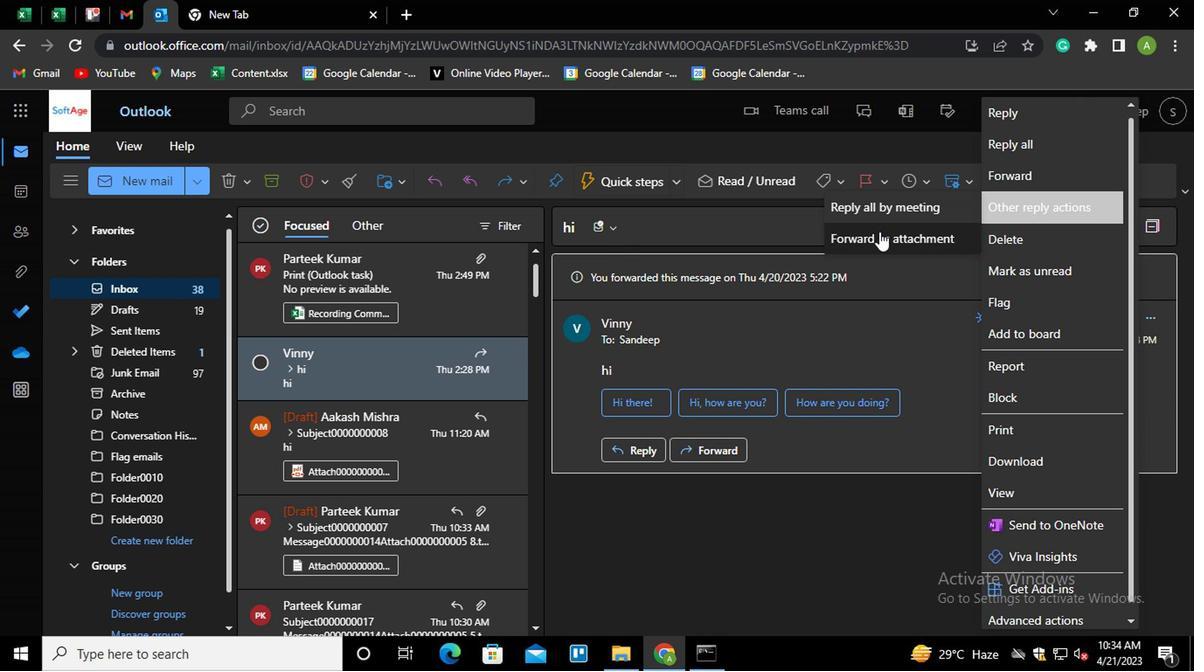 
Action: Mouse moved to (699, 274)
Screenshot: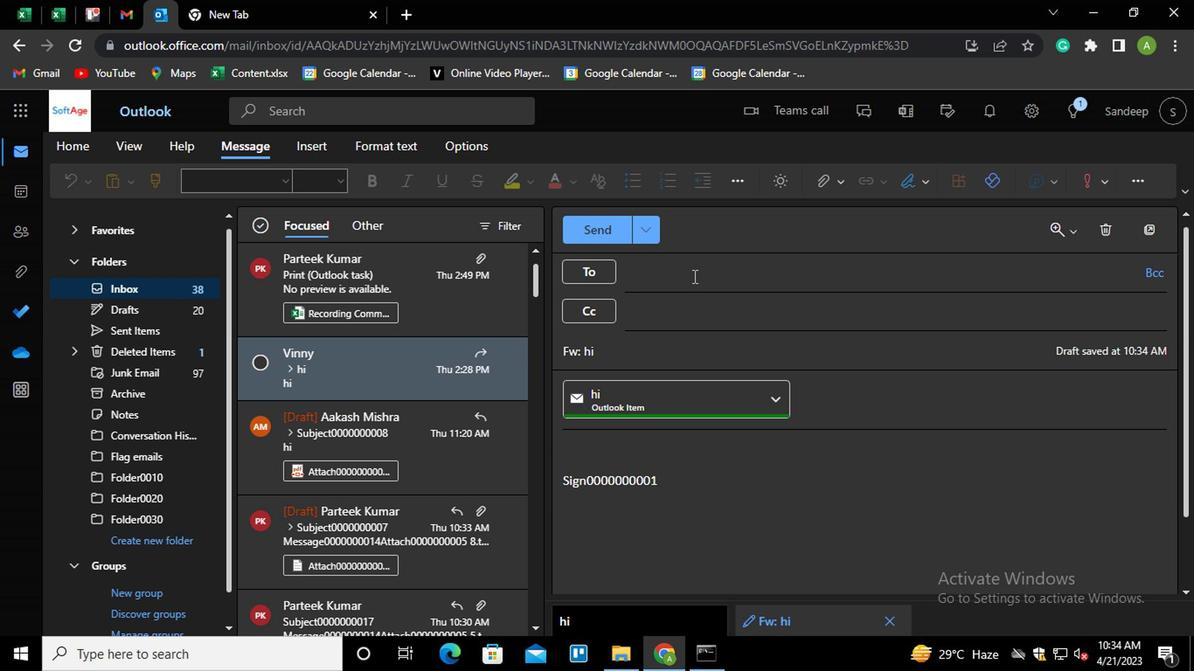 
Action: Mouse pressed left at (699, 274)
Screenshot: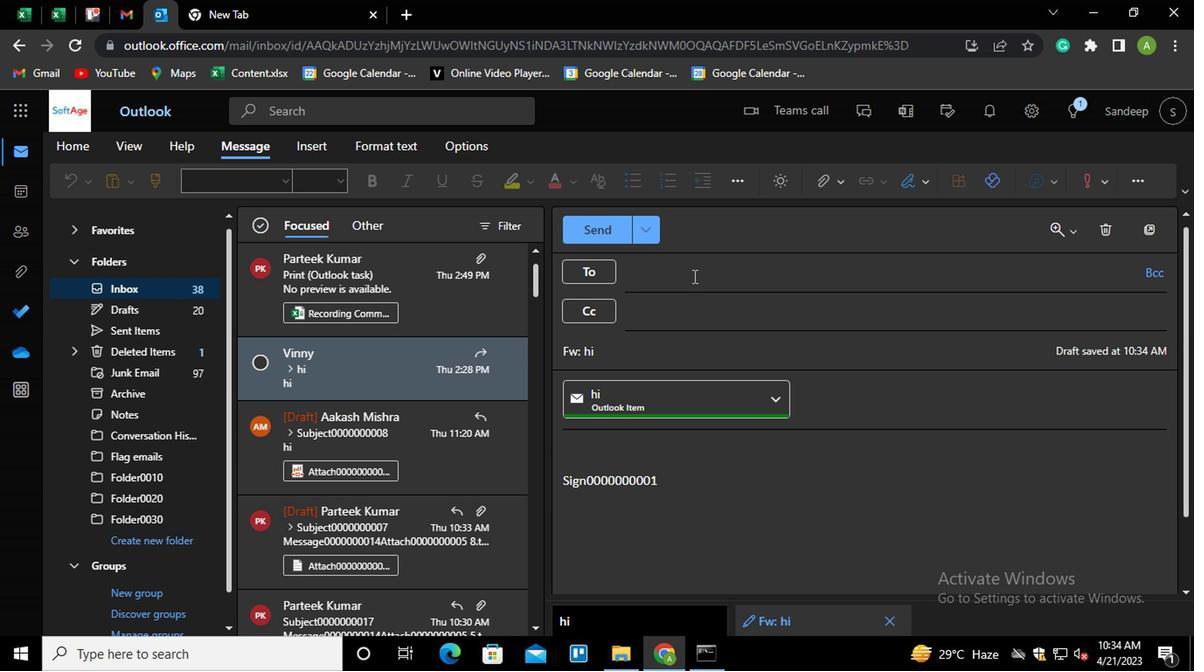 
Action: Key pressed PART<Key.enter>
Screenshot: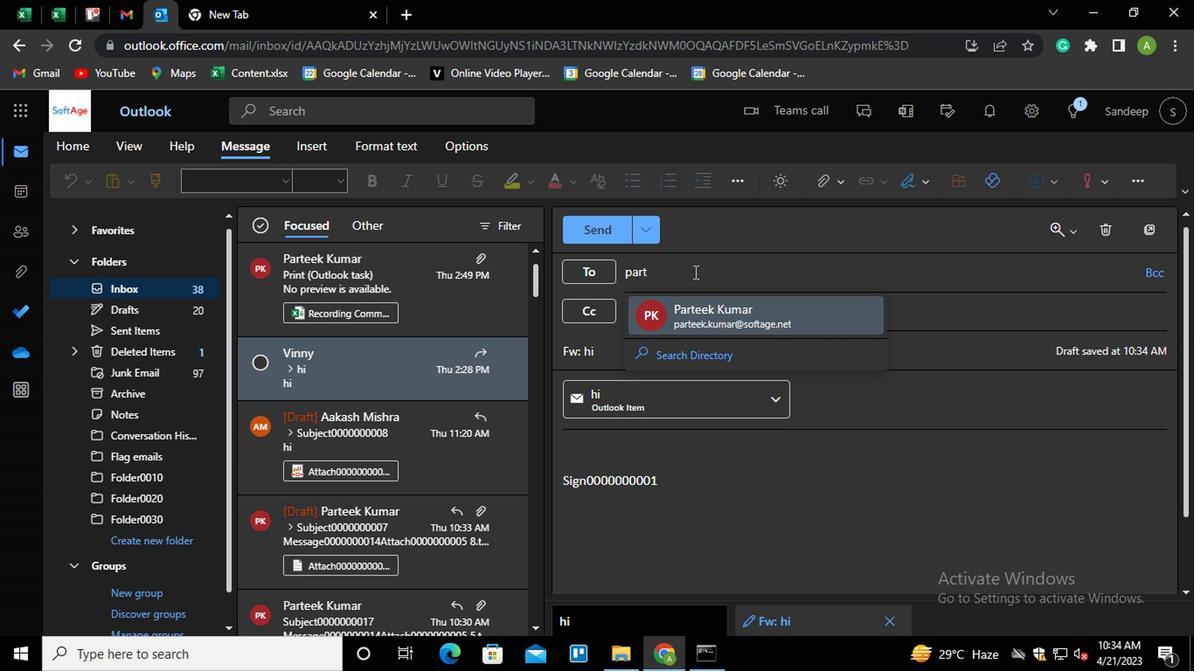 
Action: Mouse moved to (696, 312)
Screenshot: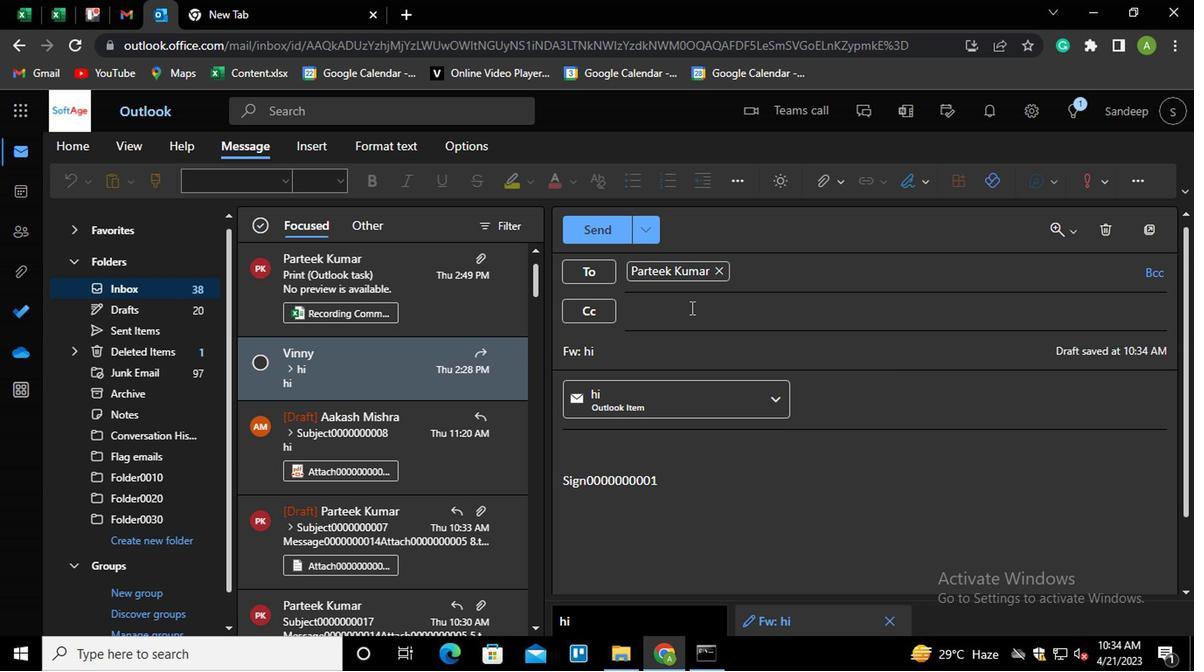 
Action: Mouse pressed left at (696, 312)
Screenshot: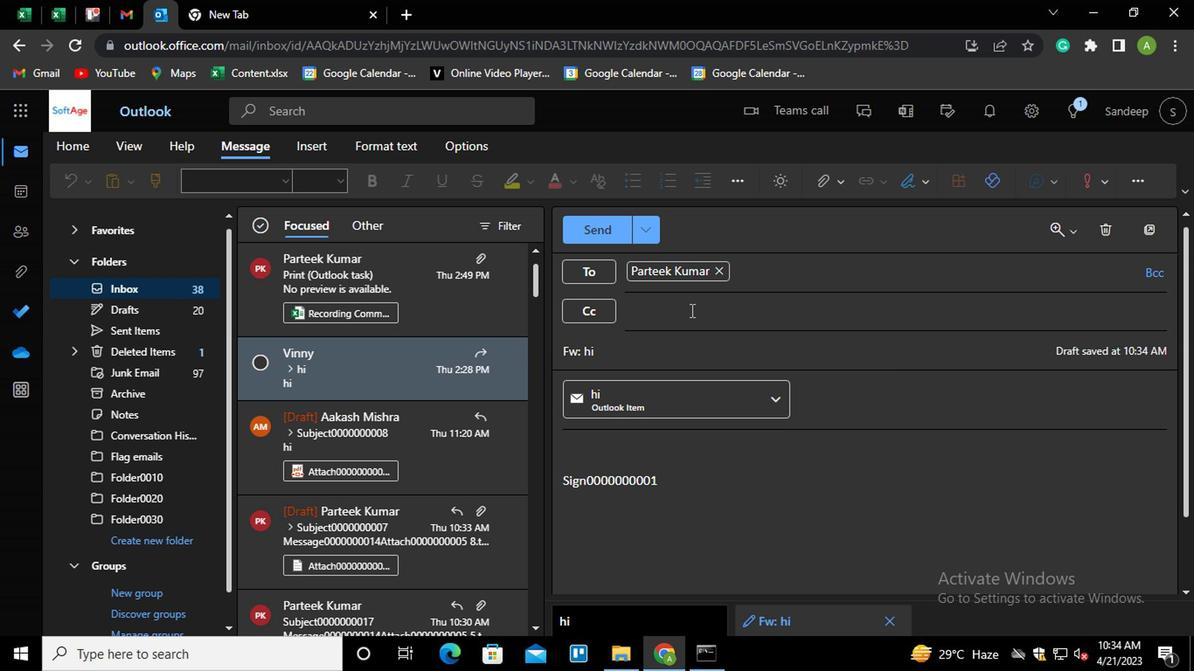 
Action: Key pressed AA<Key.enter>
Screenshot: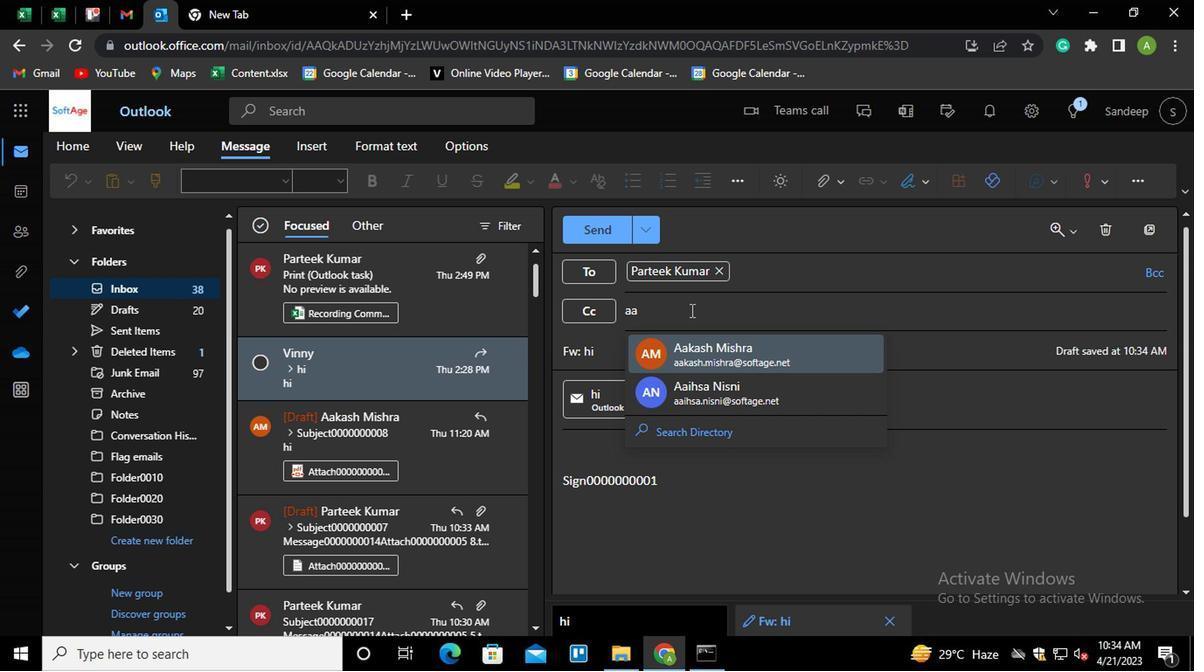 
Action: Mouse moved to (620, 357)
Screenshot: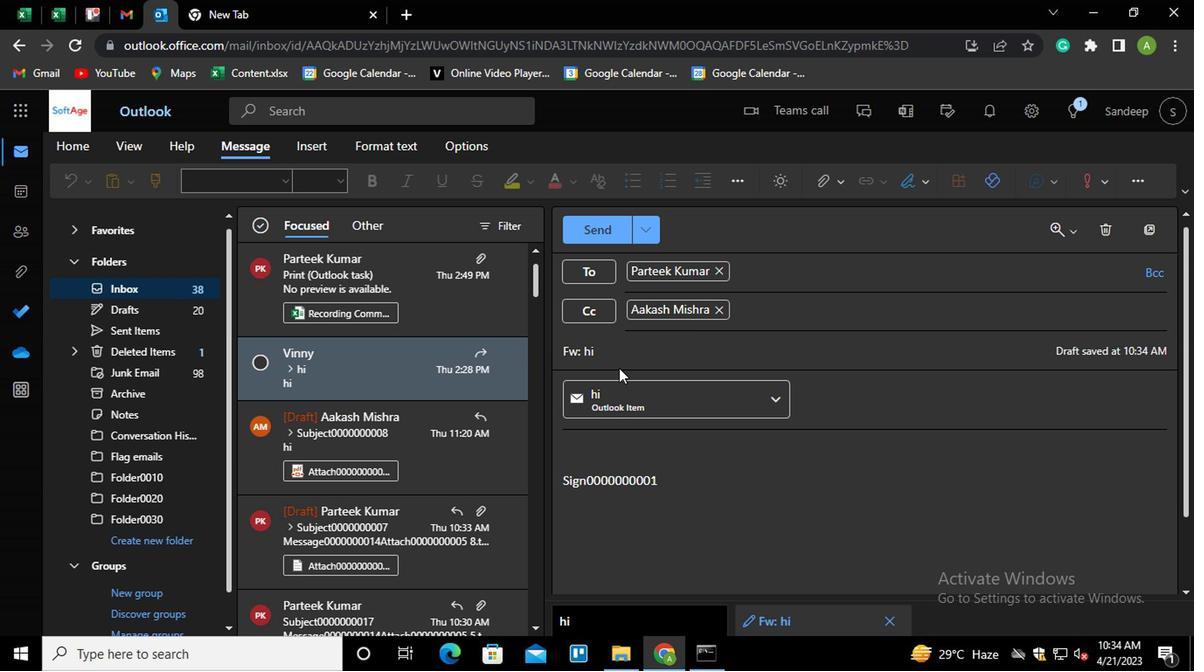 
Action: Mouse pressed left at (620, 357)
Screenshot: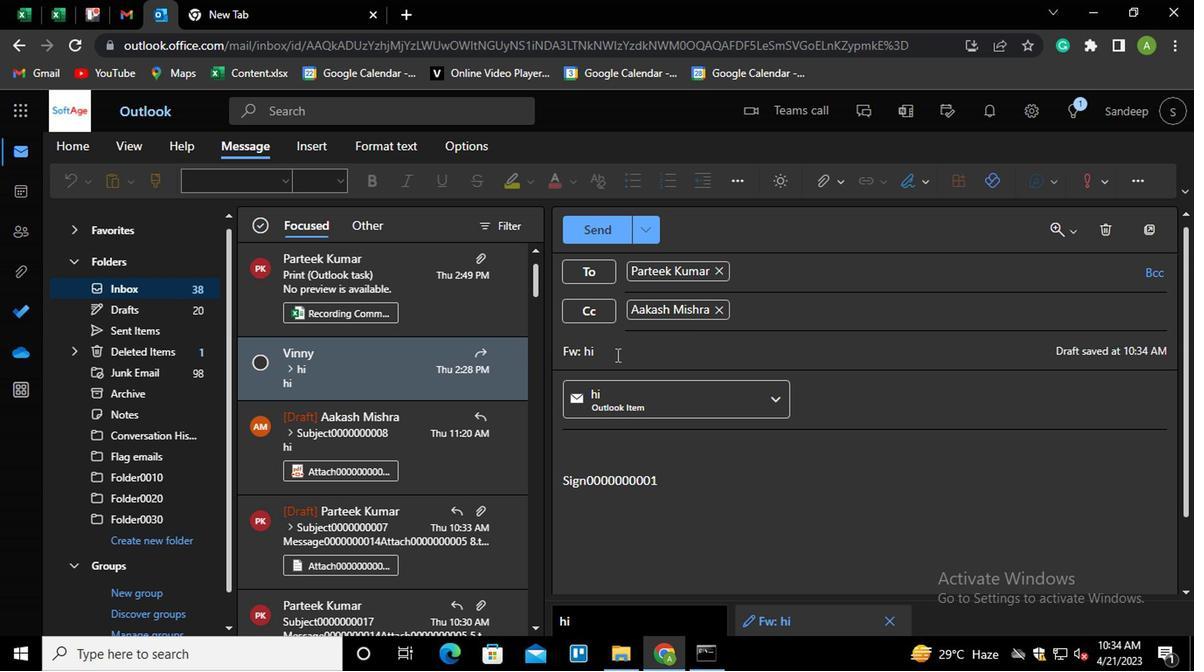 
Action: Key pressed <Key.shift_r><Key.home><Key.shift>SUBJECT0000000001
Screenshot: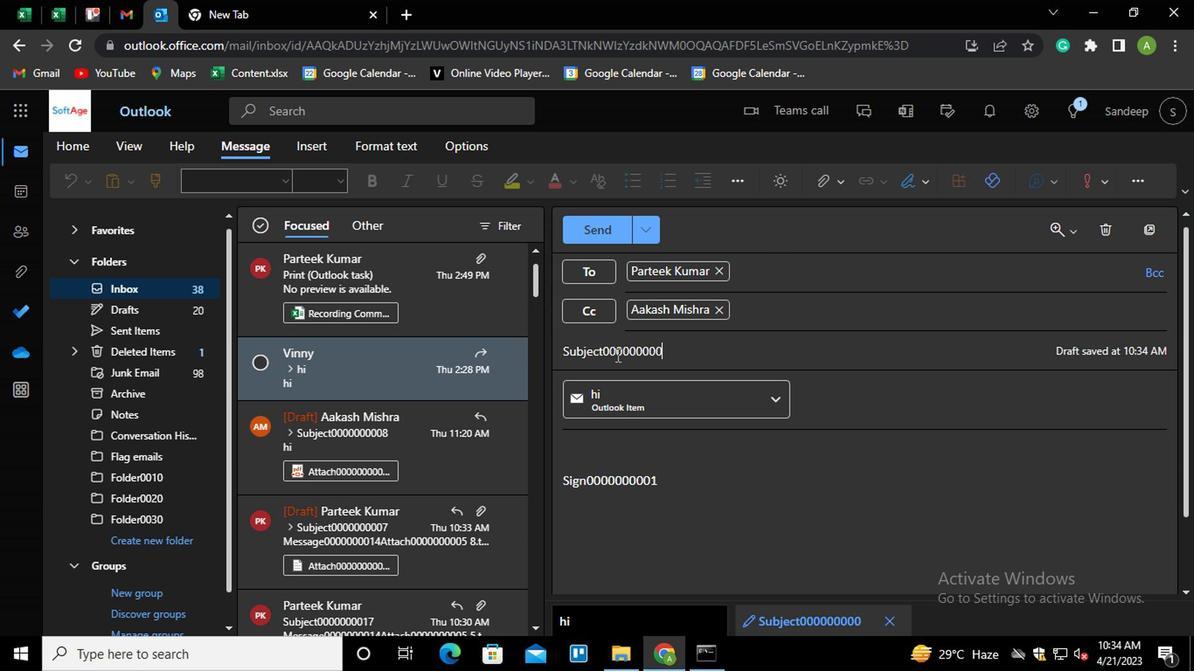 
Action: Mouse moved to (677, 483)
Screenshot: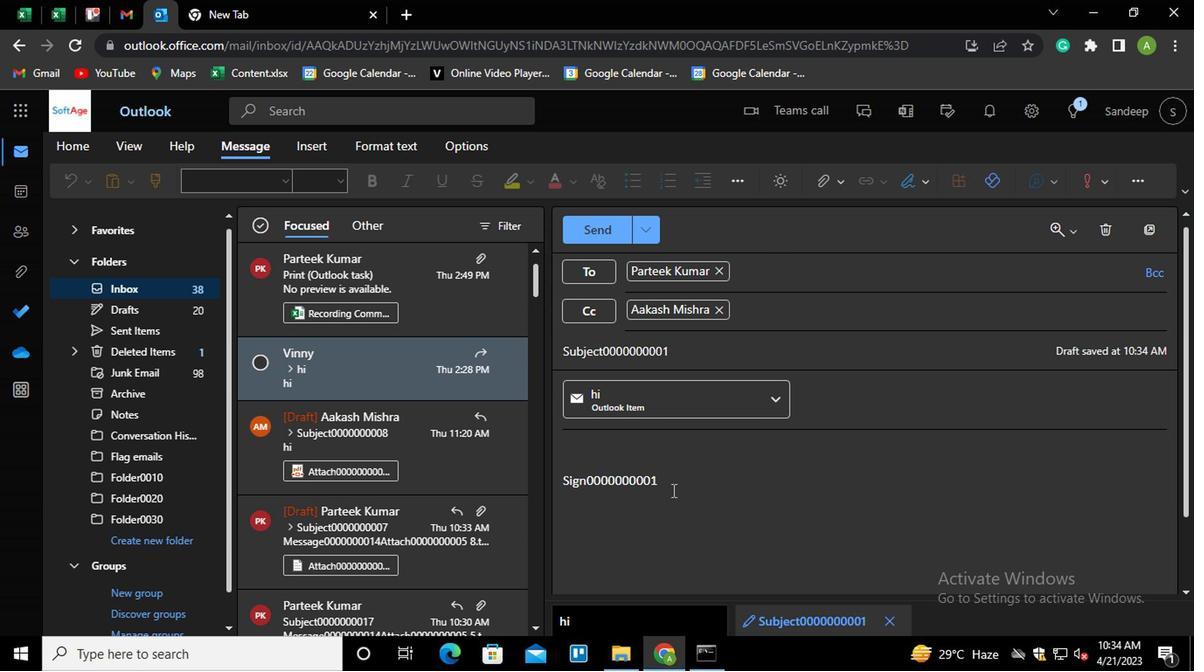 
Action: Mouse pressed left at (677, 483)
Screenshot: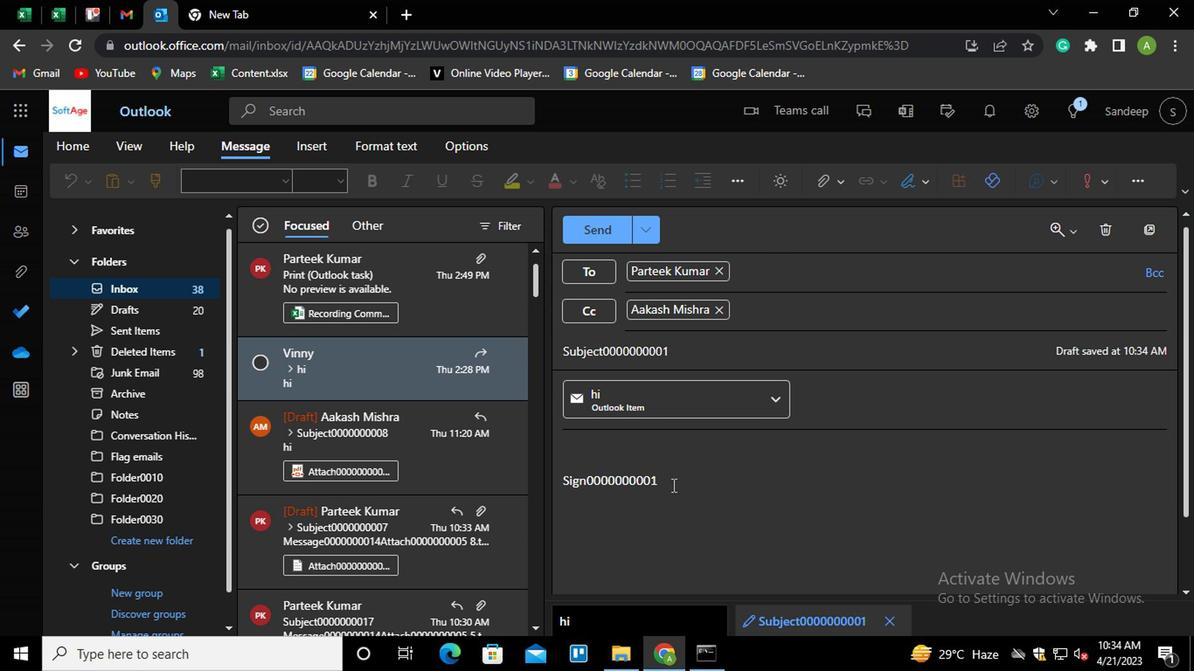 
Action: Key pressed <Key.shift_r><Key.home><Key.shift_r>MESSAGE0000000003
Screenshot: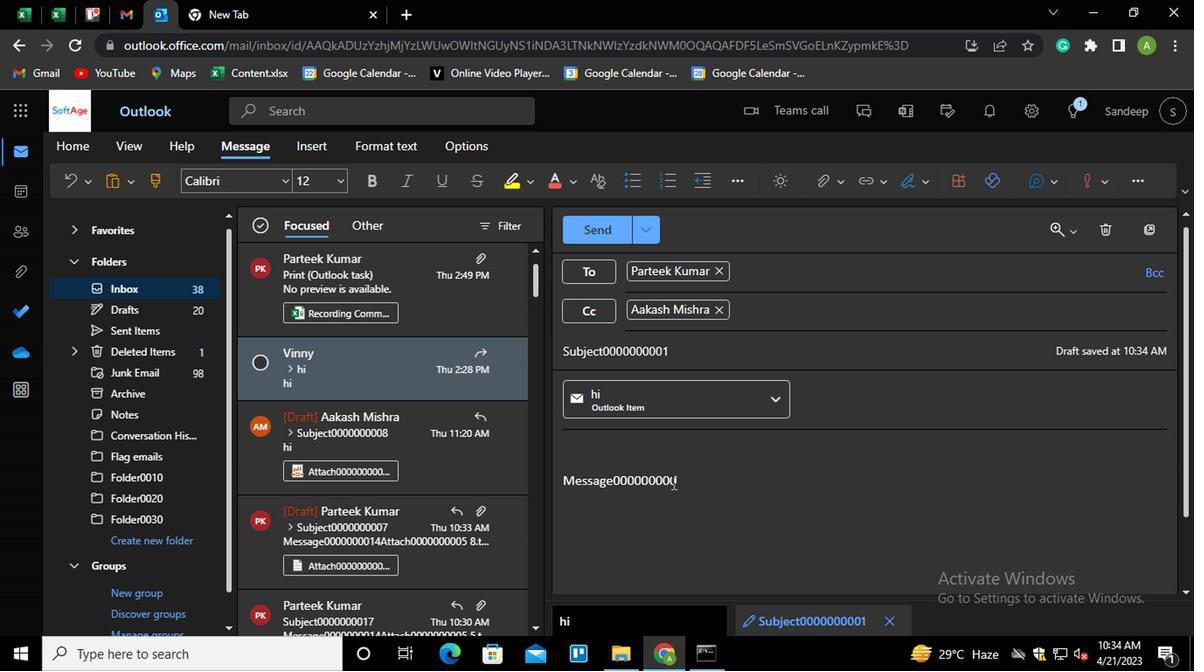 
Action: Mouse moved to (610, 238)
Screenshot: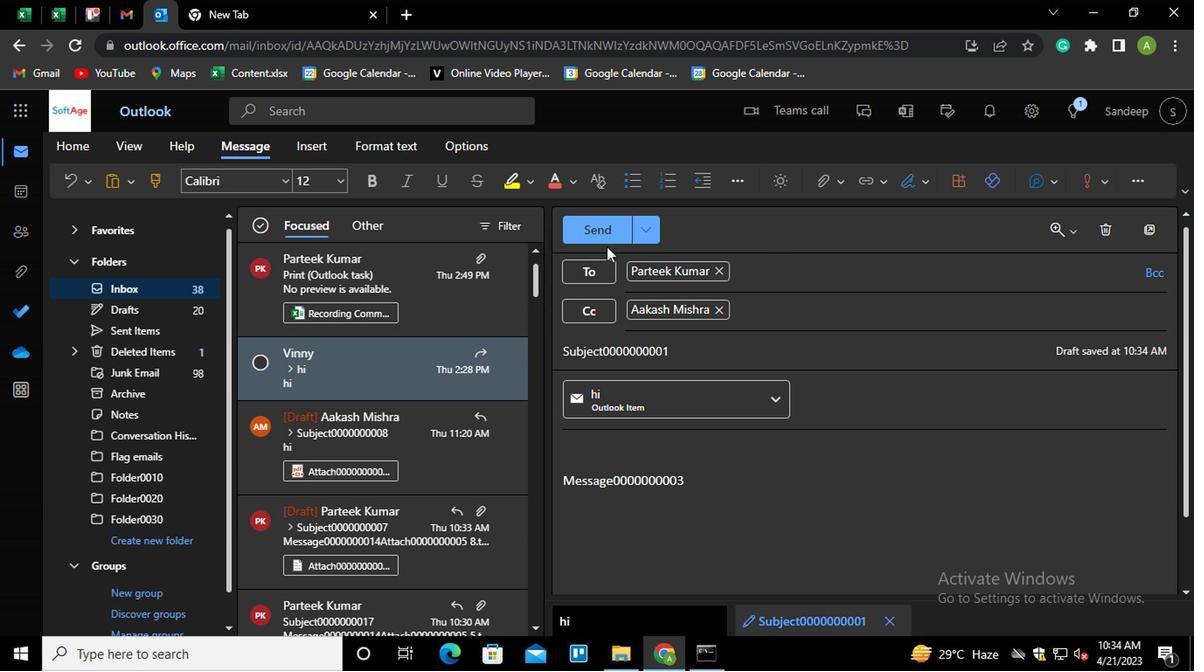
Action: Mouse pressed left at (610, 238)
Screenshot: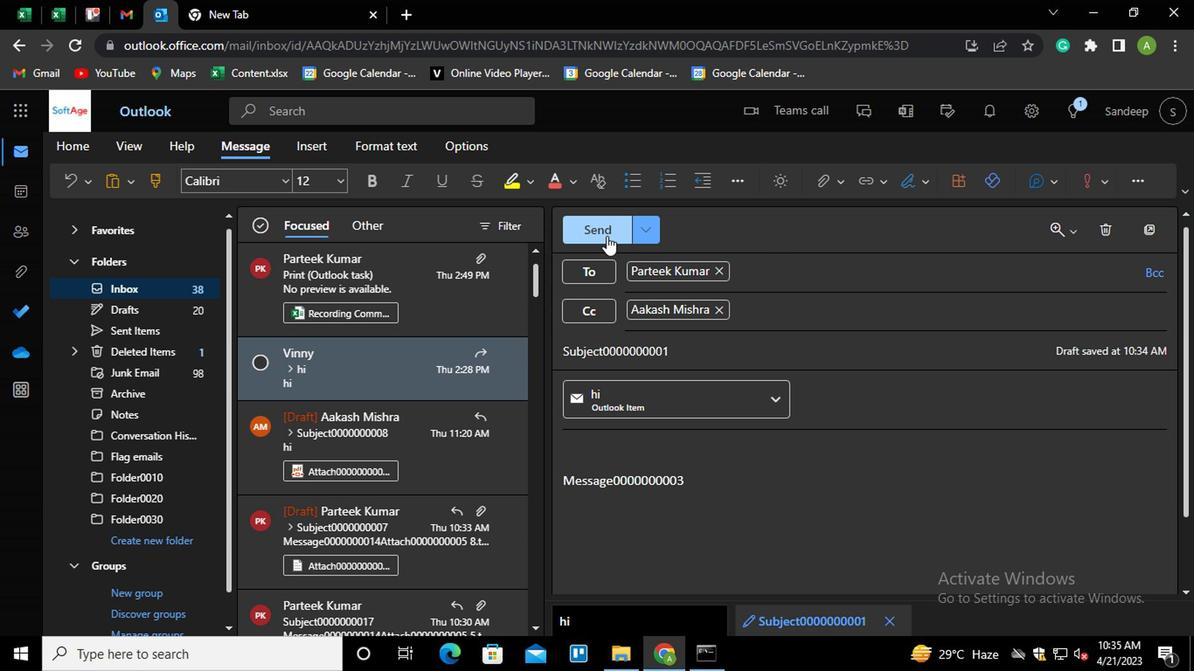 
Action: Mouse moved to (734, 525)
Screenshot: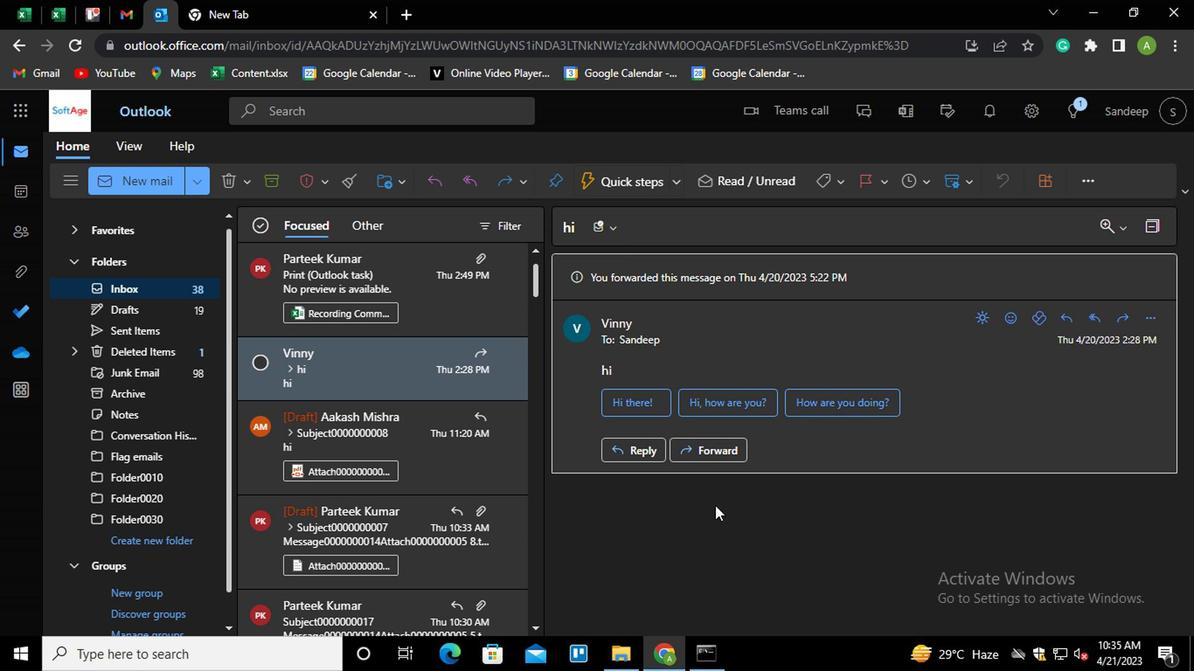 
